 Task: Search one way flight ticket for 4 adults, 1 infant in seat and 1 infant on lap in premium economy from Rochester: Frederick Douglass/greater Rochester International Airport to Gillette: Gillette Campbell County Airport on 5-1-2023. Choice of flights is Sun country airlines. Number of bags: 1 checked bag. Price is upto 40000. Outbound departure time preference is 22:15.
Action: Mouse moved to (251, 383)
Screenshot: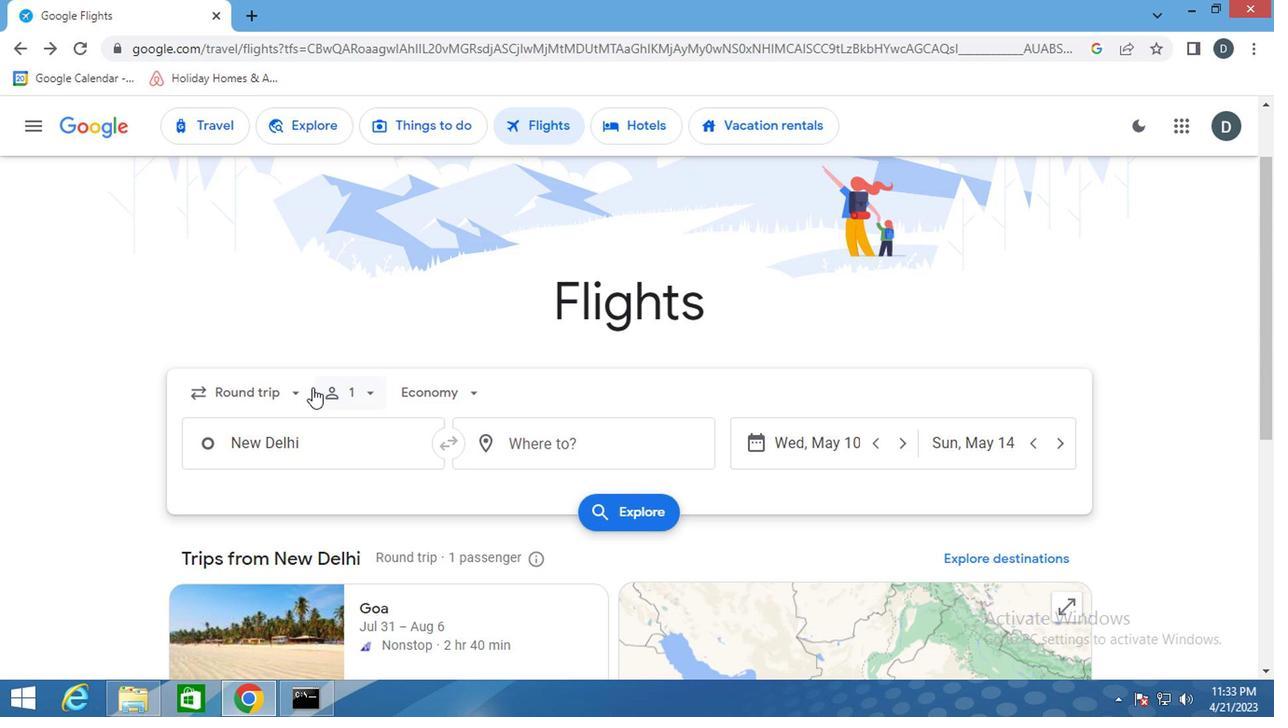
Action: Mouse pressed left at (251, 383)
Screenshot: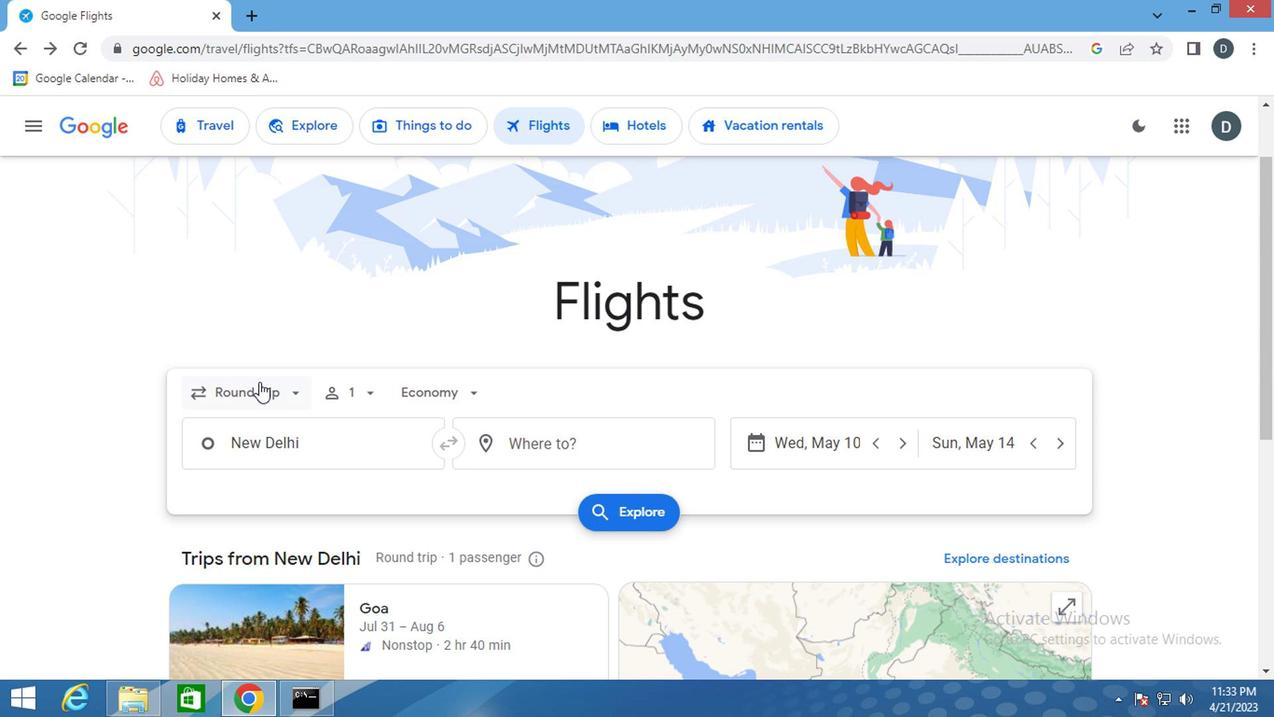 
Action: Mouse moved to (278, 480)
Screenshot: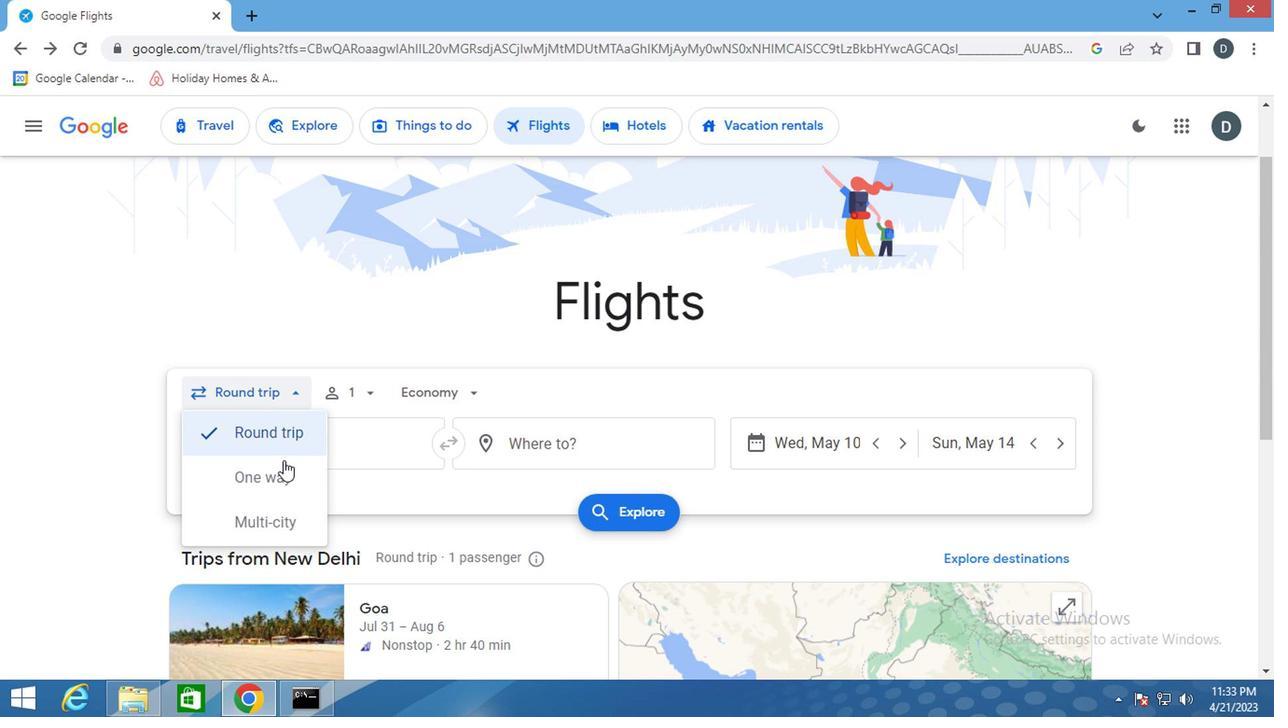 
Action: Mouse pressed left at (278, 480)
Screenshot: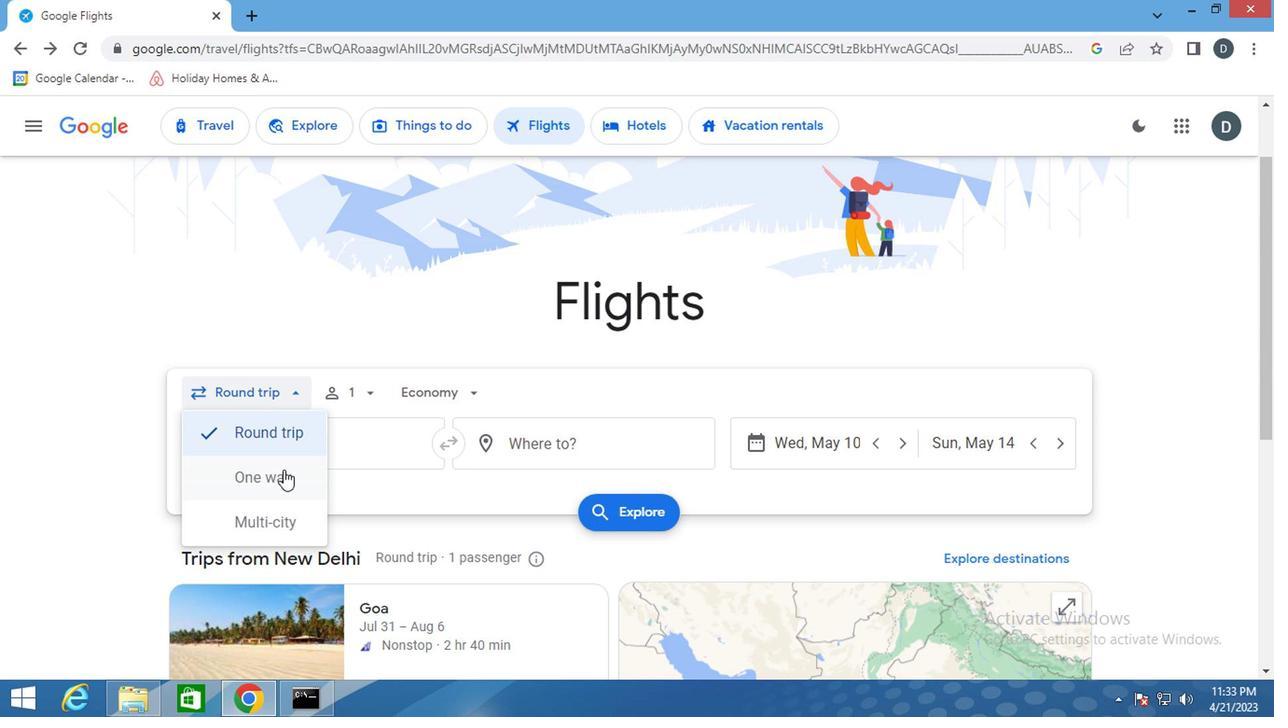 
Action: Mouse moved to (351, 391)
Screenshot: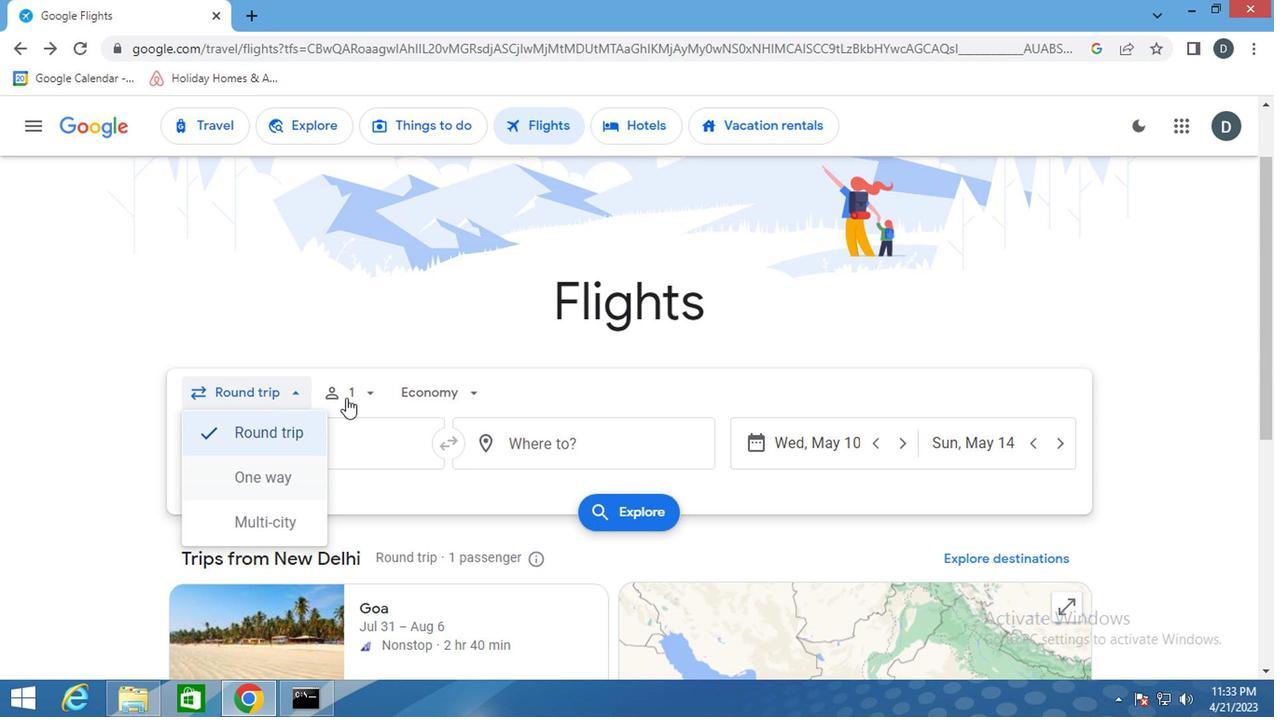 
Action: Mouse pressed left at (351, 391)
Screenshot: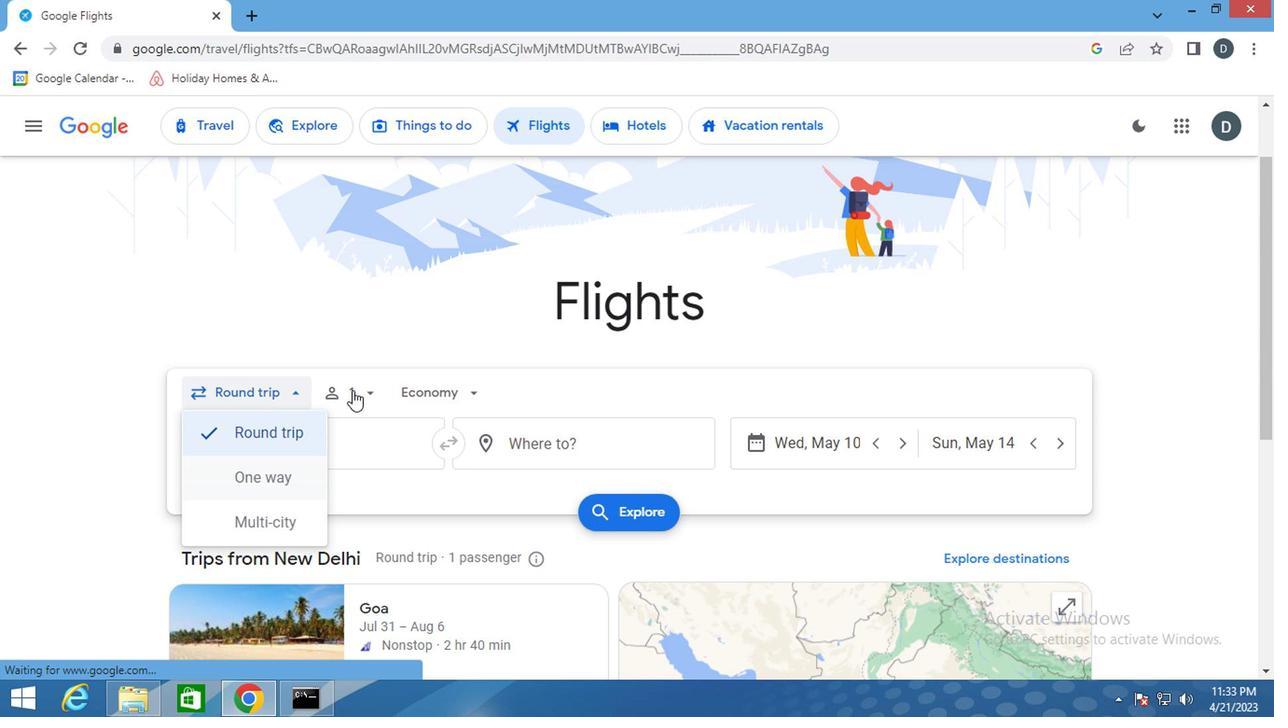 
Action: Mouse moved to (496, 450)
Screenshot: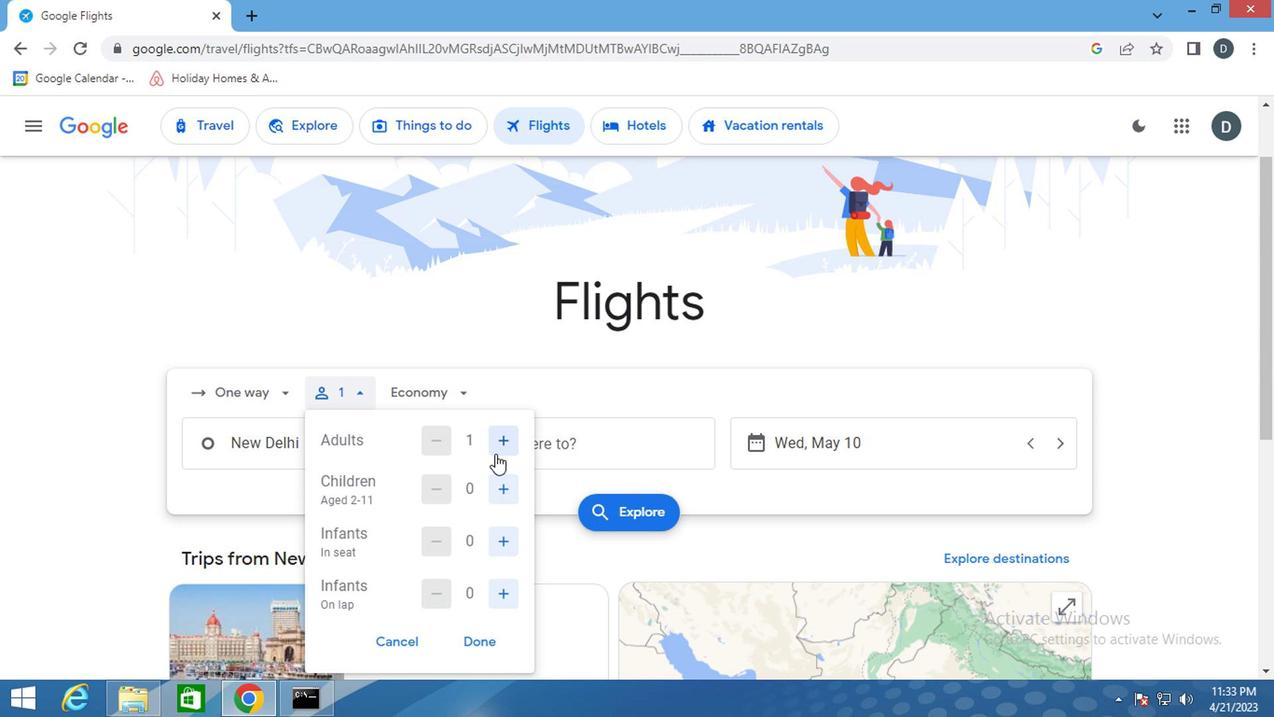 
Action: Mouse pressed left at (496, 450)
Screenshot: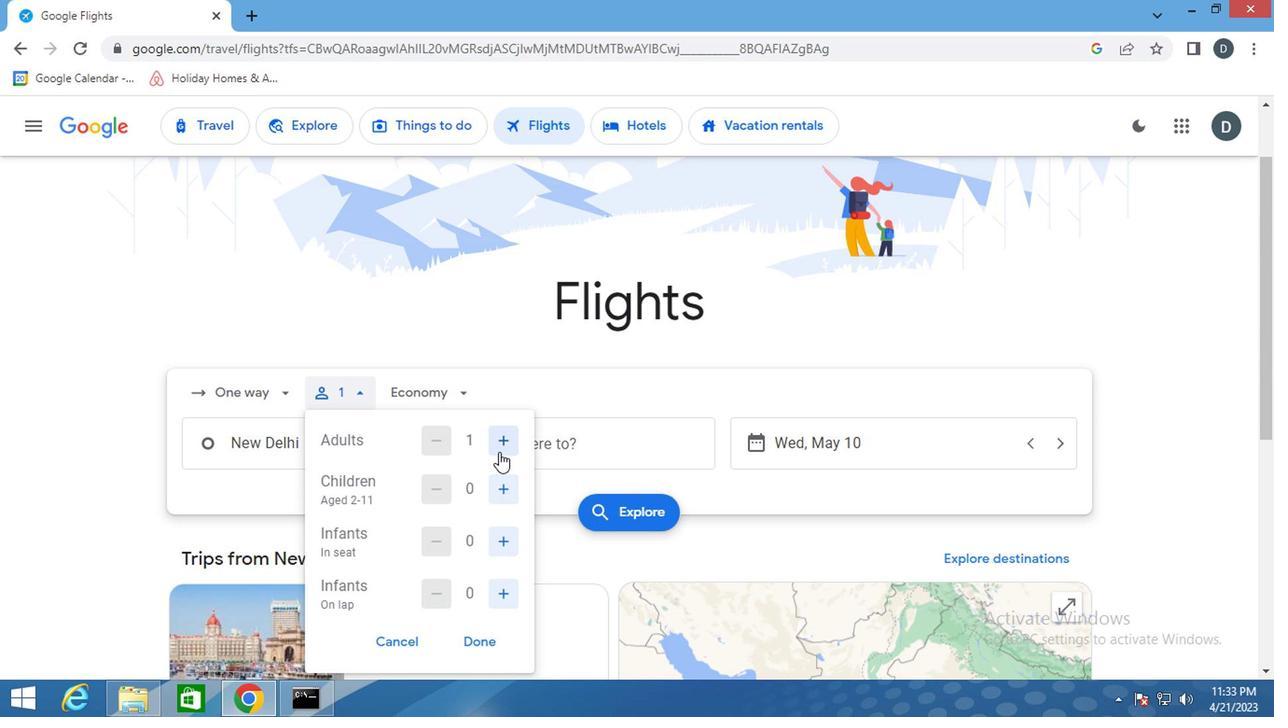 
Action: Mouse pressed left at (496, 450)
Screenshot: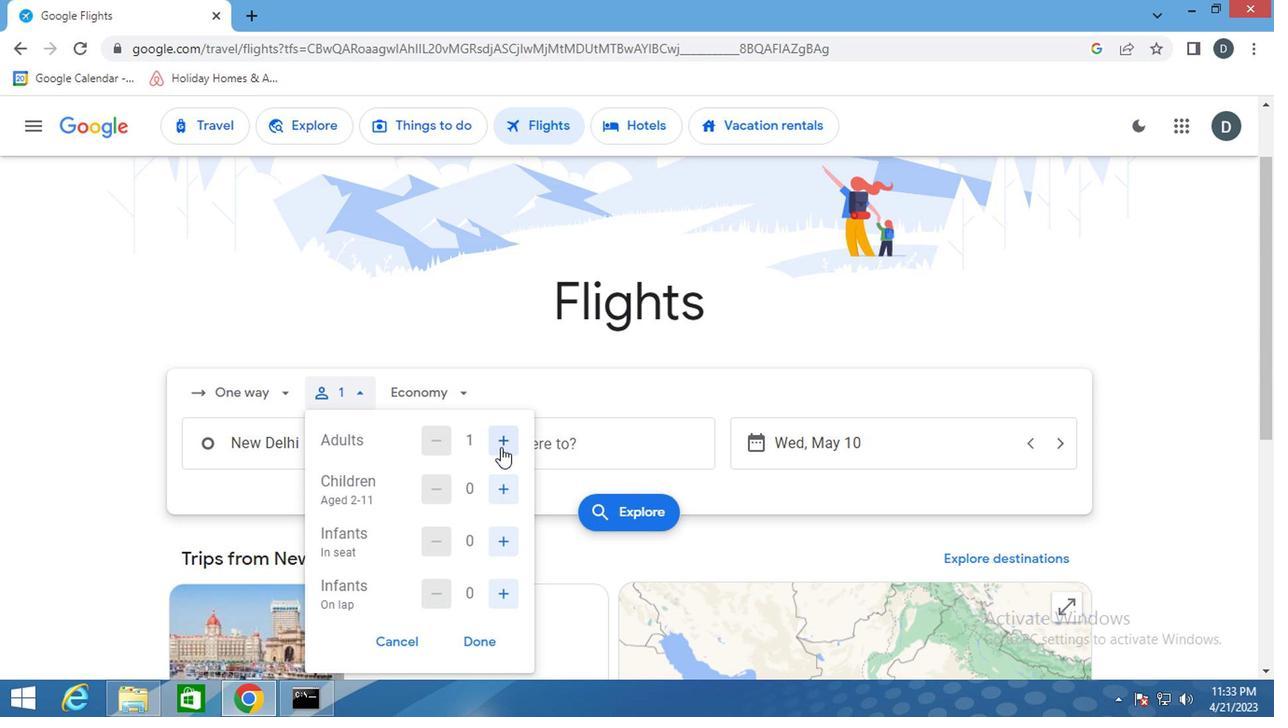 
Action: Mouse pressed left at (496, 450)
Screenshot: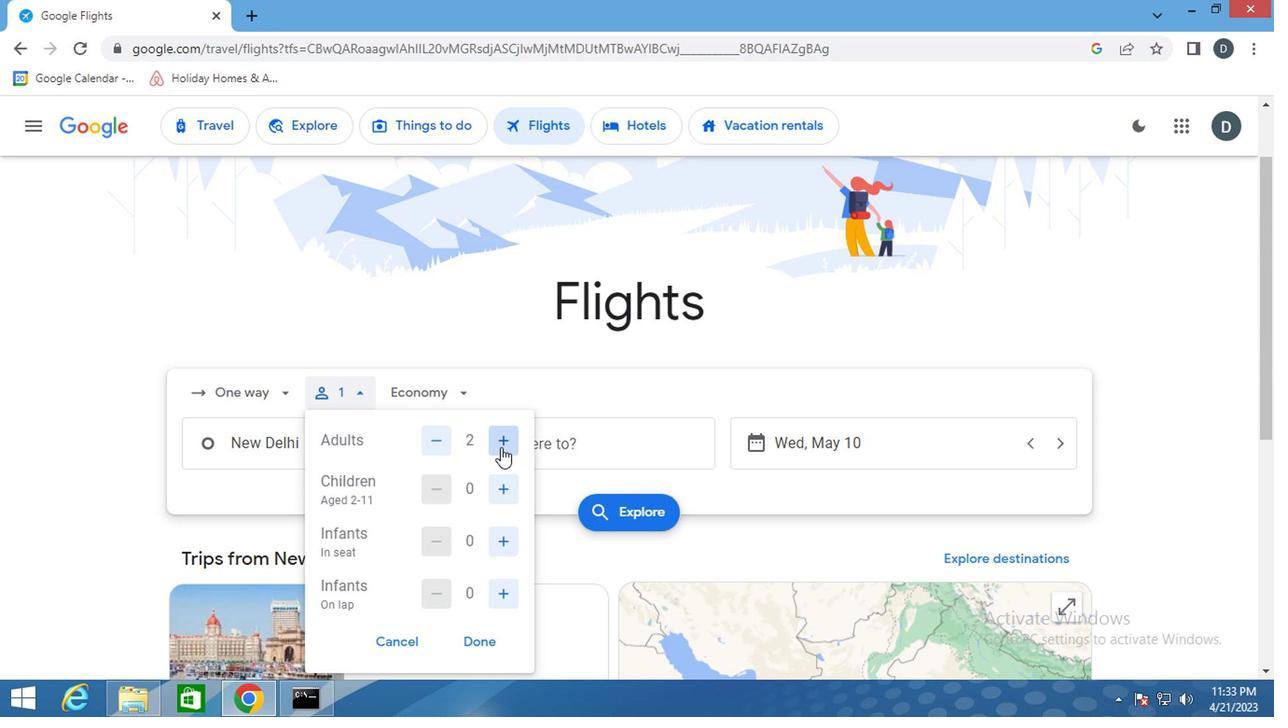 
Action: Mouse moved to (498, 543)
Screenshot: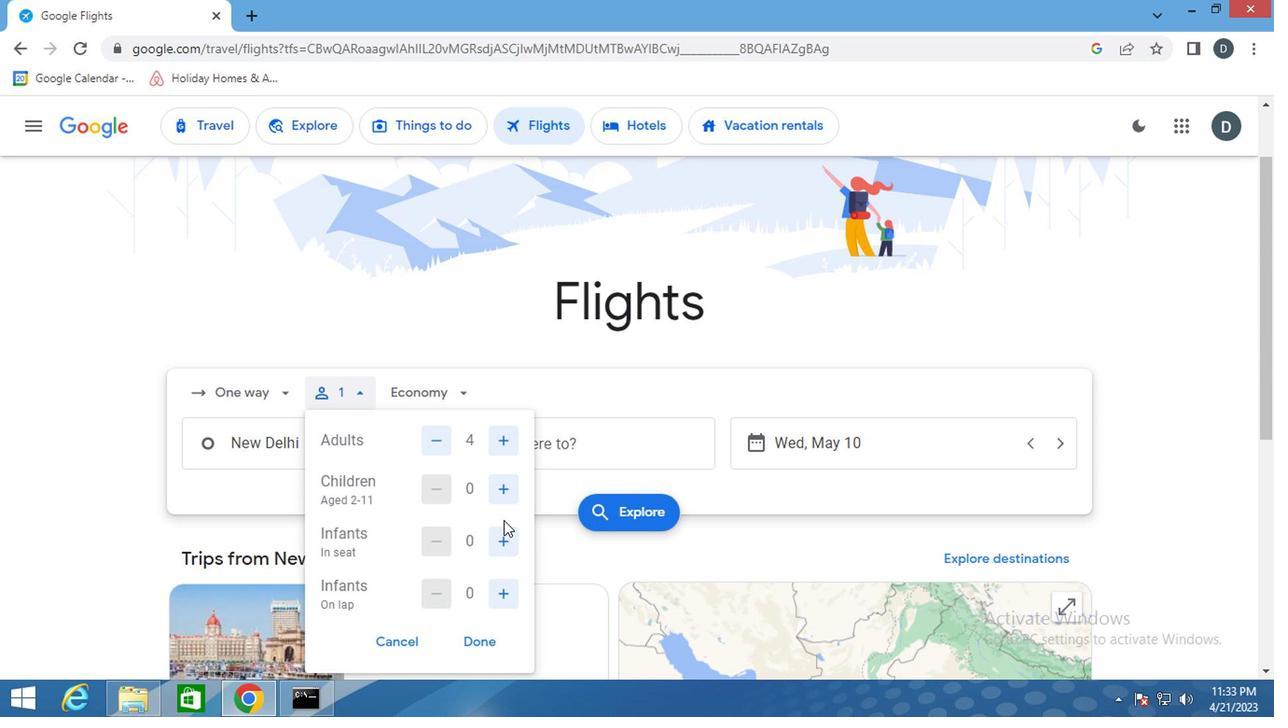 
Action: Mouse pressed left at (498, 543)
Screenshot: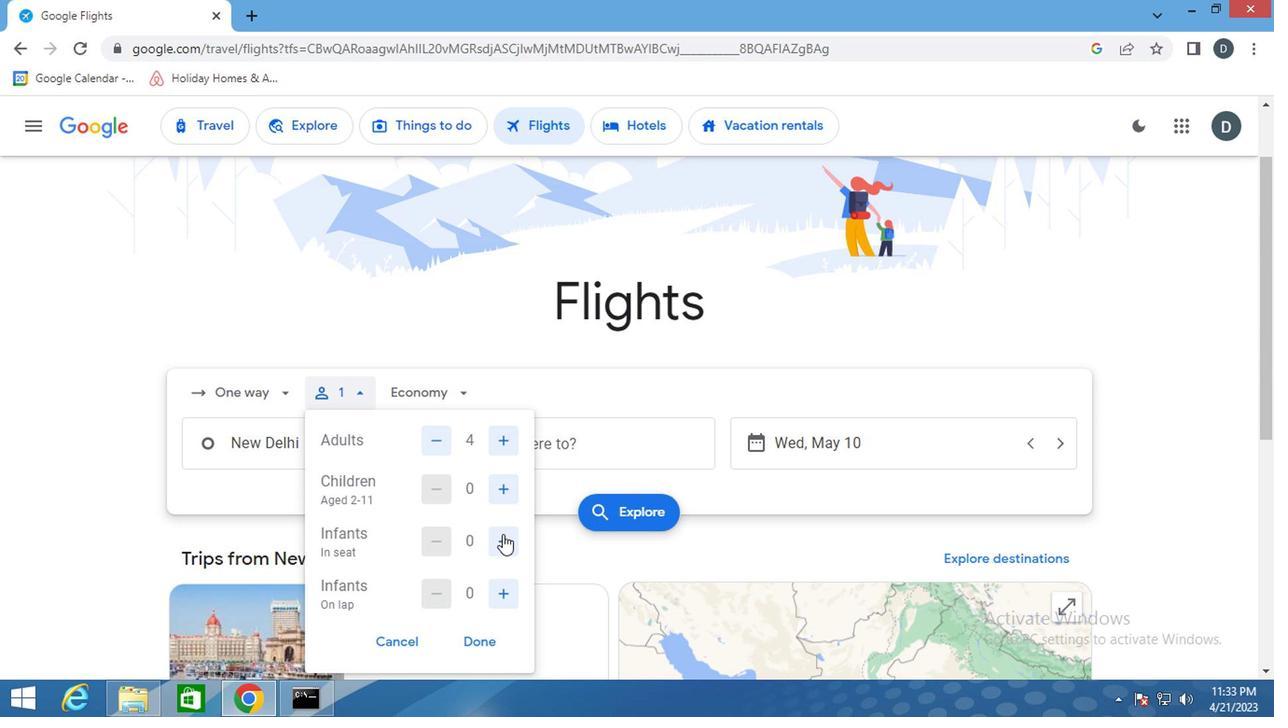 
Action: Mouse moved to (494, 597)
Screenshot: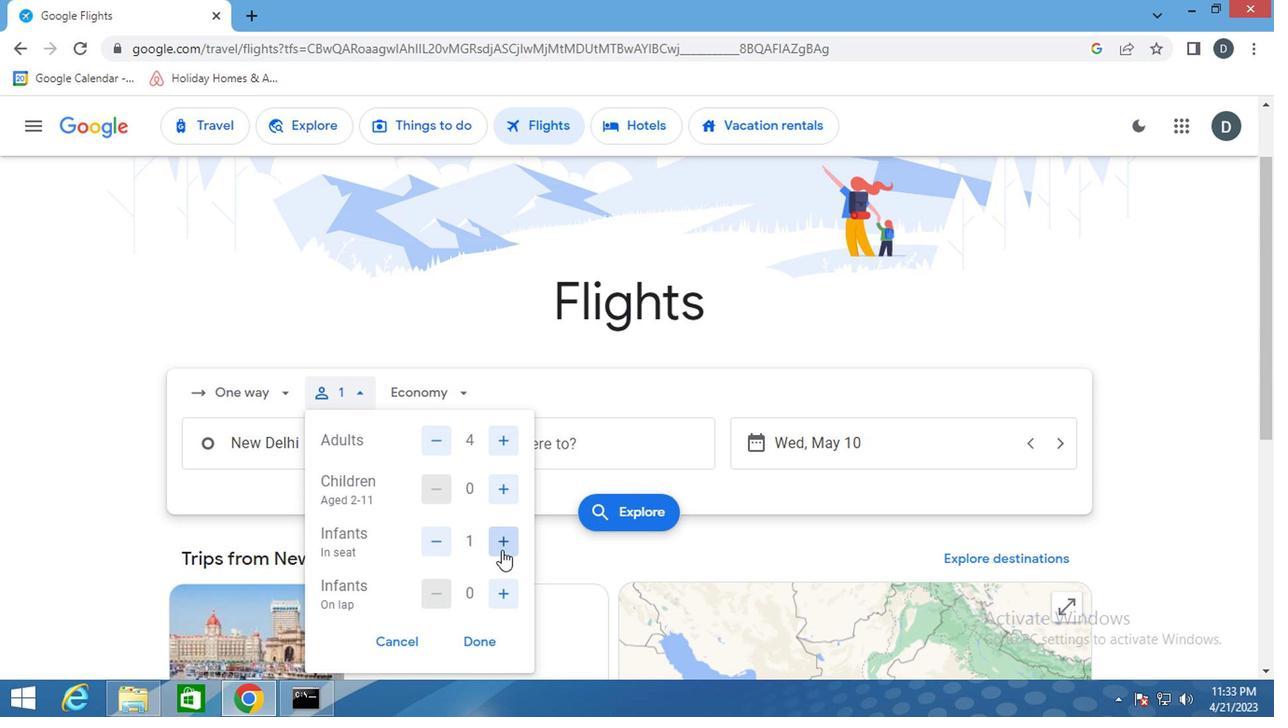 
Action: Mouse pressed left at (494, 597)
Screenshot: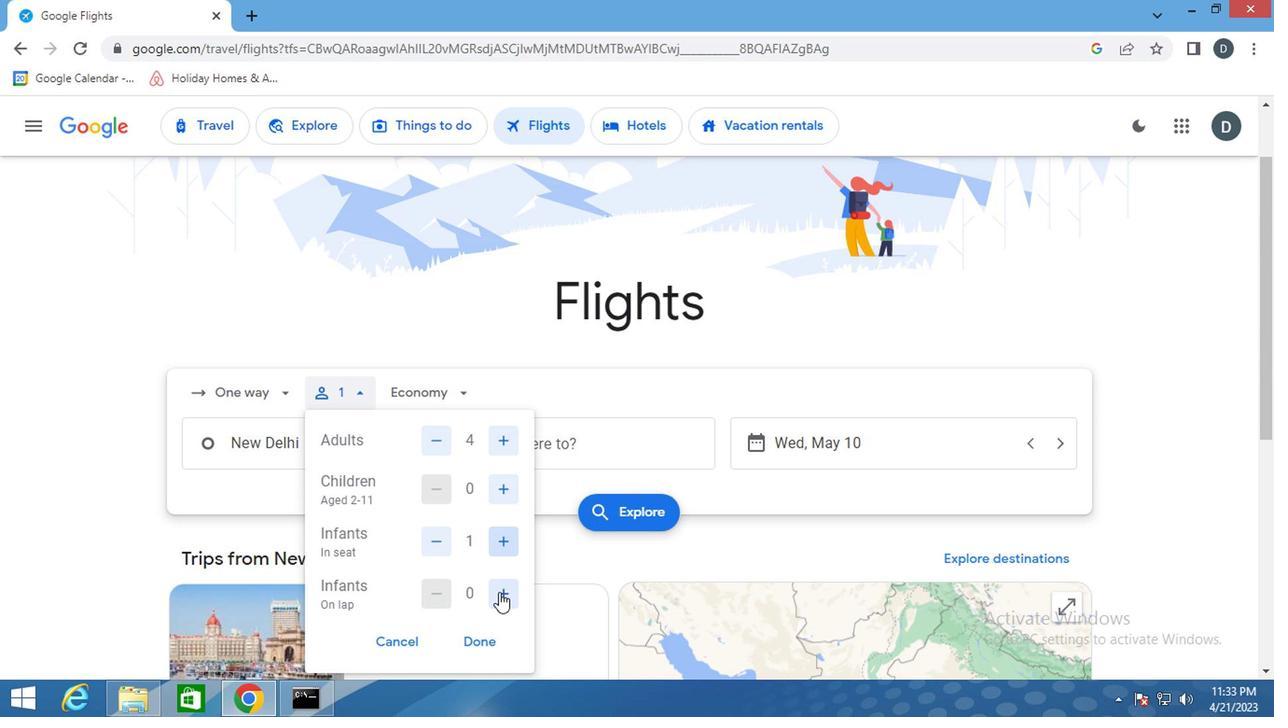 
Action: Mouse moved to (489, 644)
Screenshot: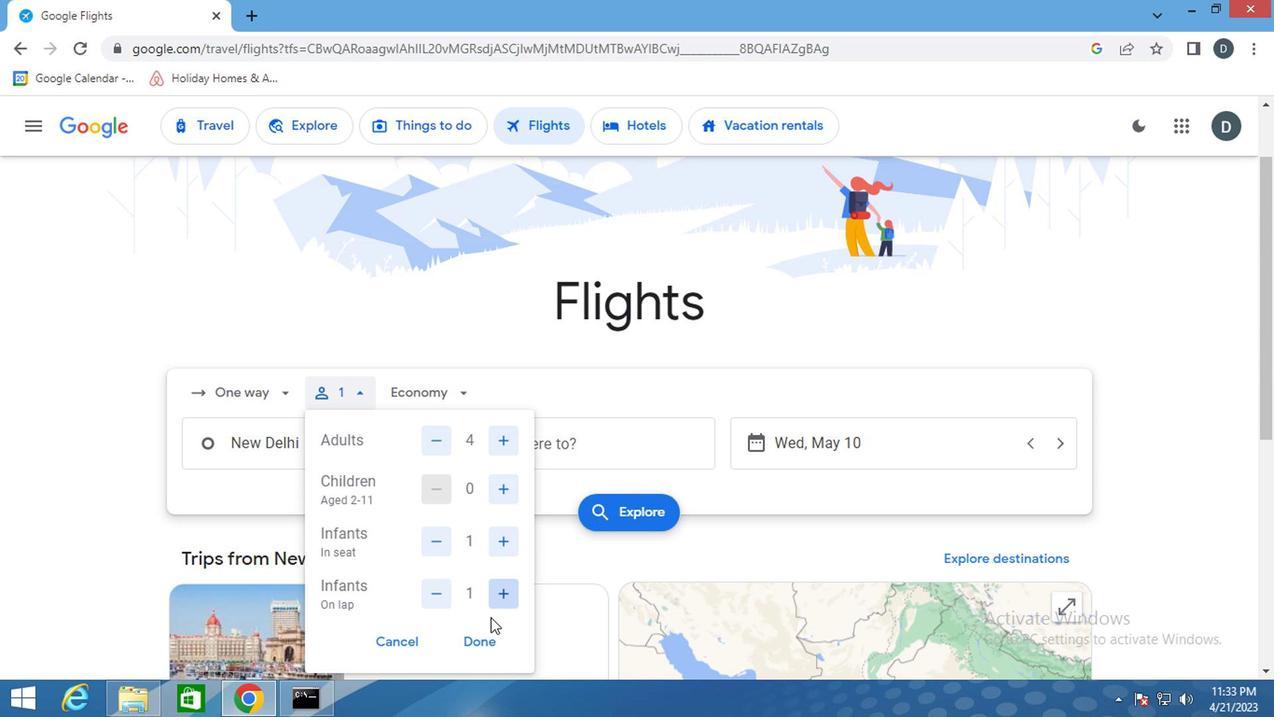 
Action: Mouse pressed left at (489, 644)
Screenshot: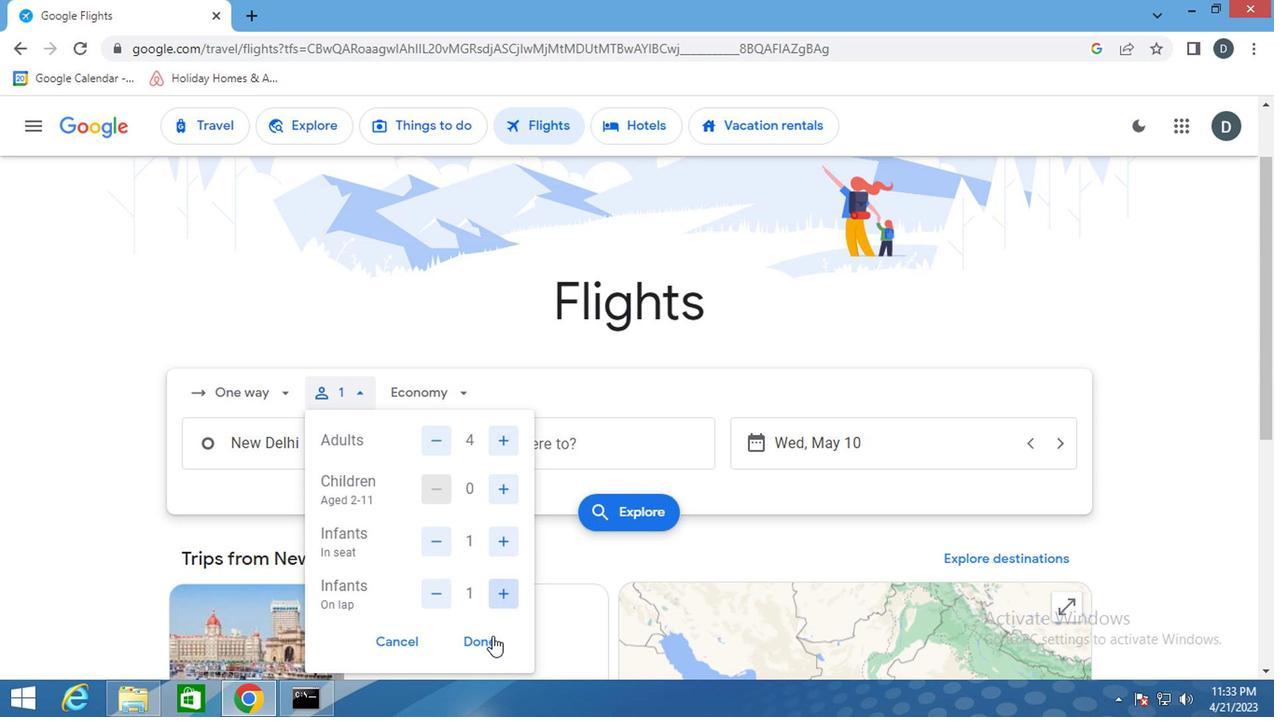 
Action: Mouse moved to (449, 392)
Screenshot: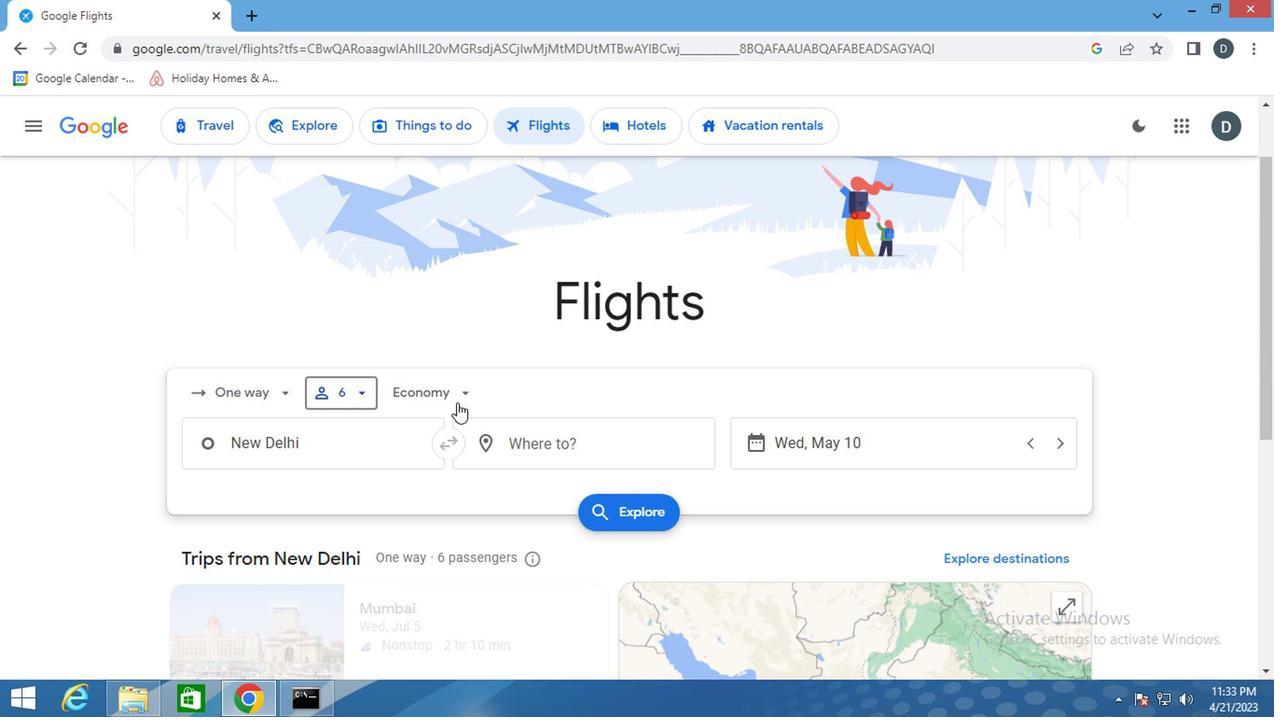 
Action: Mouse pressed left at (449, 392)
Screenshot: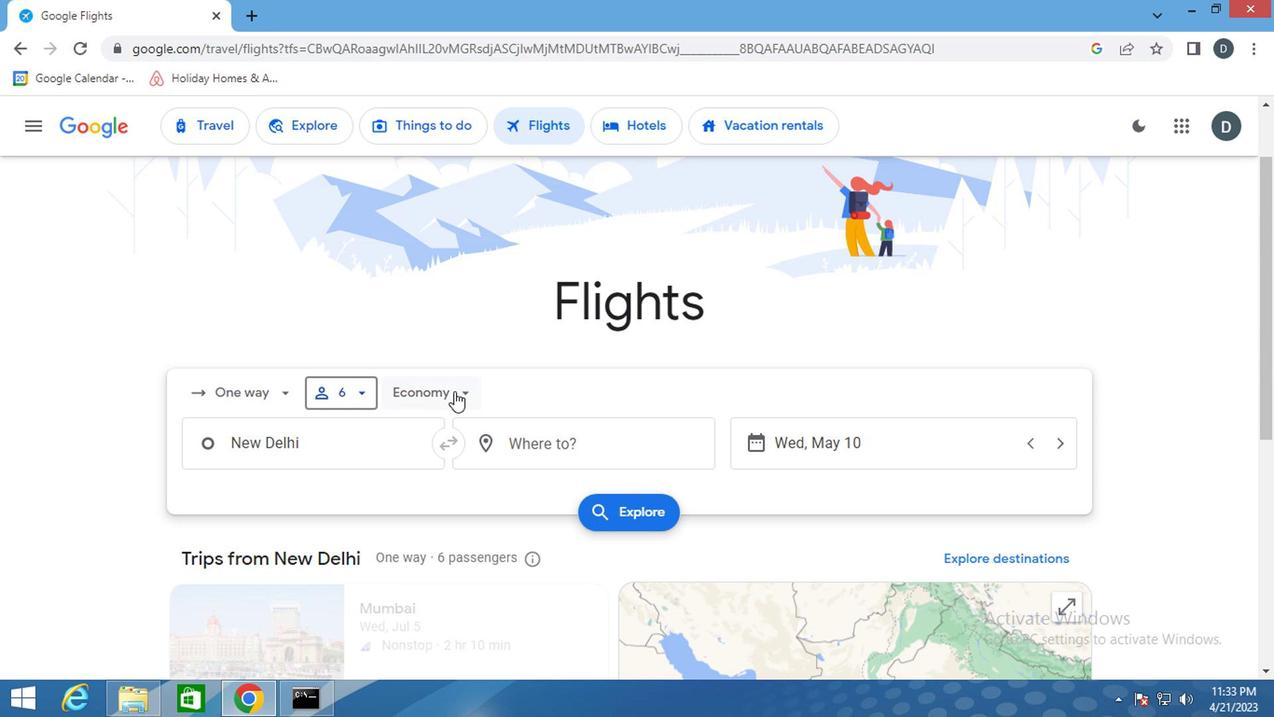 
Action: Mouse moved to (490, 490)
Screenshot: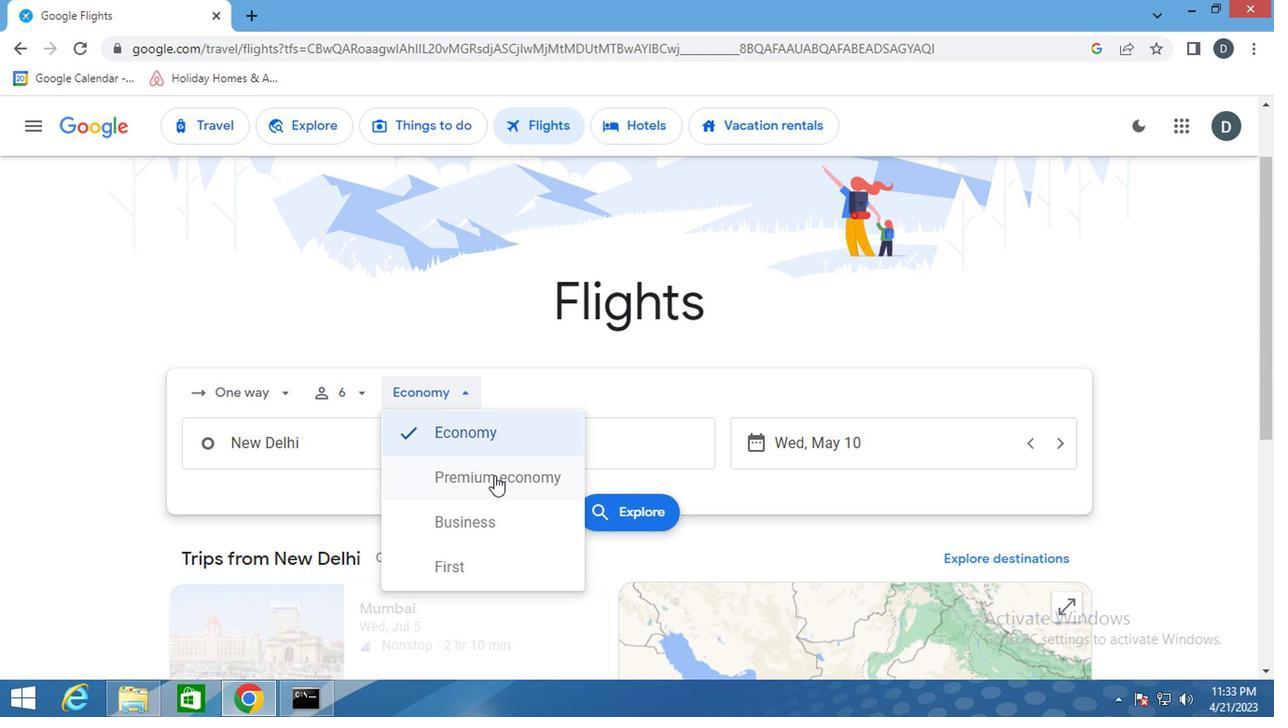 
Action: Mouse pressed left at (490, 490)
Screenshot: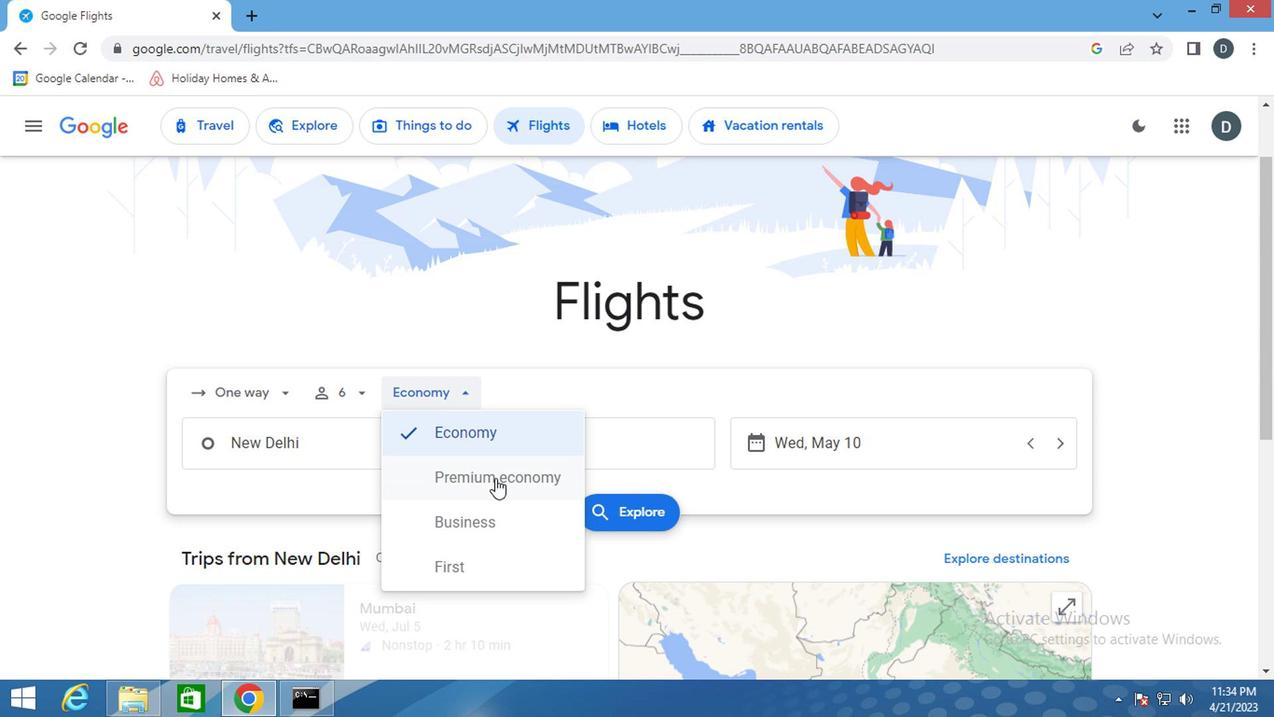 
Action: Mouse moved to (337, 460)
Screenshot: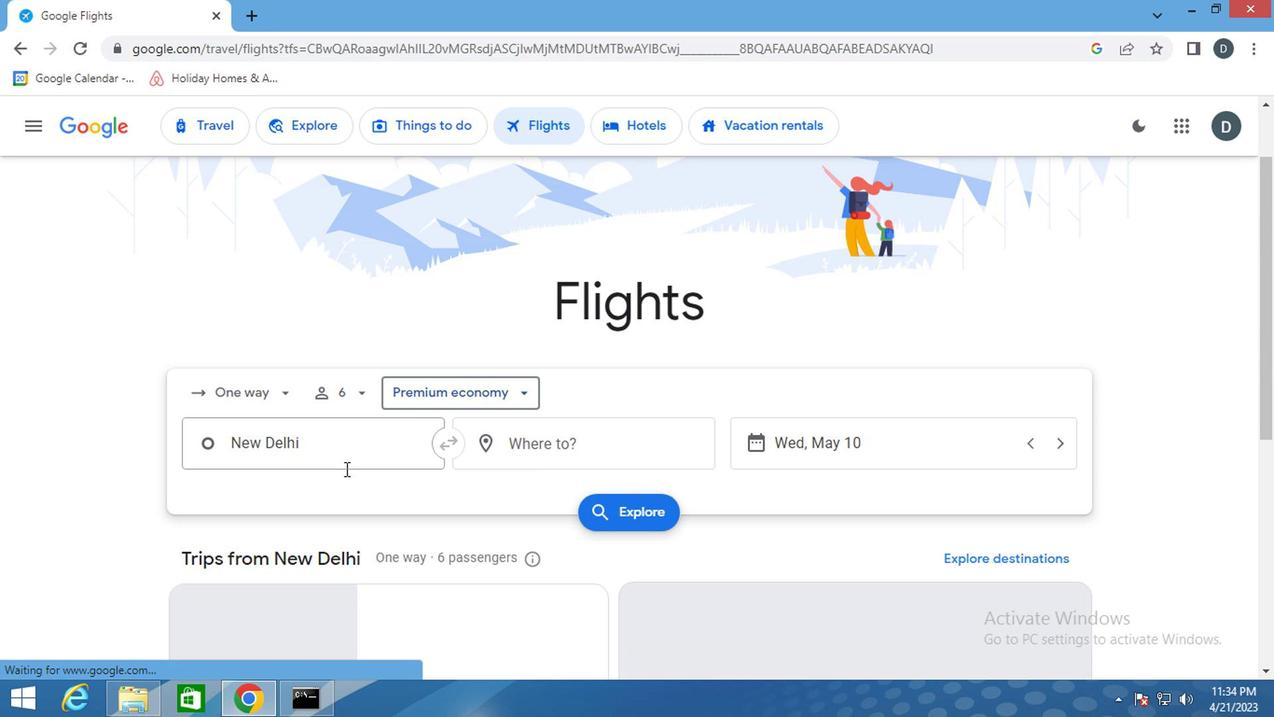 
Action: Mouse pressed left at (337, 460)
Screenshot: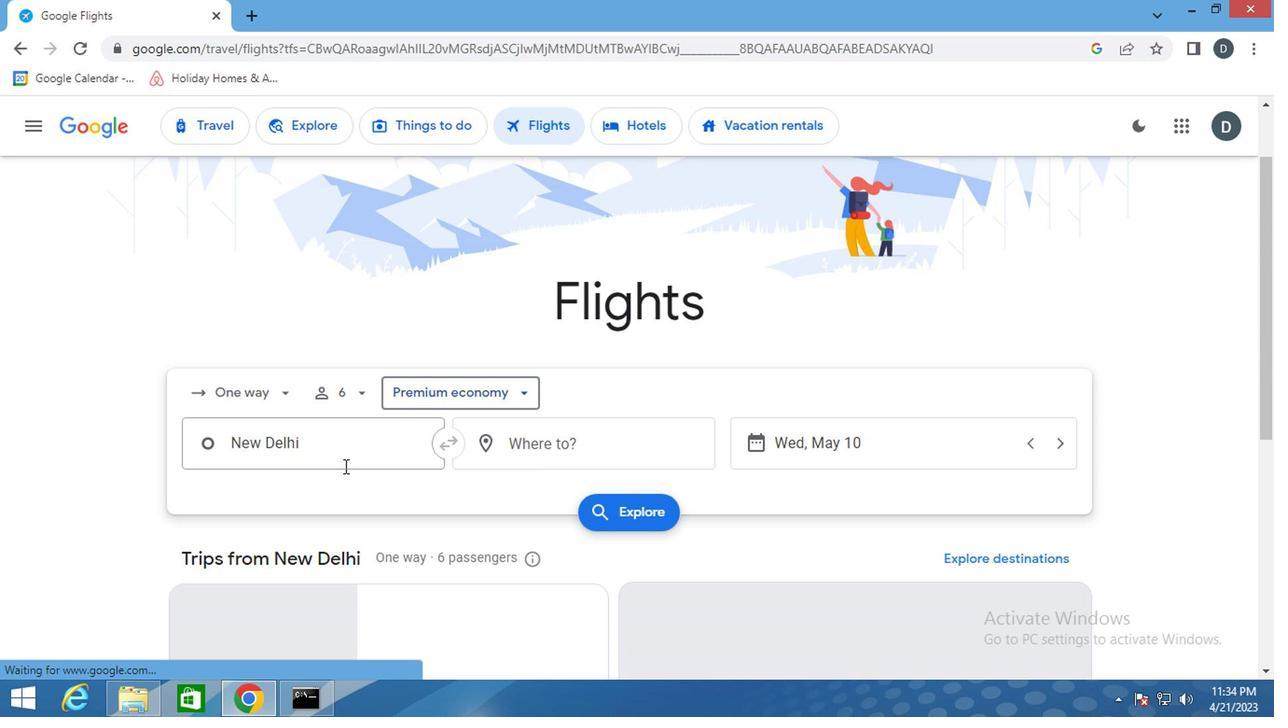 
Action: Key pressed <Key.shift>ROCHESTER
Screenshot: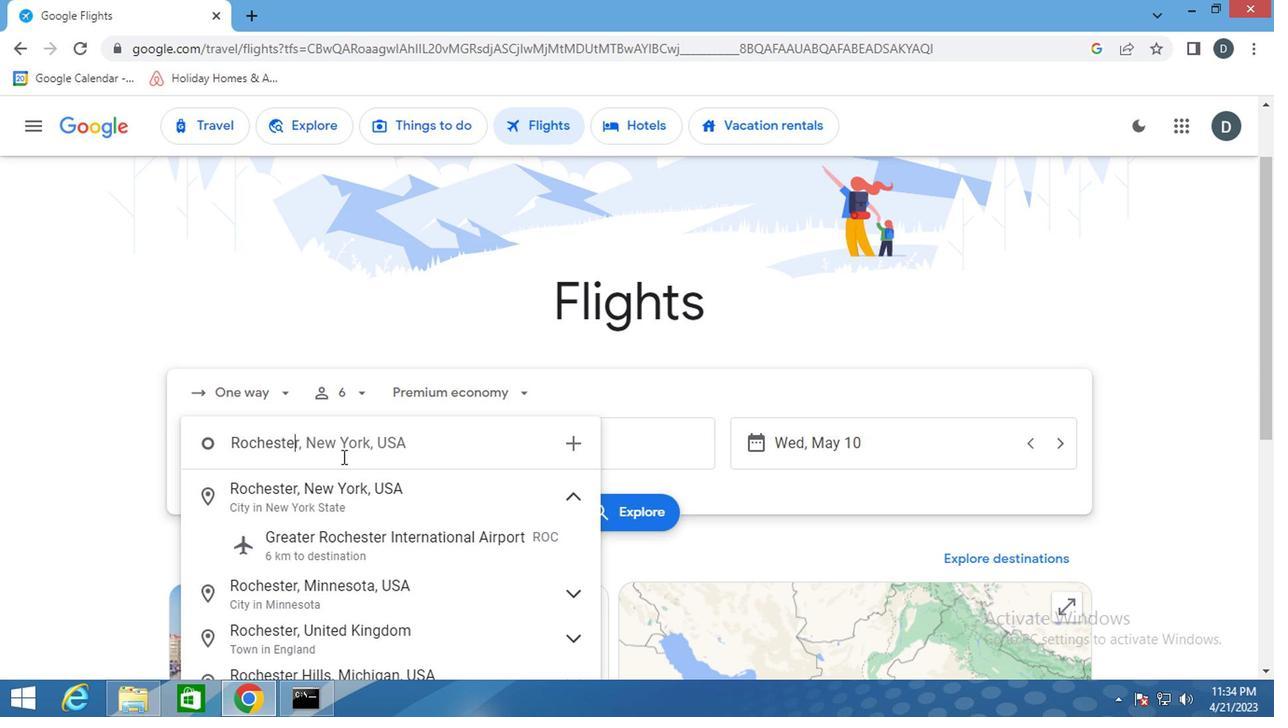 
Action: Mouse moved to (375, 545)
Screenshot: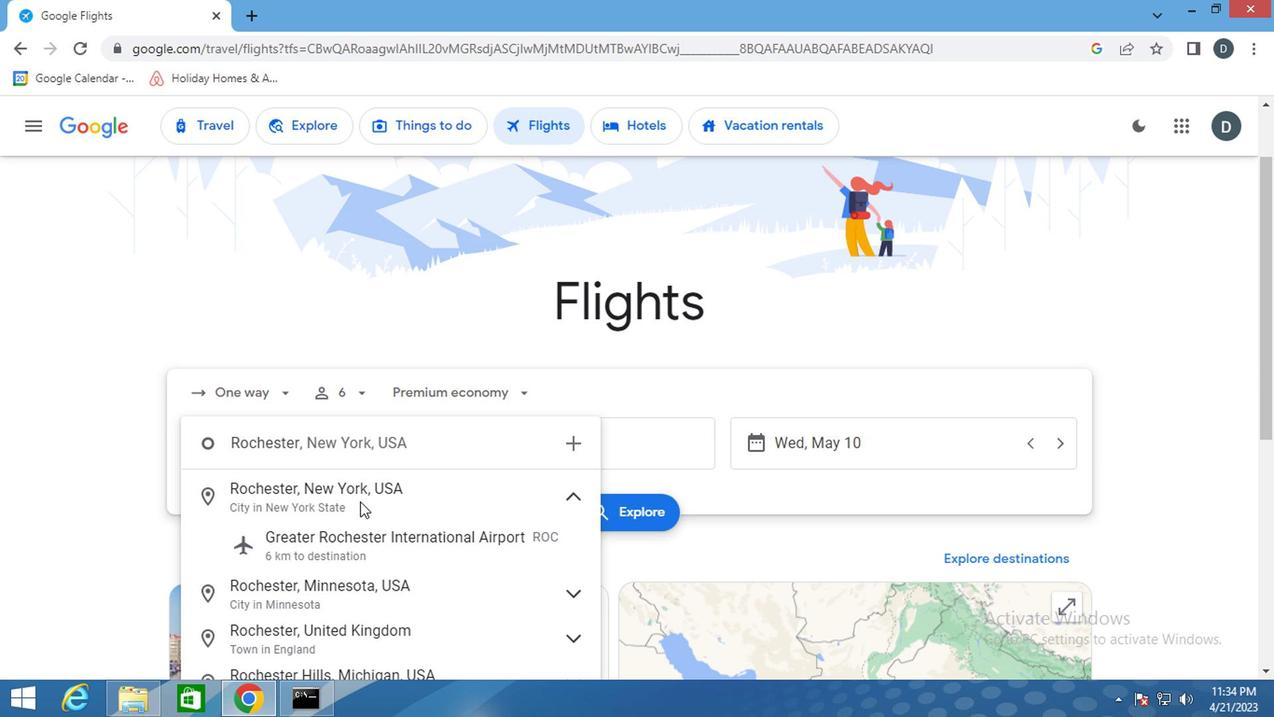 
Action: Mouse pressed left at (375, 545)
Screenshot: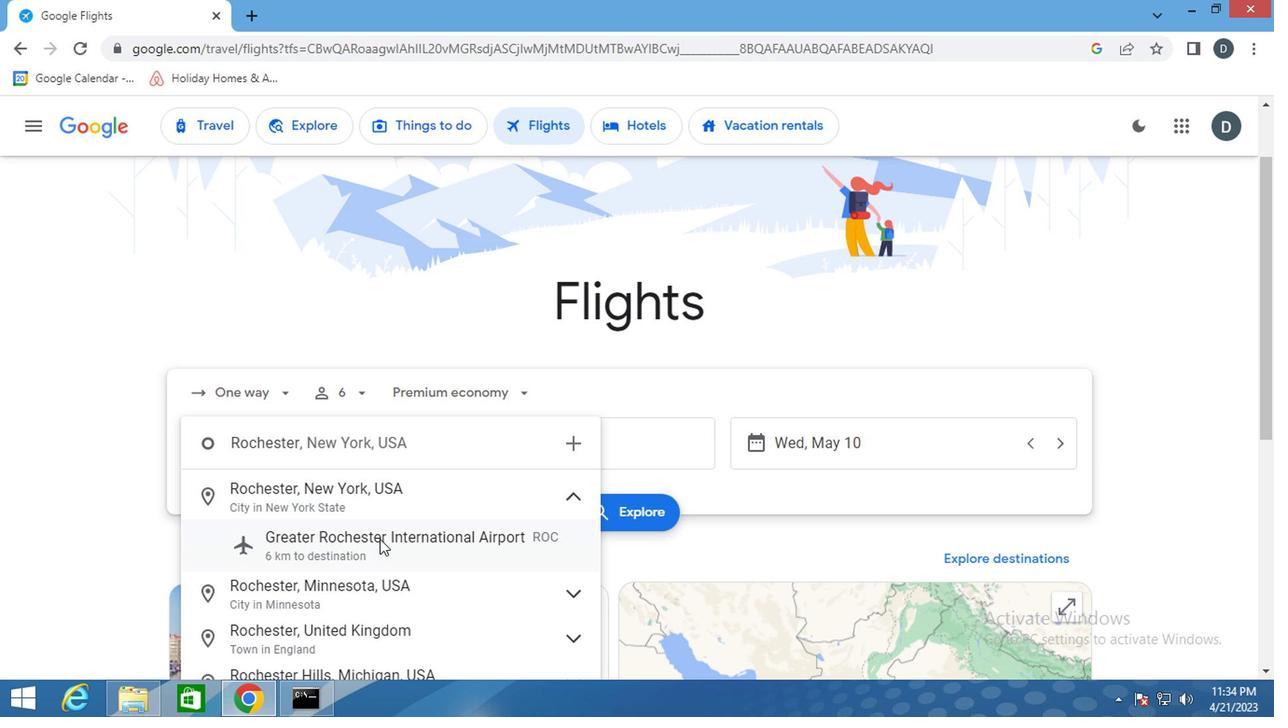 
Action: Mouse moved to (558, 447)
Screenshot: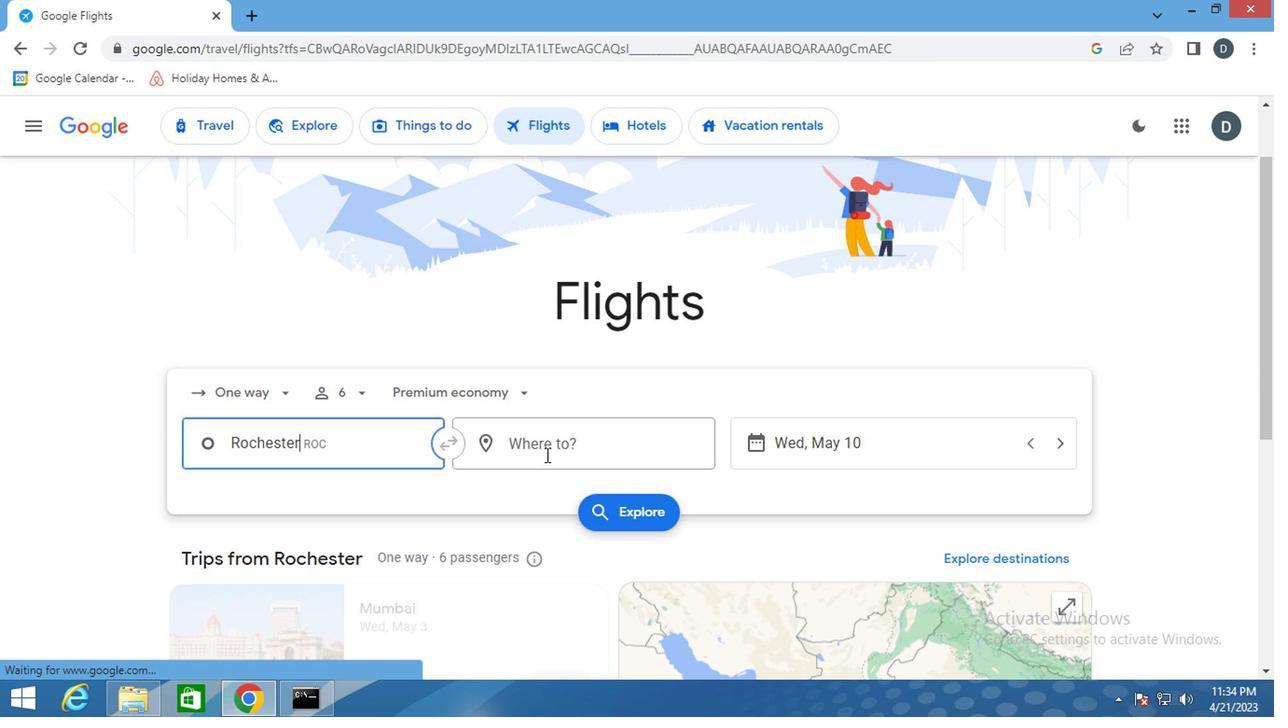 
Action: Mouse pressed left at (558, 447)
Screenshot: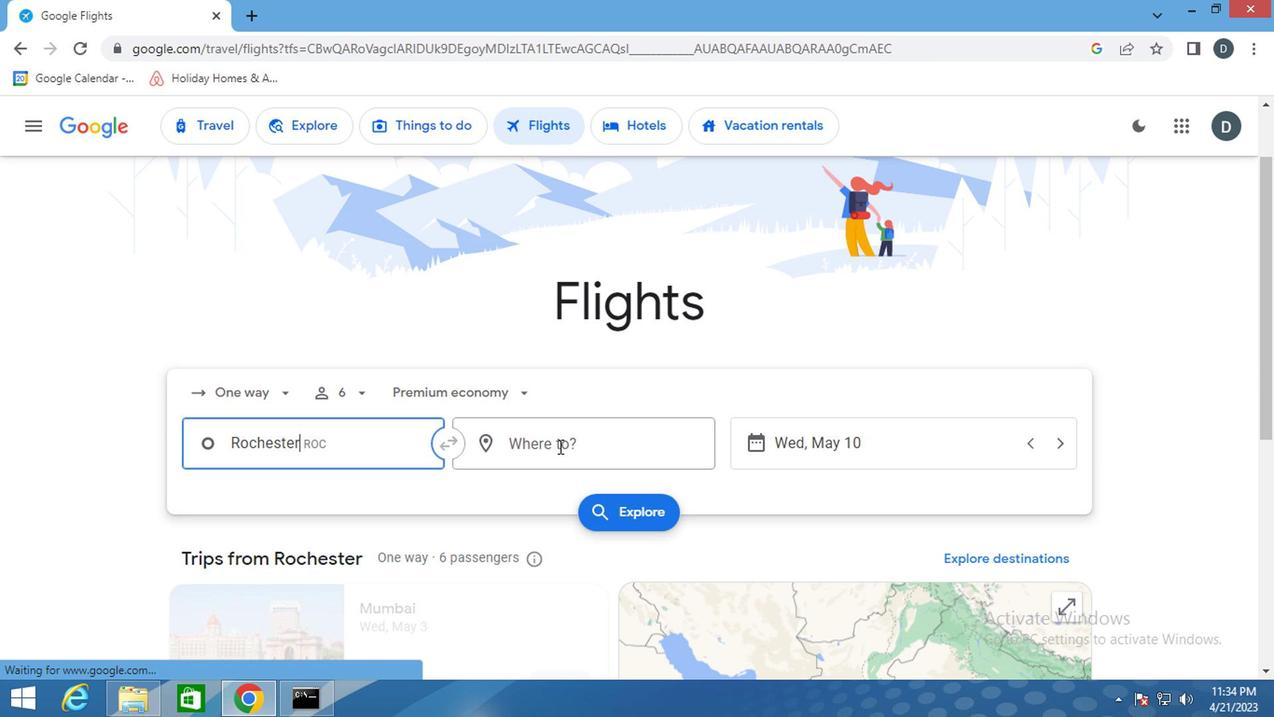 
Action: Mouse moved to (544, 452)
Screenshot: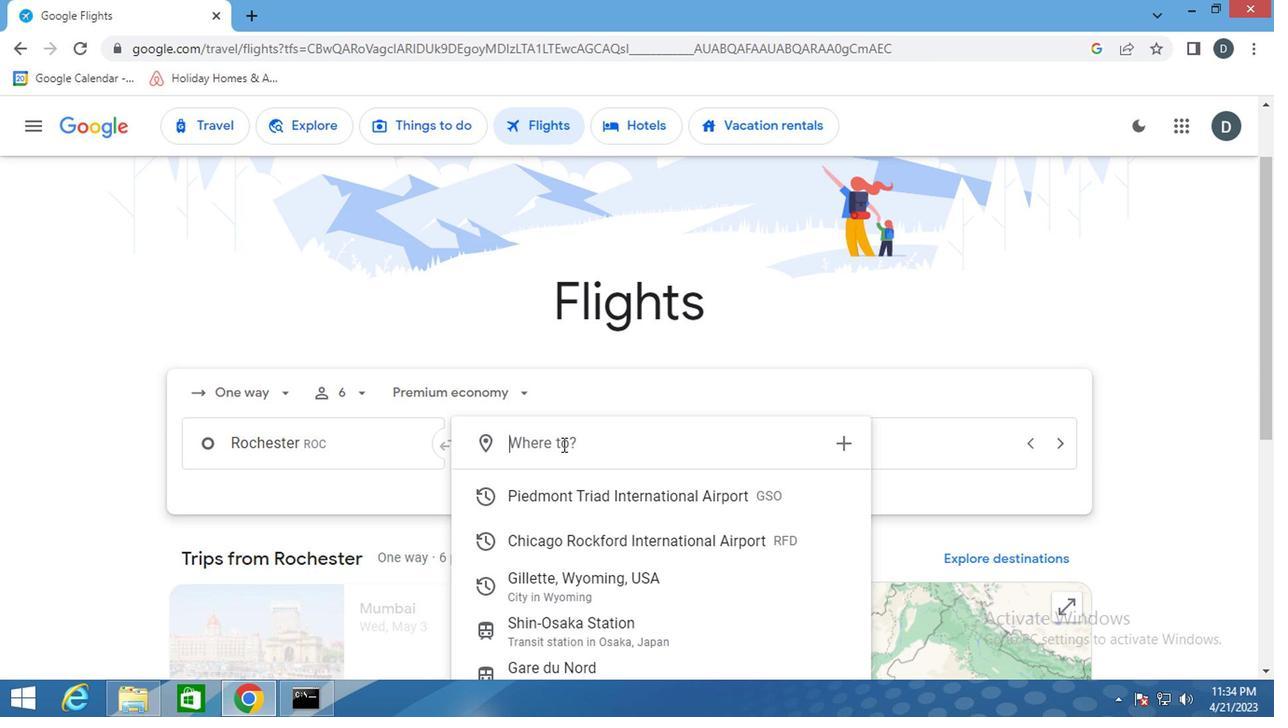 
Action: Key pressed <Key.shift>GILLETTE
Screenshot: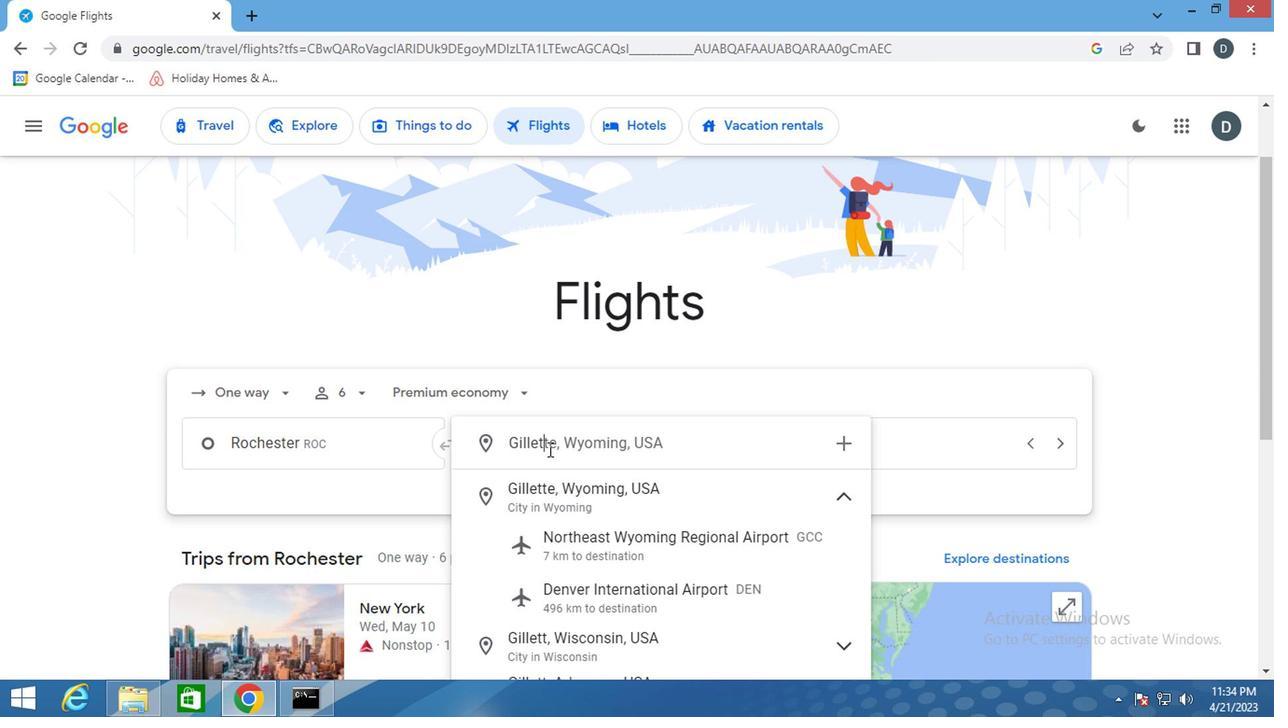 
Action: Mouse moved to (577, 504)
Screenshot: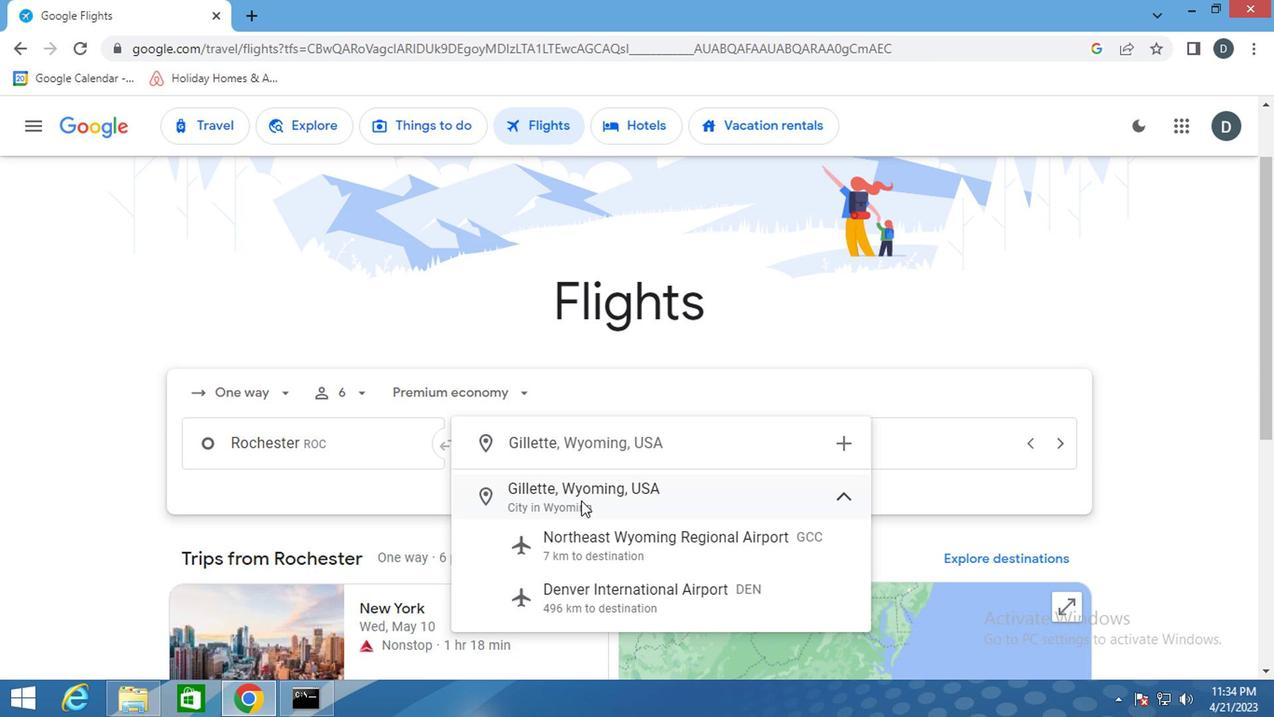 
Action: Mouse pressed left at (577, 504)
Screenshot: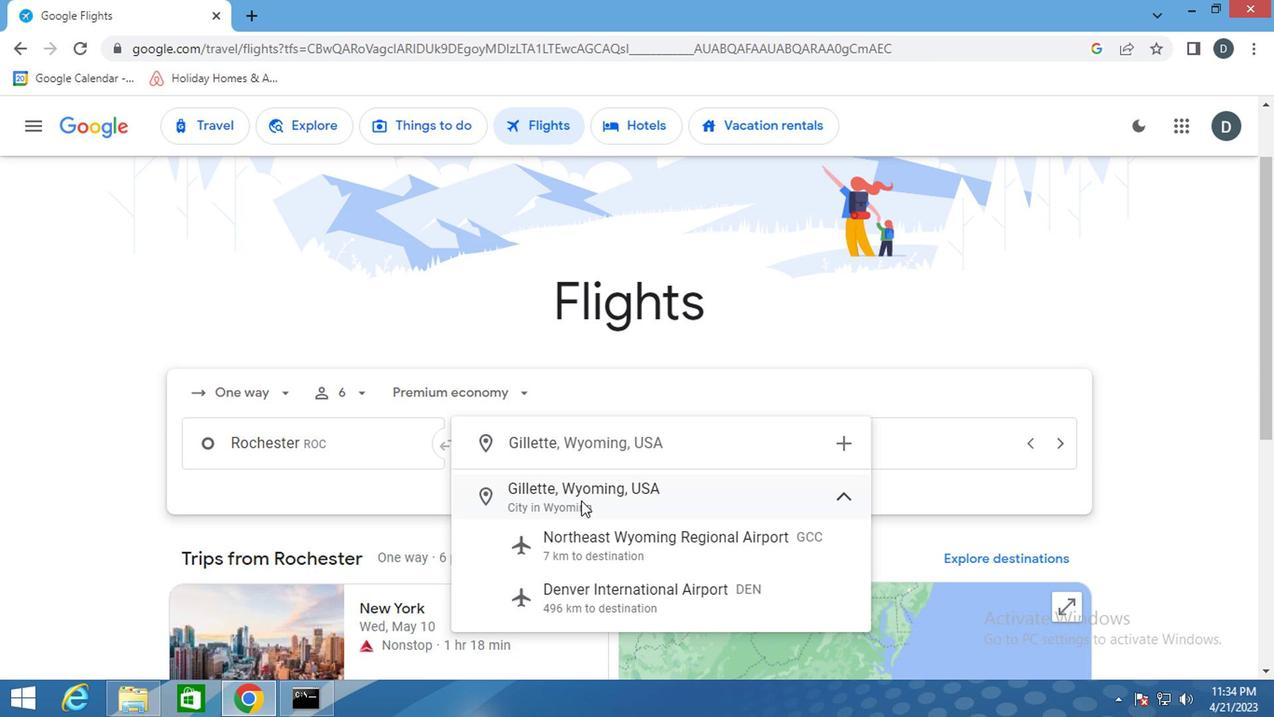 
Action: Mouse moved to (826, 440)
Screenshot: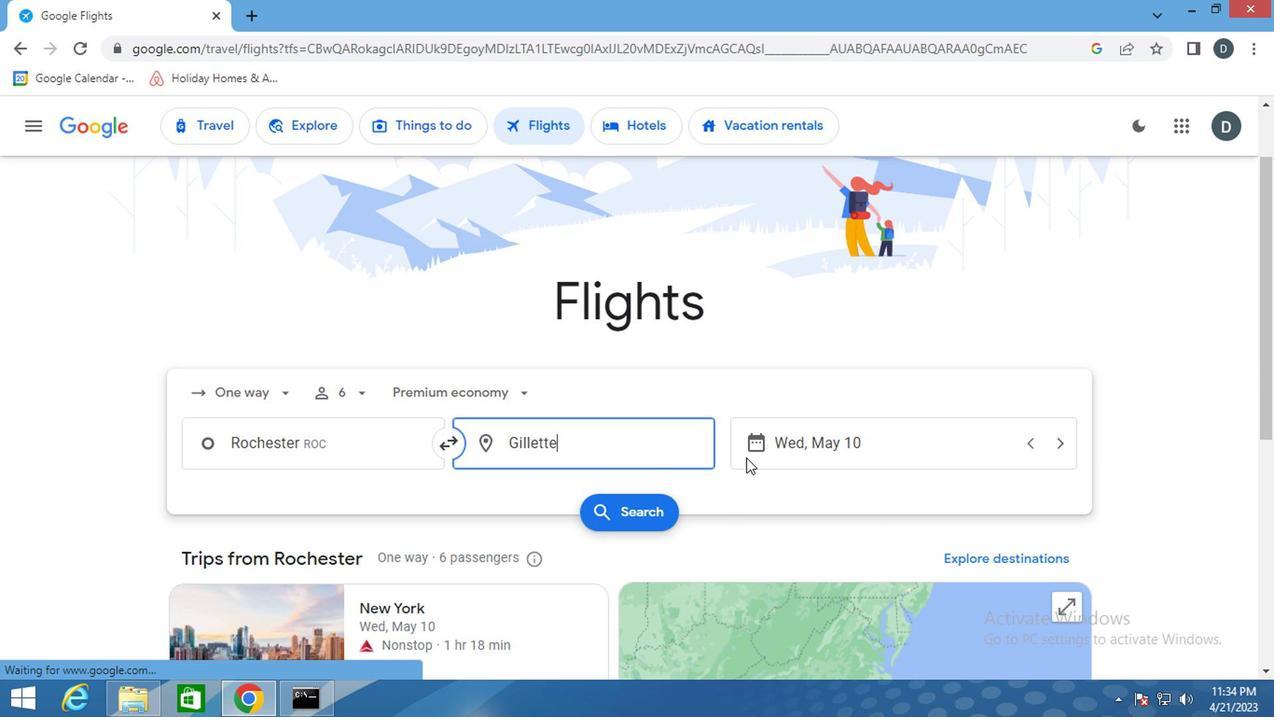 
Action: Mouse pressed left at (826, 440)
Screenshot: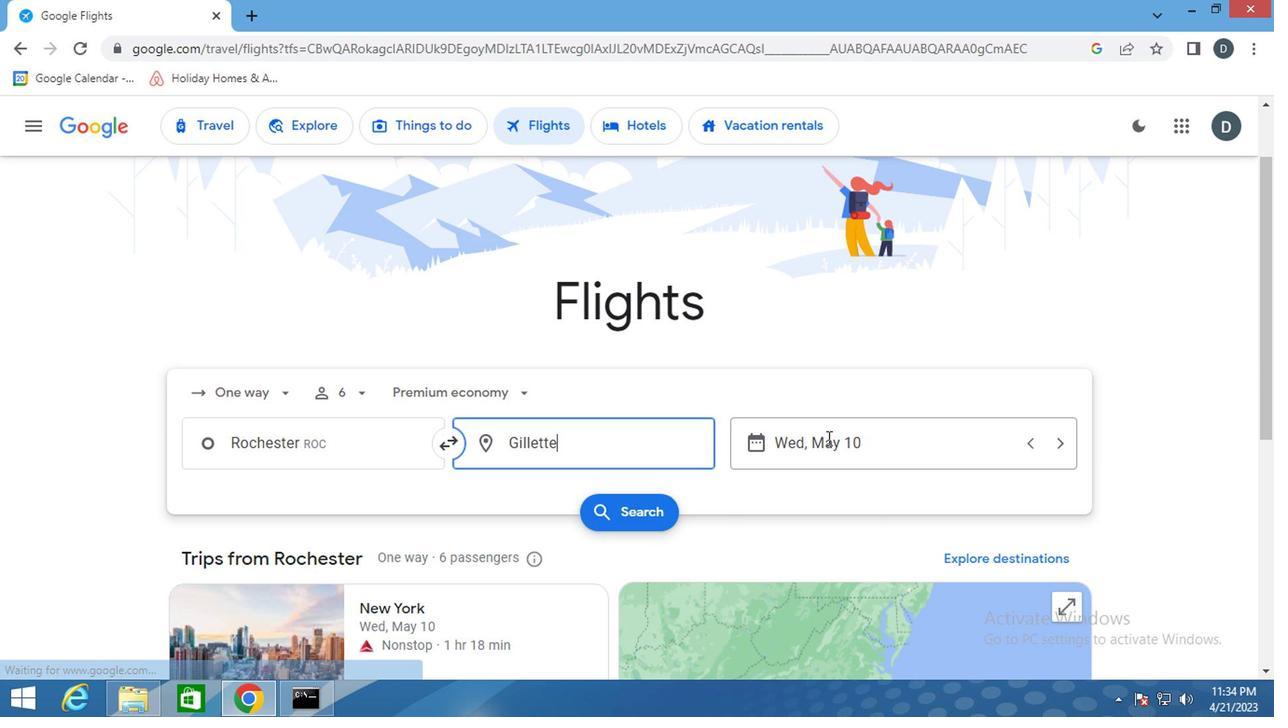 
Action: Mouse moved to (819, 341)
Screenshot: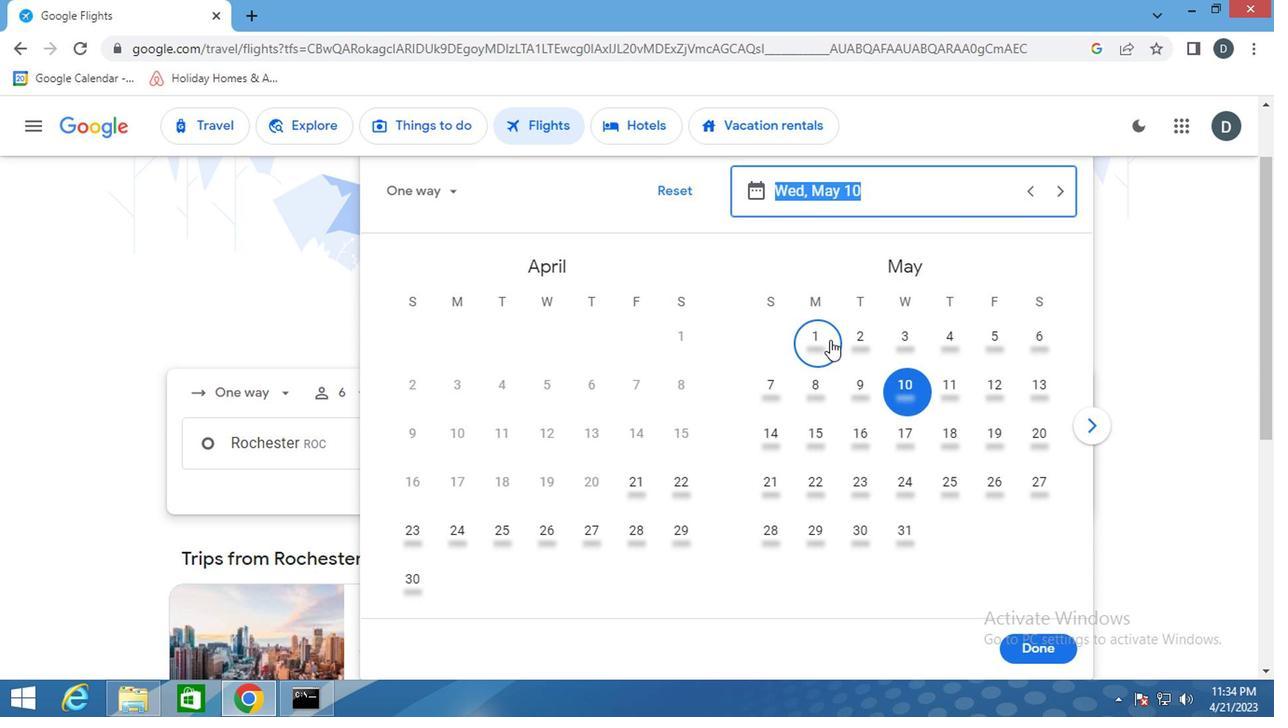 
Action: Mouse pressed left at (819, 341)
Screenshot: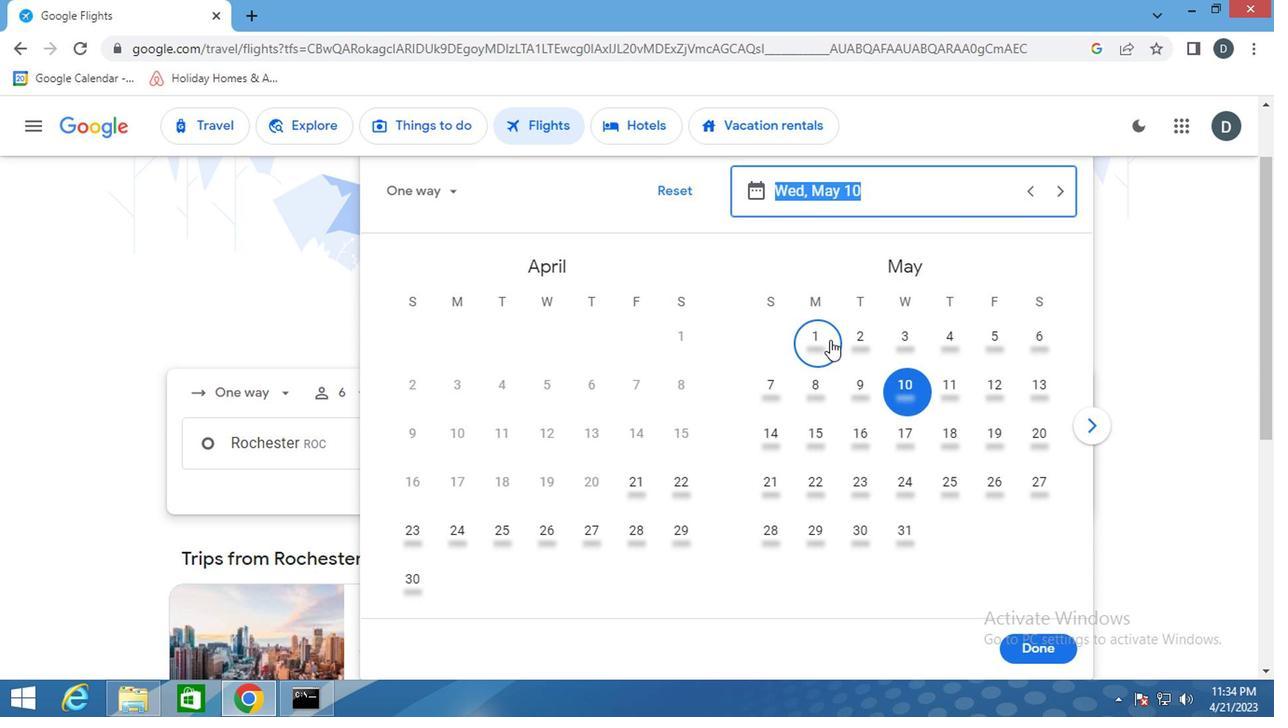 
Action: Mouse moved to (1018, 646)
Screenshot: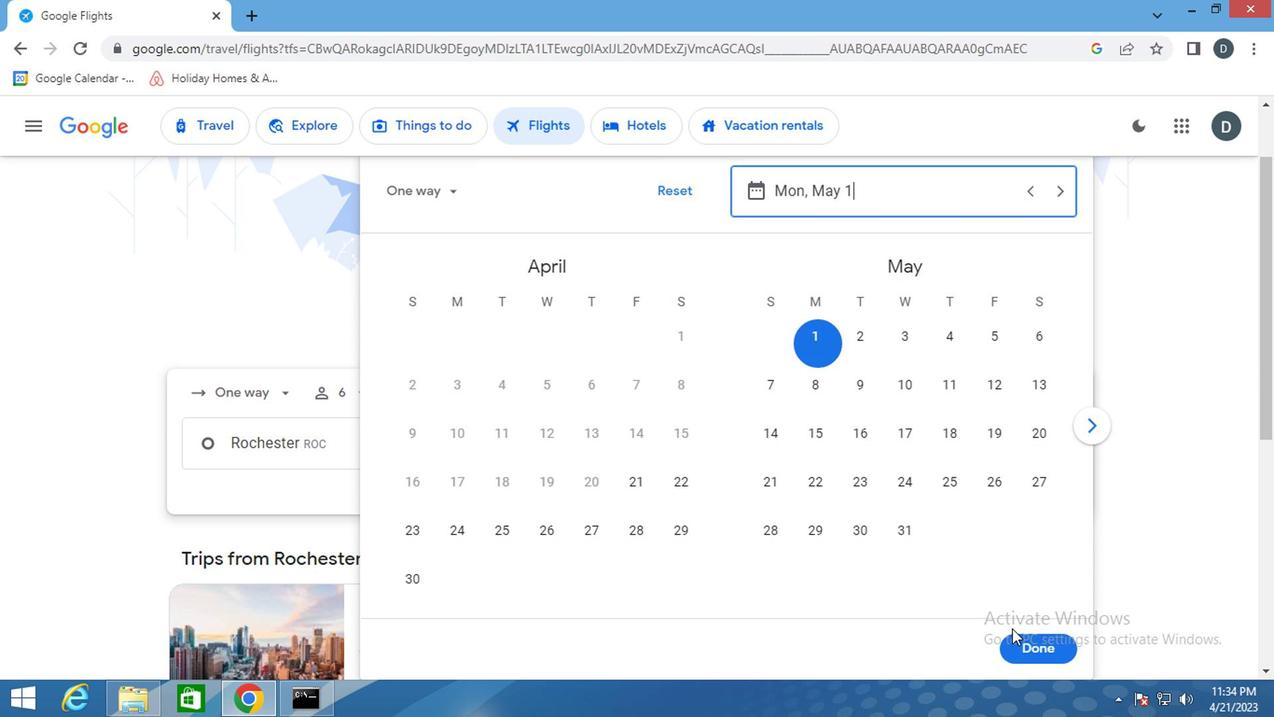 
Action: Mouse pressed left at (1018, 646)
Screenshot: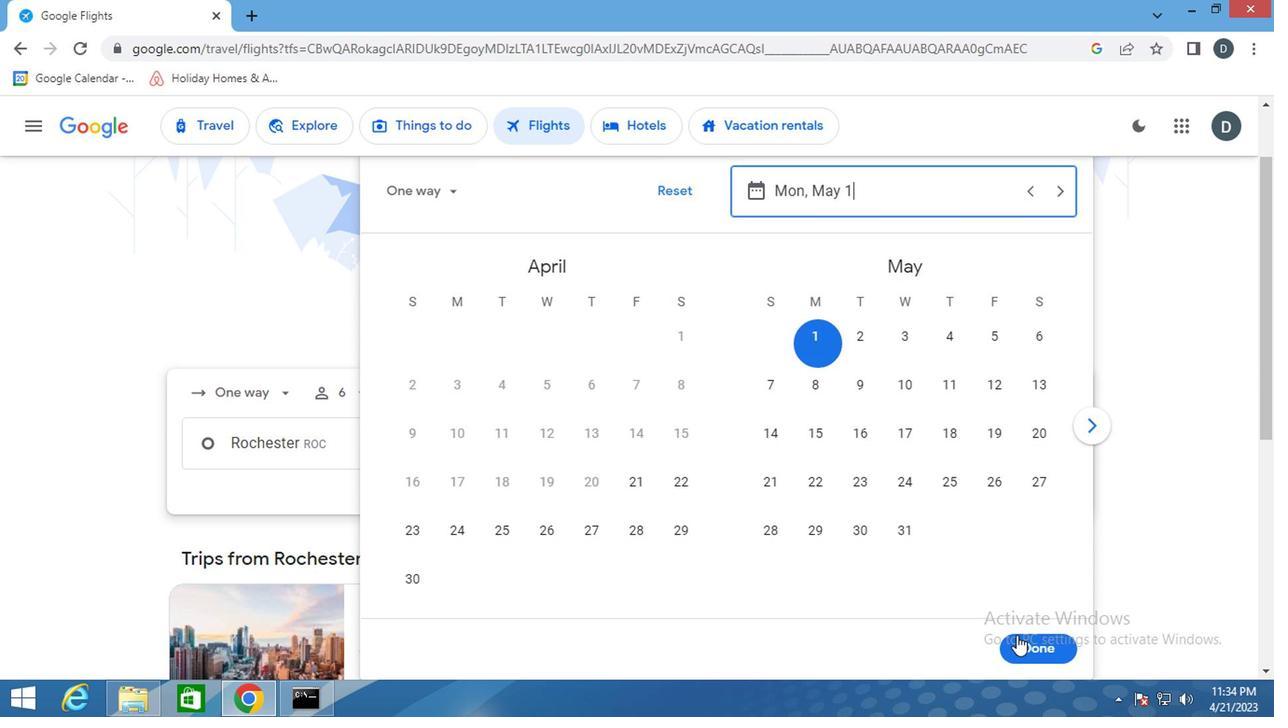 
Action: Mouse moved to (612, 523)
Screenshot: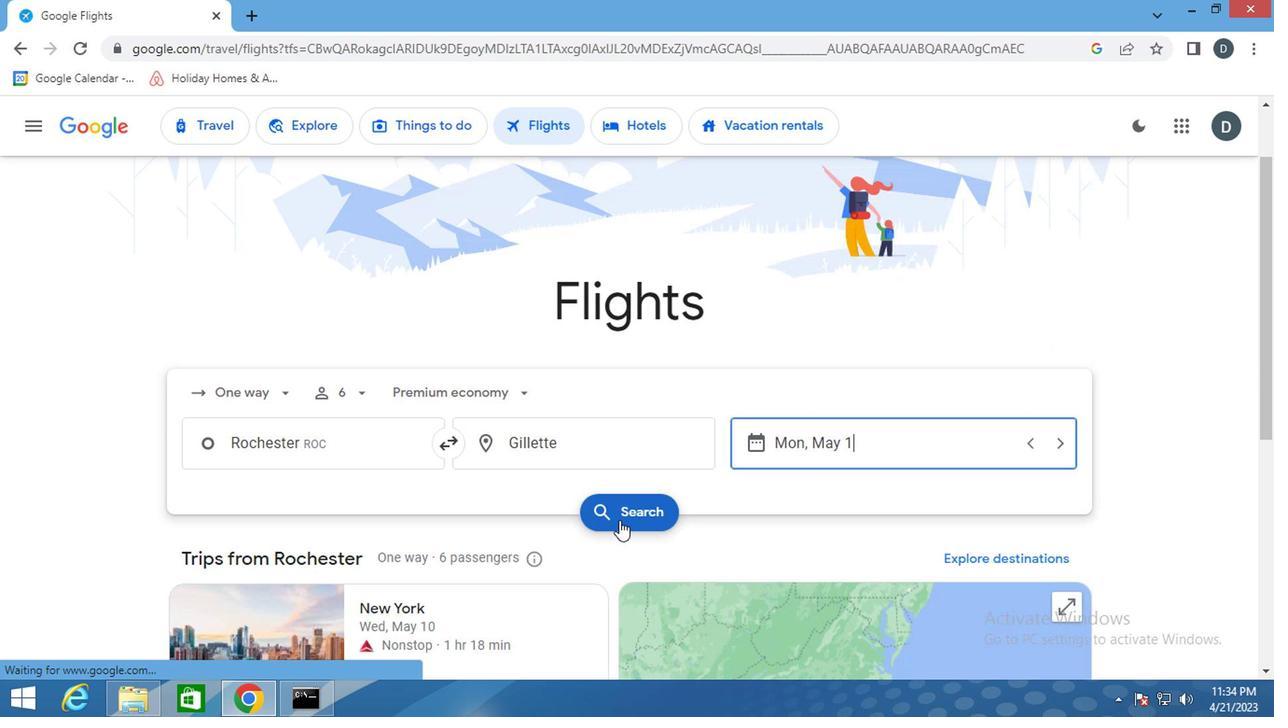 
Action: Mouse pressed left at (612, 523)
Screenshot: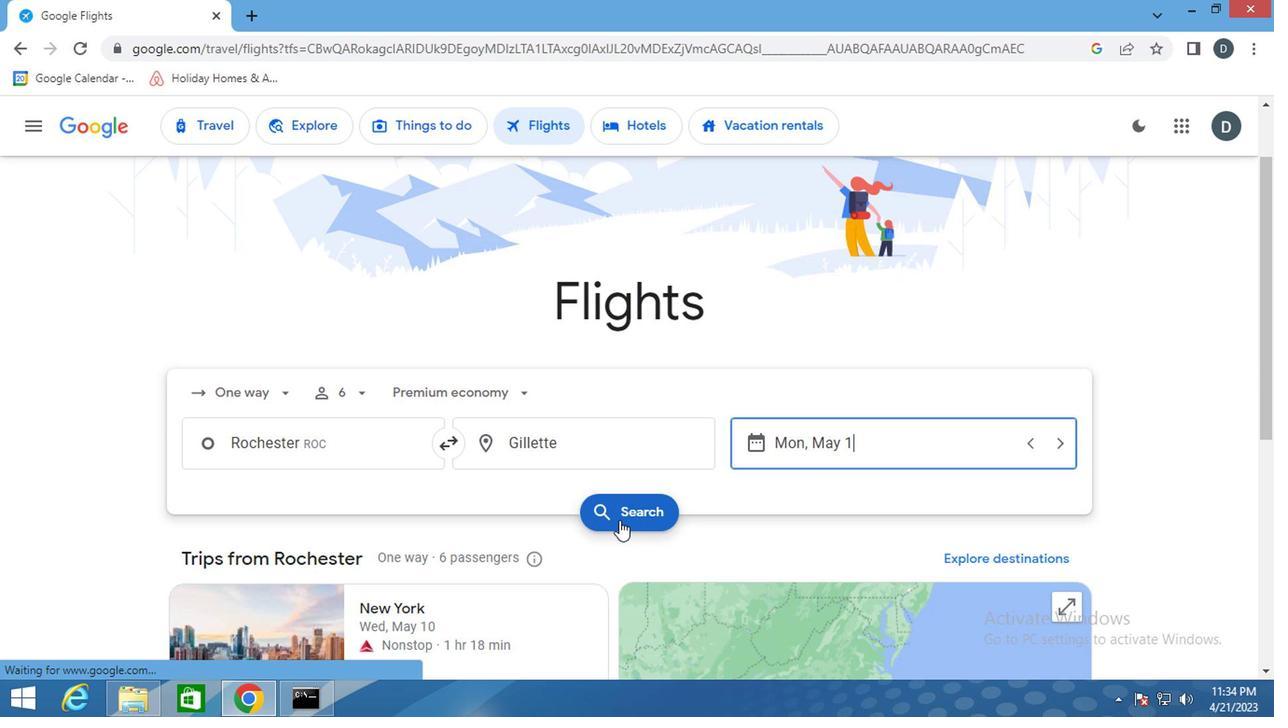 
Action: Mouse moved to (207, 299)
Screenshot: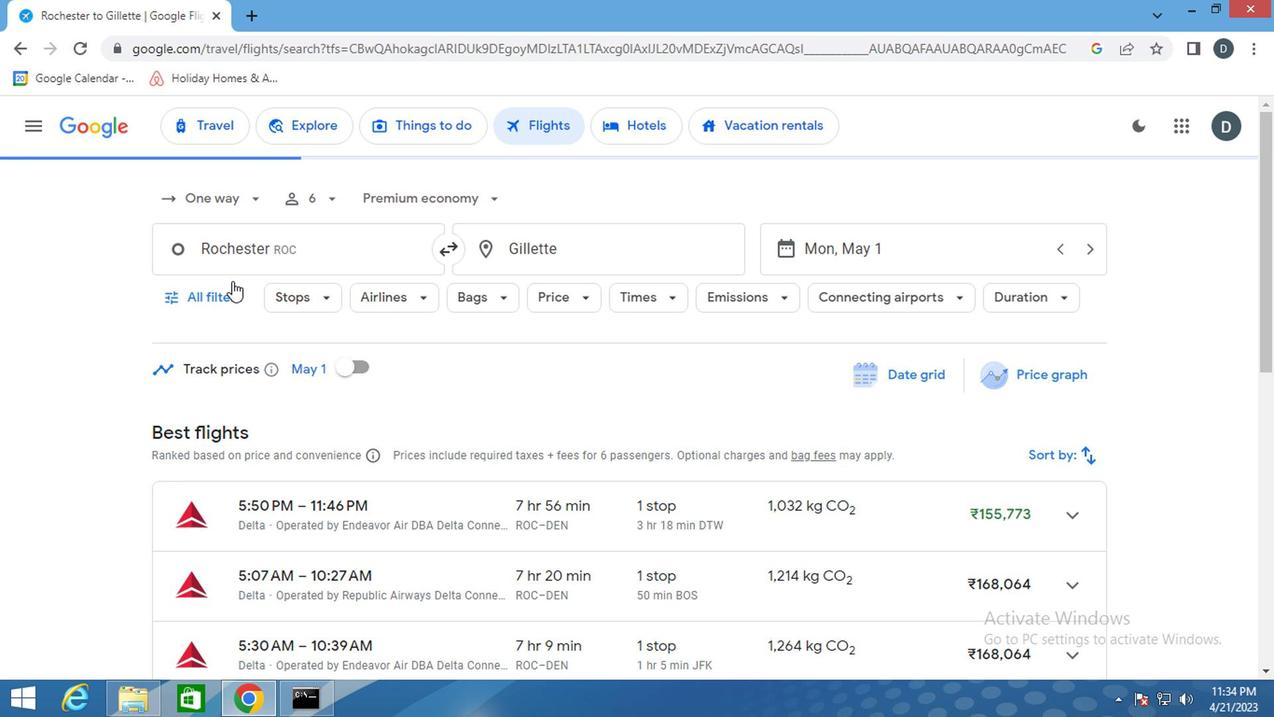 
Action: Mouse pressed left at (207, 299)
Screenshot: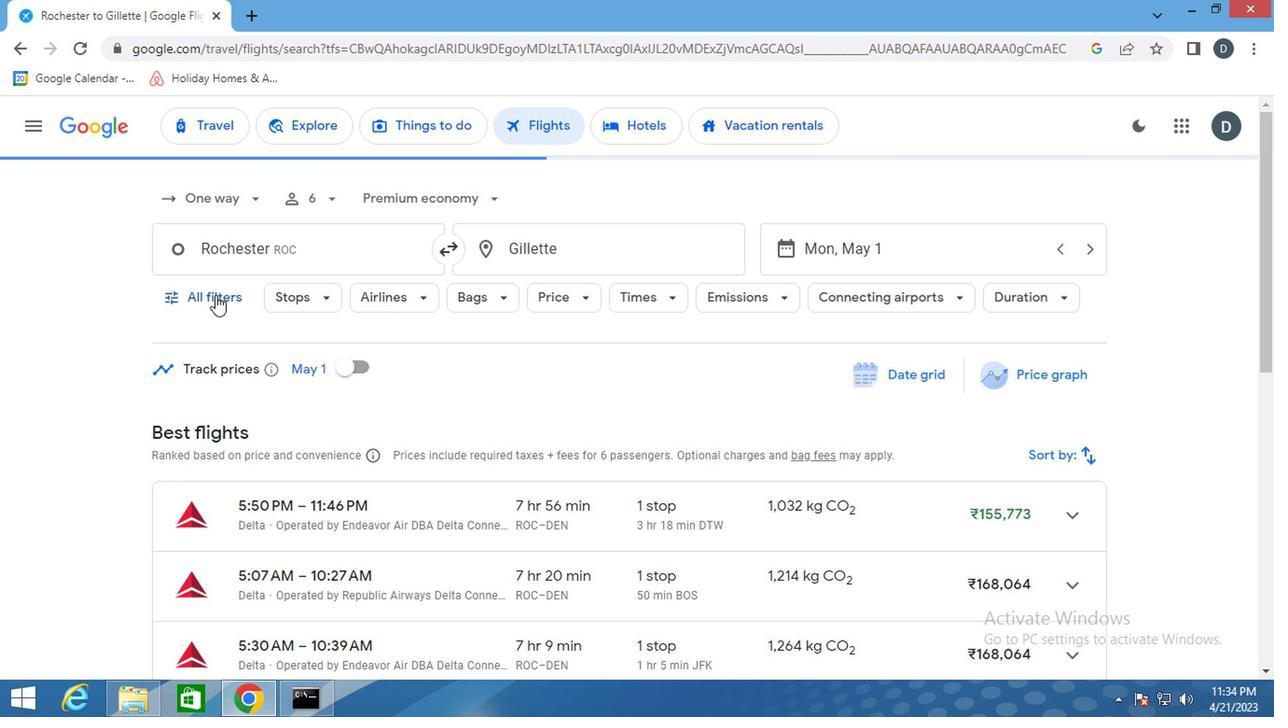 
Action: Mouse moved to (315, 477)
Screenshot: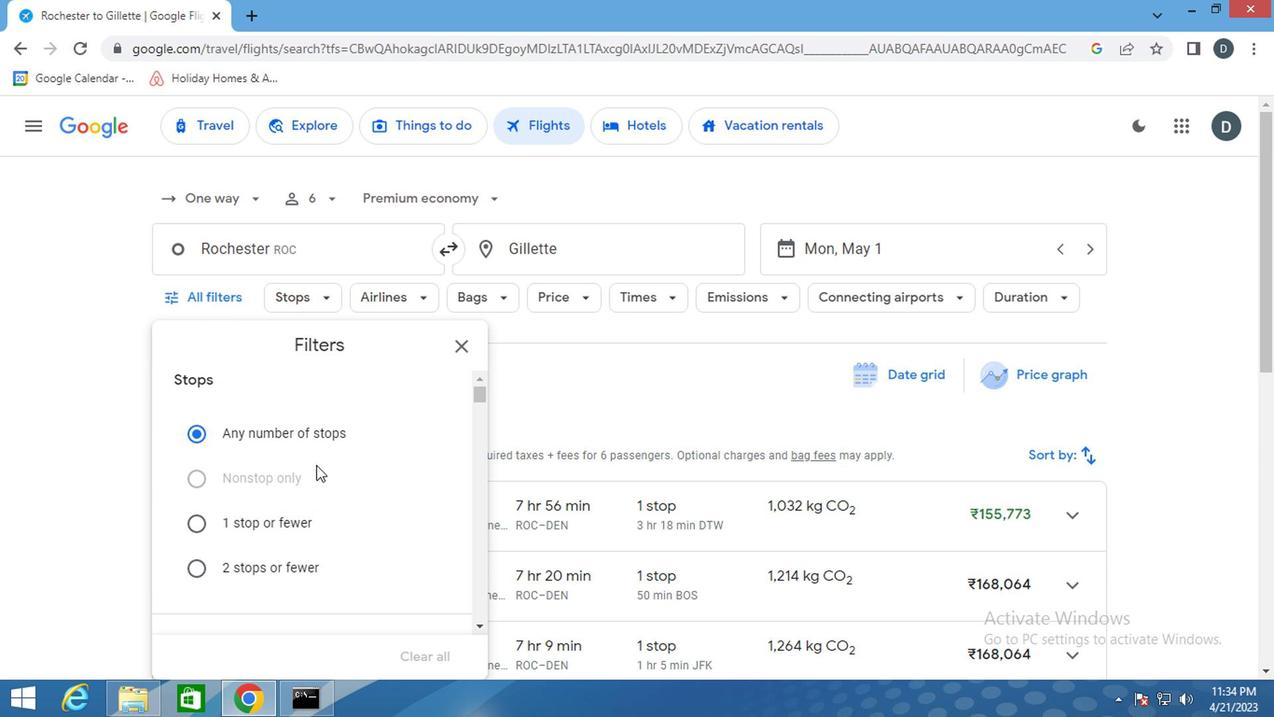 
Action: Mouse scrolled (315, 476) with delta (0, -1)
Screenshot: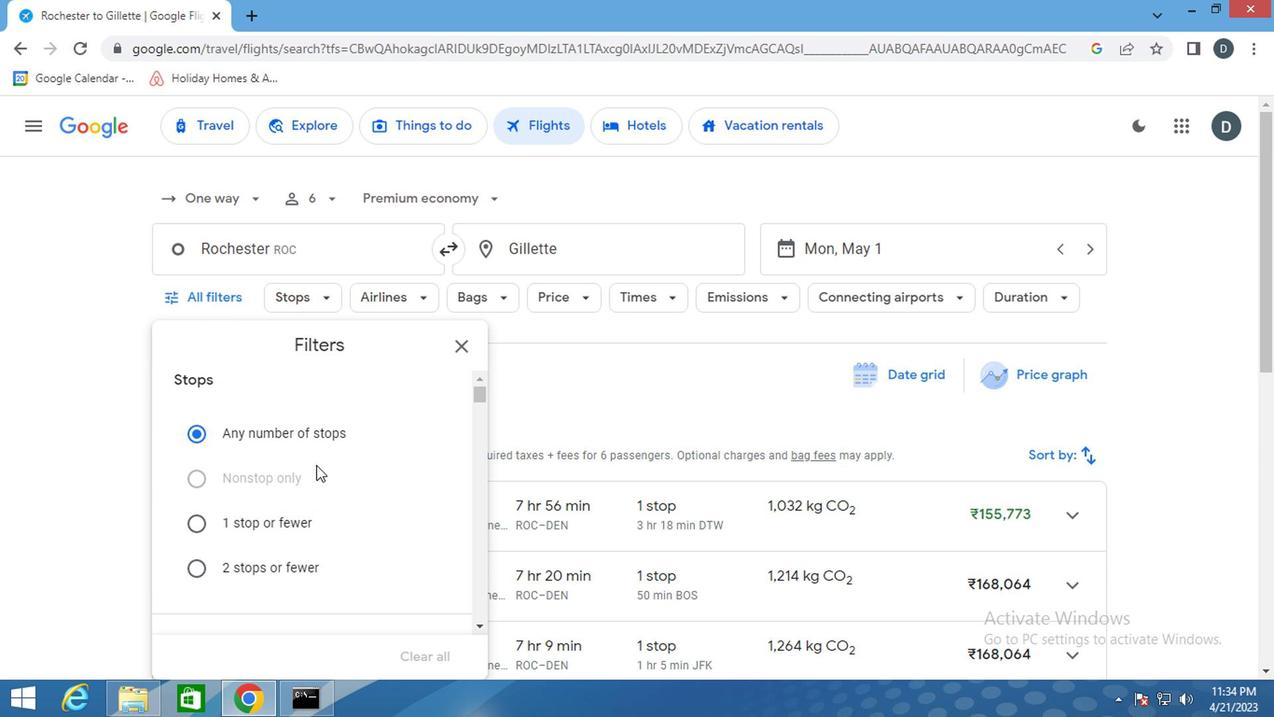 
Action: Mouse scrolled (315, 476) with delta (0, -1)
Screenshot: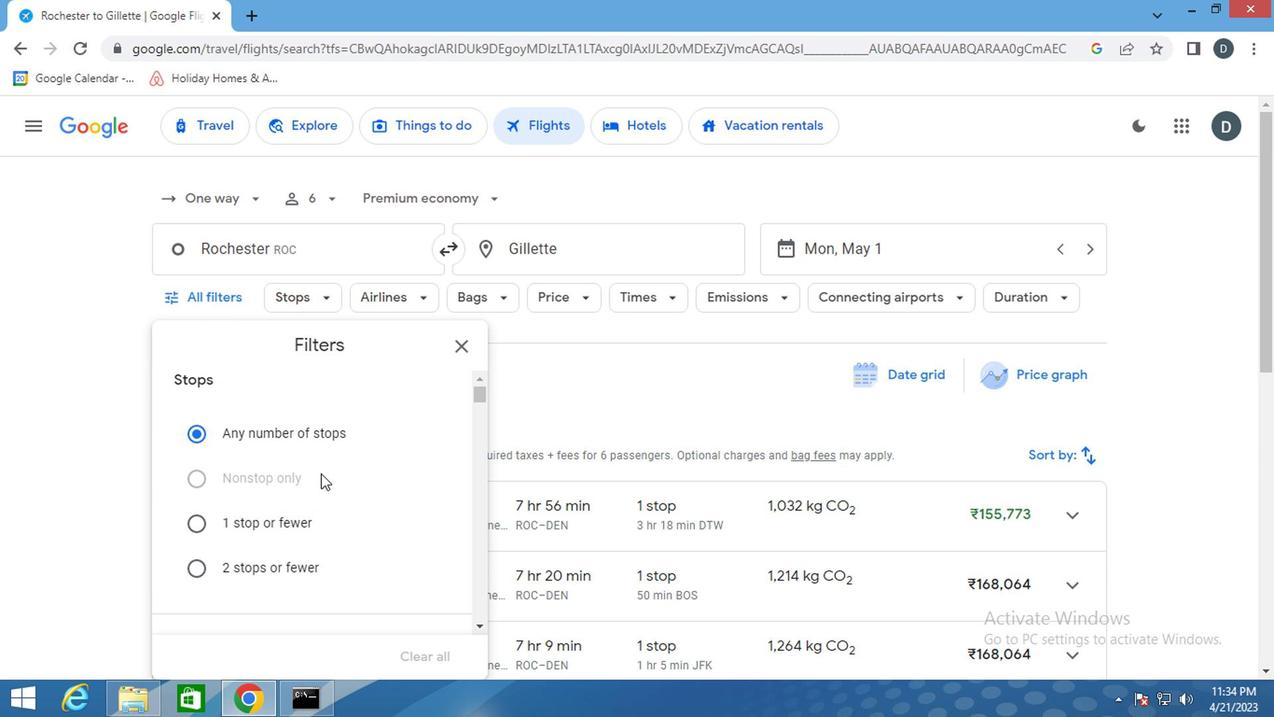 
Action: Mouse scrolled (315, 476) with delta (0, -1)
Screenshot: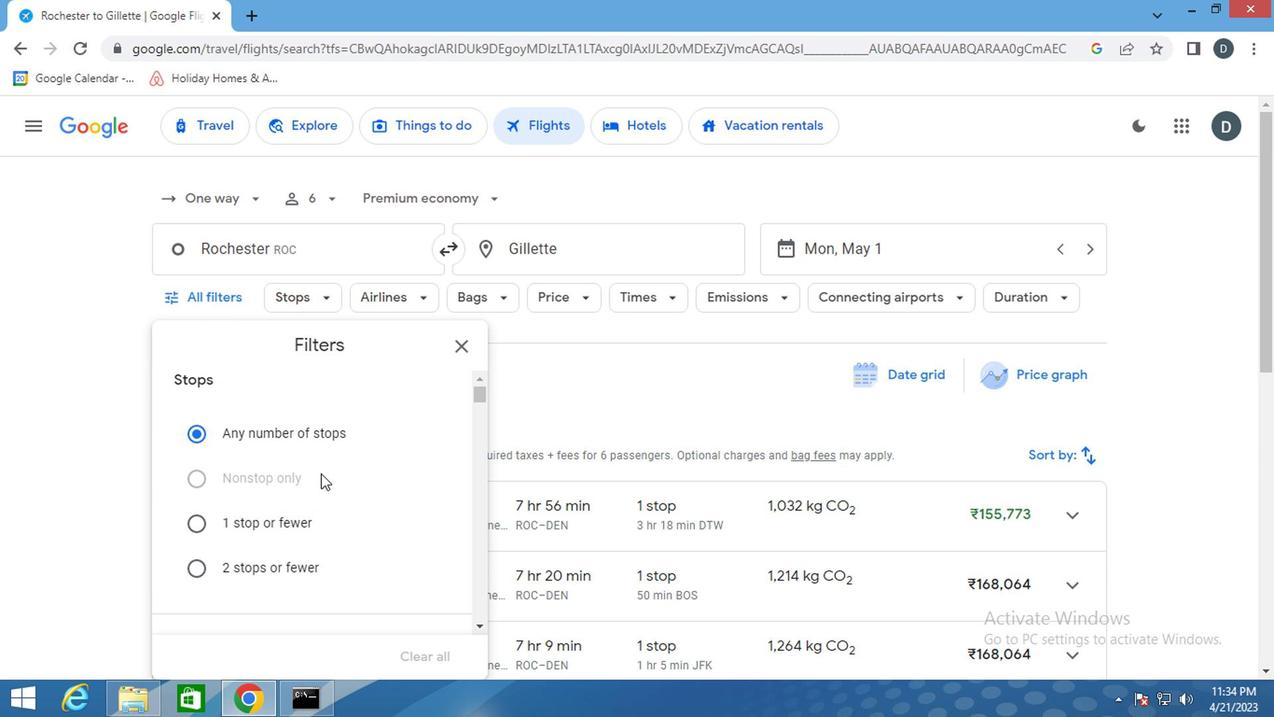 
Action: Mouse moved to (335, 480)
Screenshot: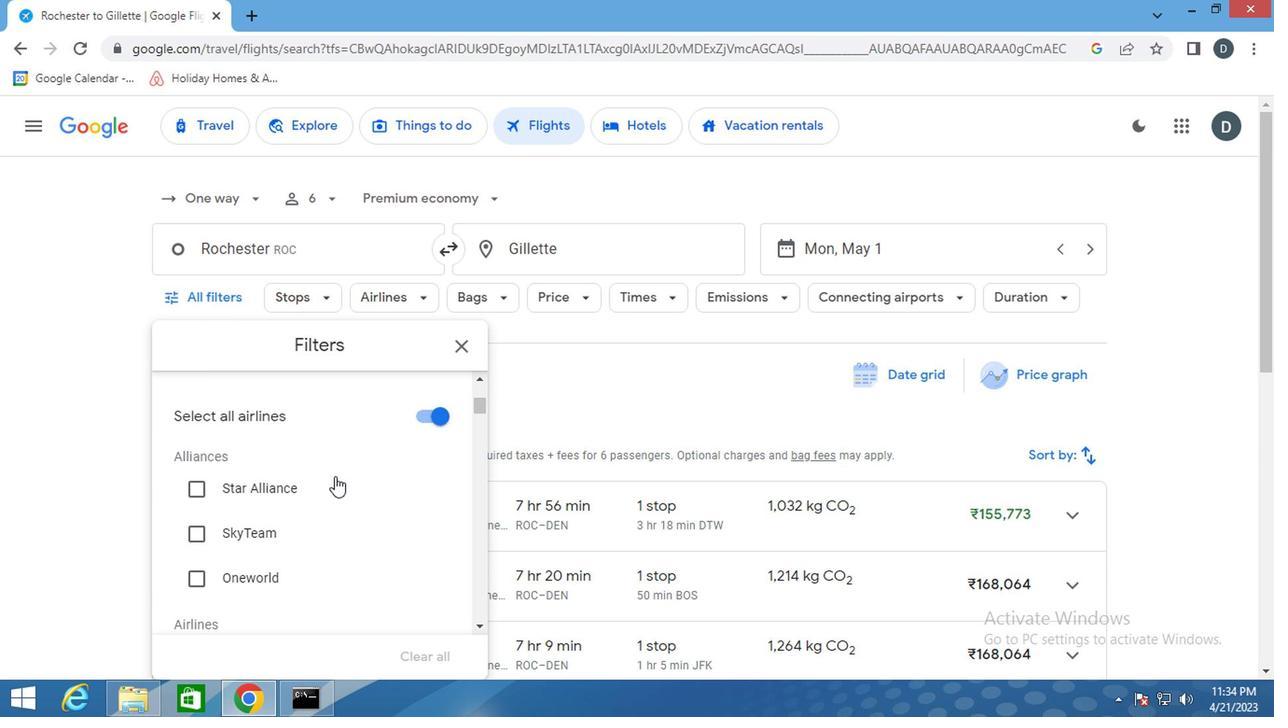 
Action: Mouse scrolled (335, 478) with delta (0, -1)
Screenshot: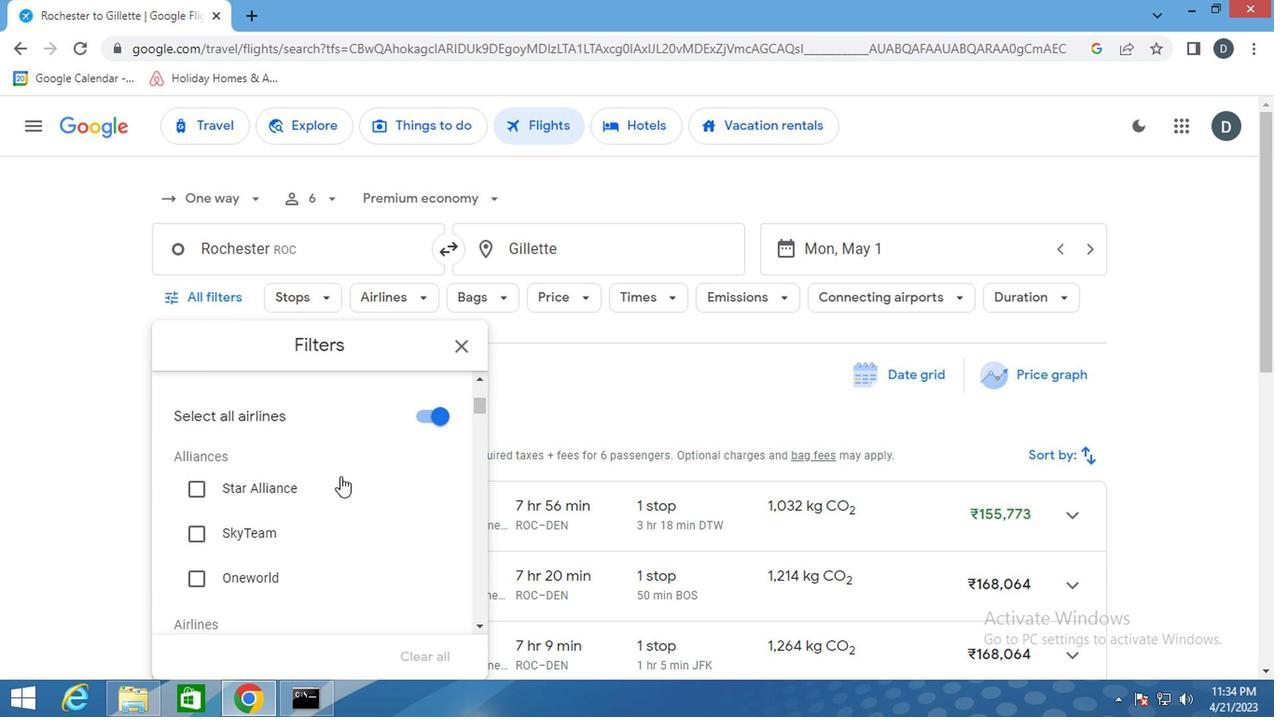 
Action: Mouse scrolled (335, 478) with delta (0, -1)
Screenshot: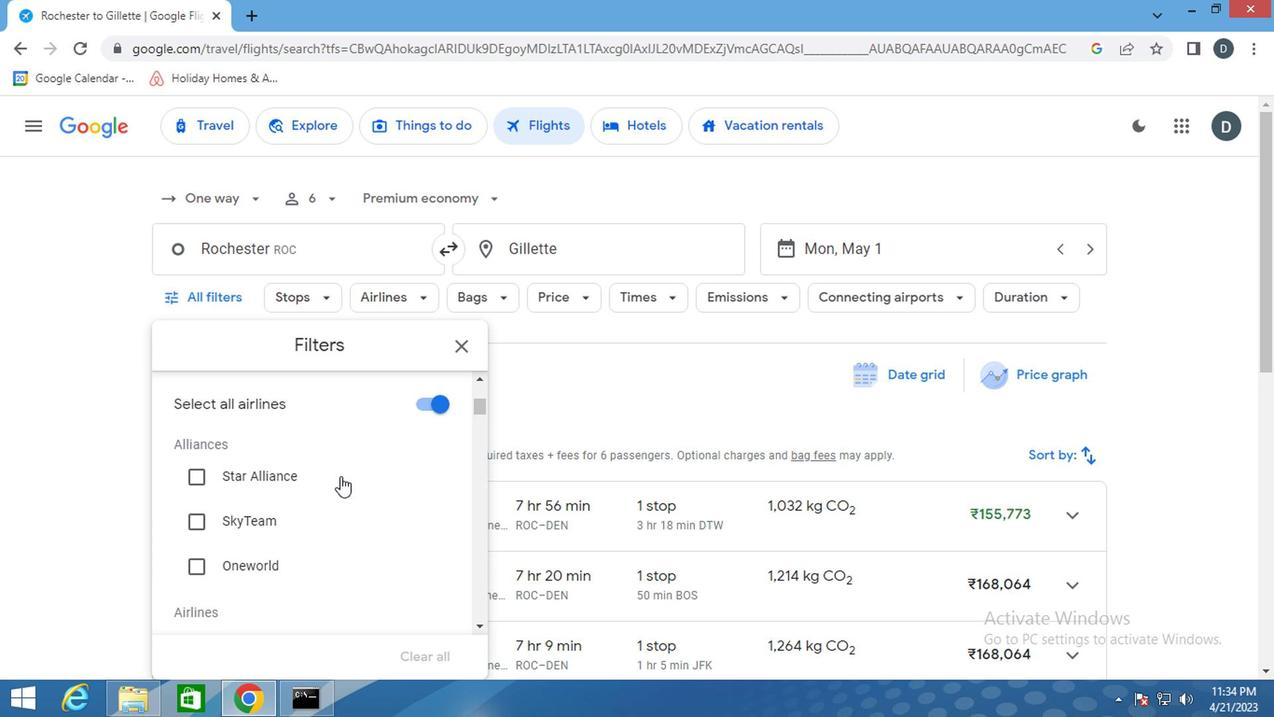 
Action: Mouse scrolled (335, 478) with delta (0, -1)
Screenshot: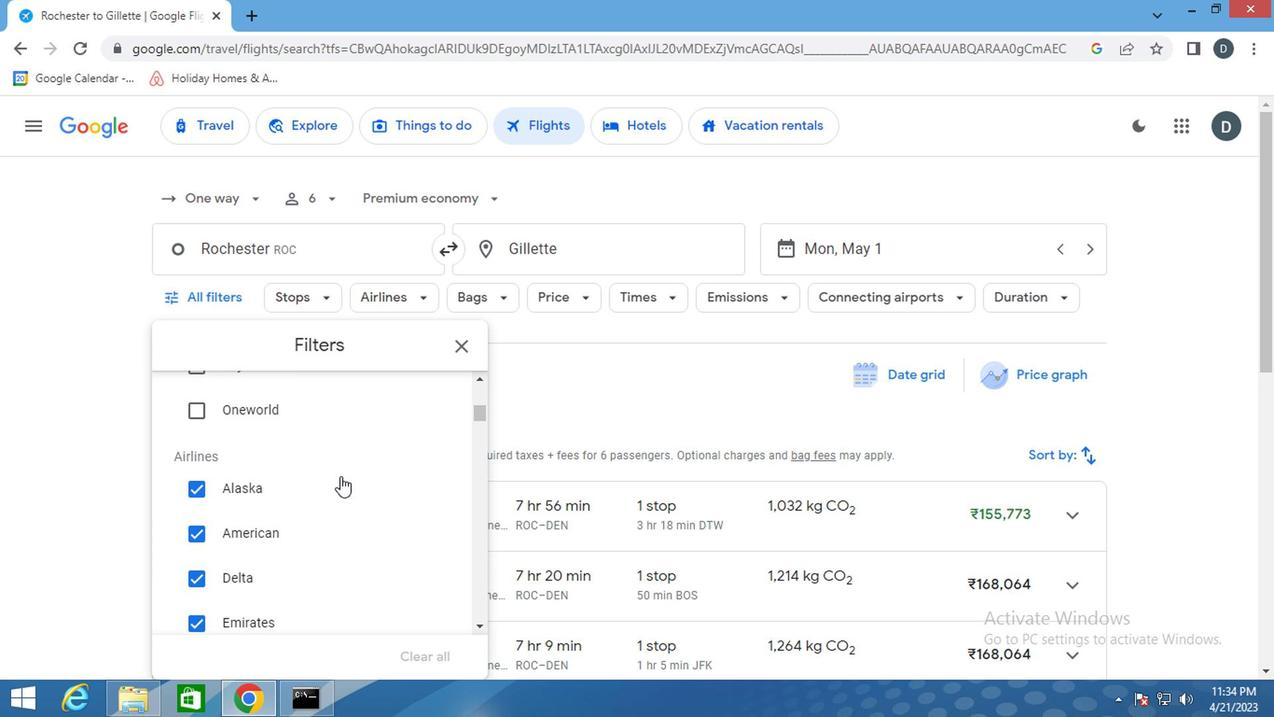 
Action: Mouse scrolled (335, 478) with delta (0, -1)
Screenshot: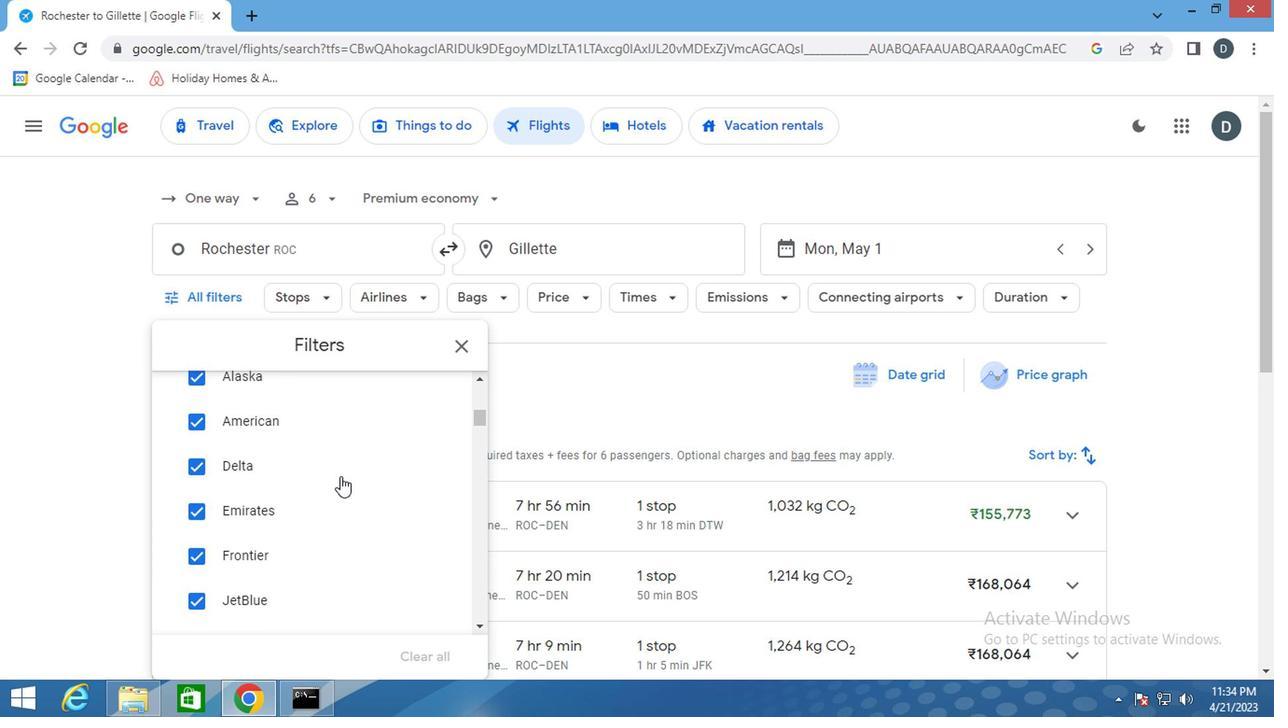 
Action: Mouse scrolled (335, 478) with delta (0, -1)
Screenshot: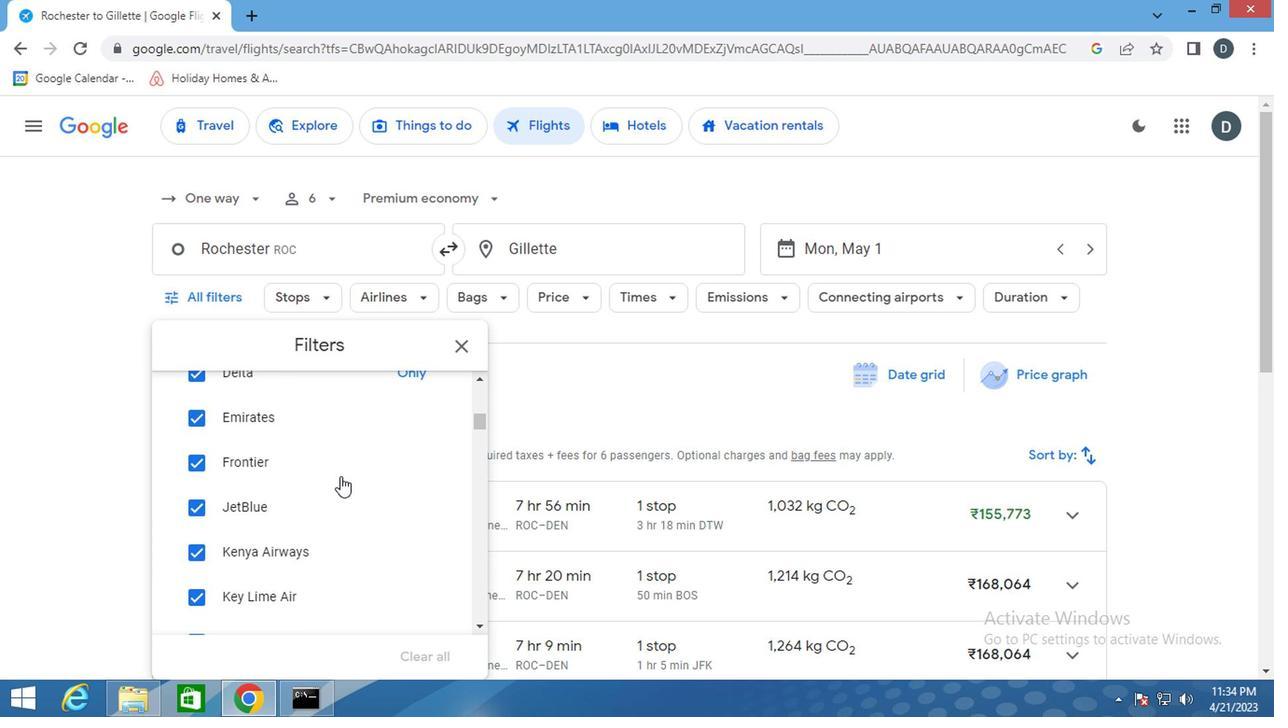 
Action: Mouse scrolled (335, 478) with delta (0, -1)
Screenshot: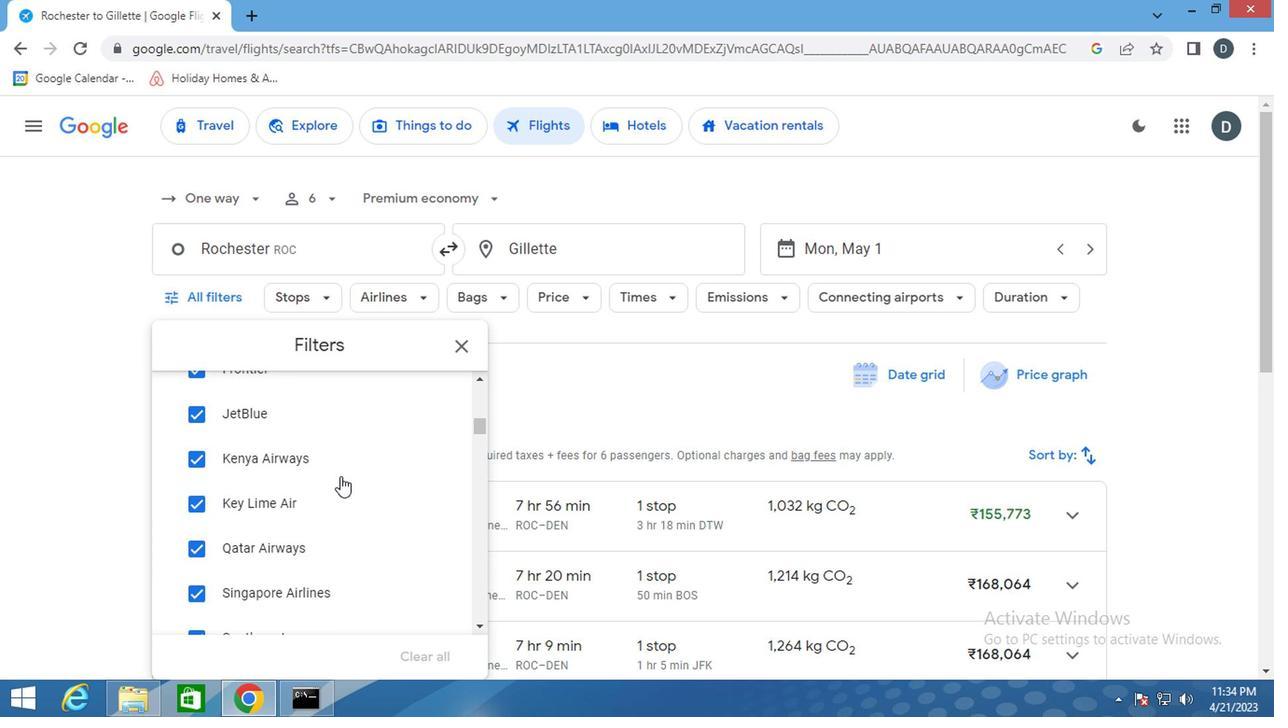 
Action: Mouse scrolled (335, 478) with delta (0, -1)
Screenshot: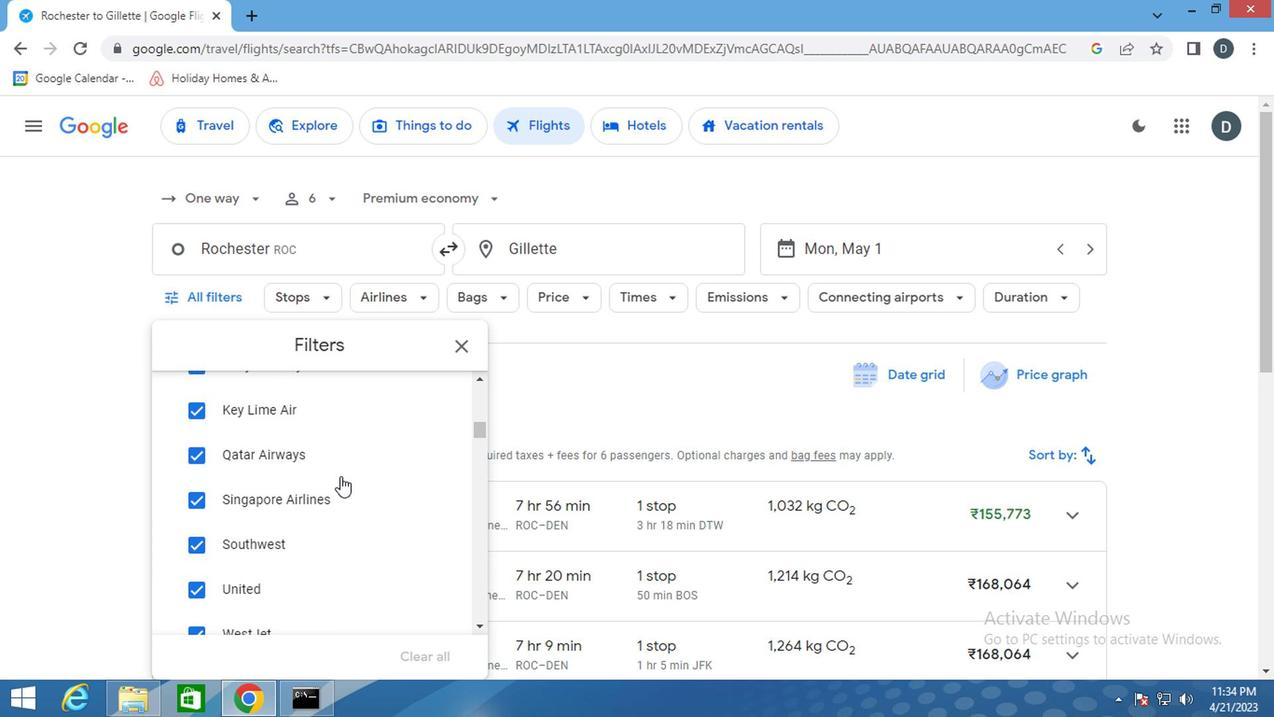 
Action: Mouse moved to (332, 480)
Screenshot: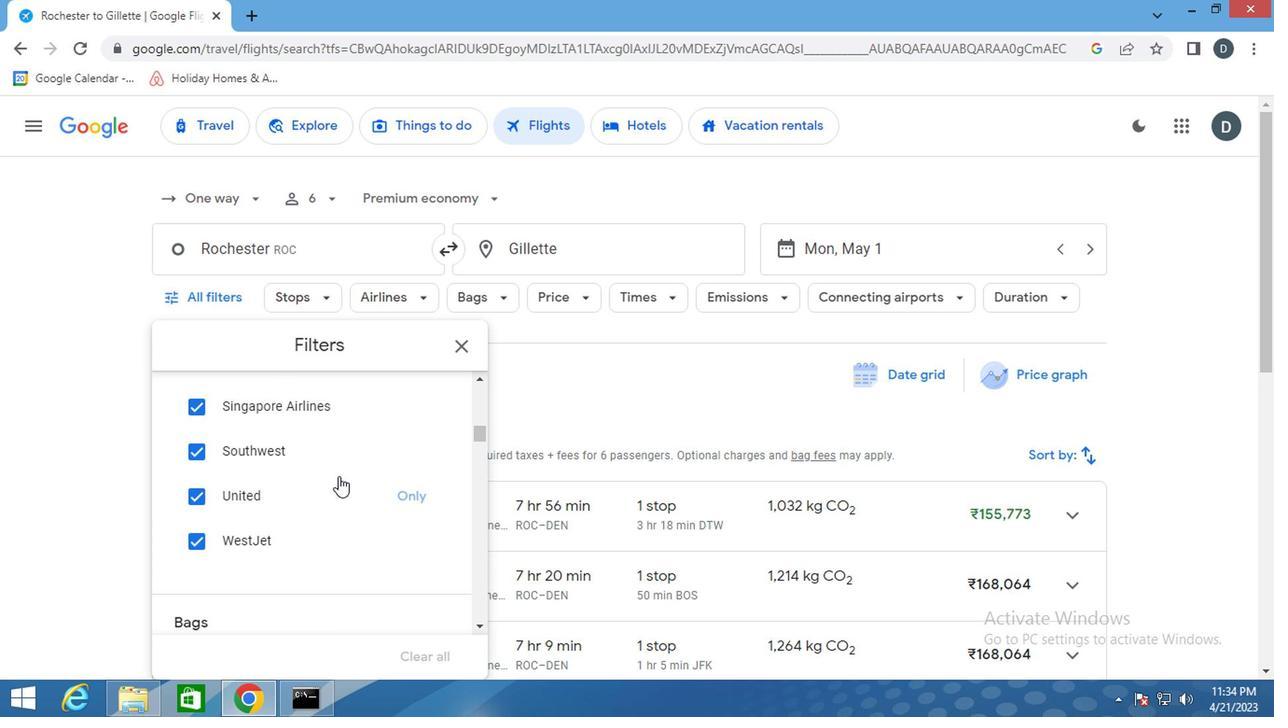 
Action: Mouse scrolled (332, 480) with delta (0, 0)
Screenshot: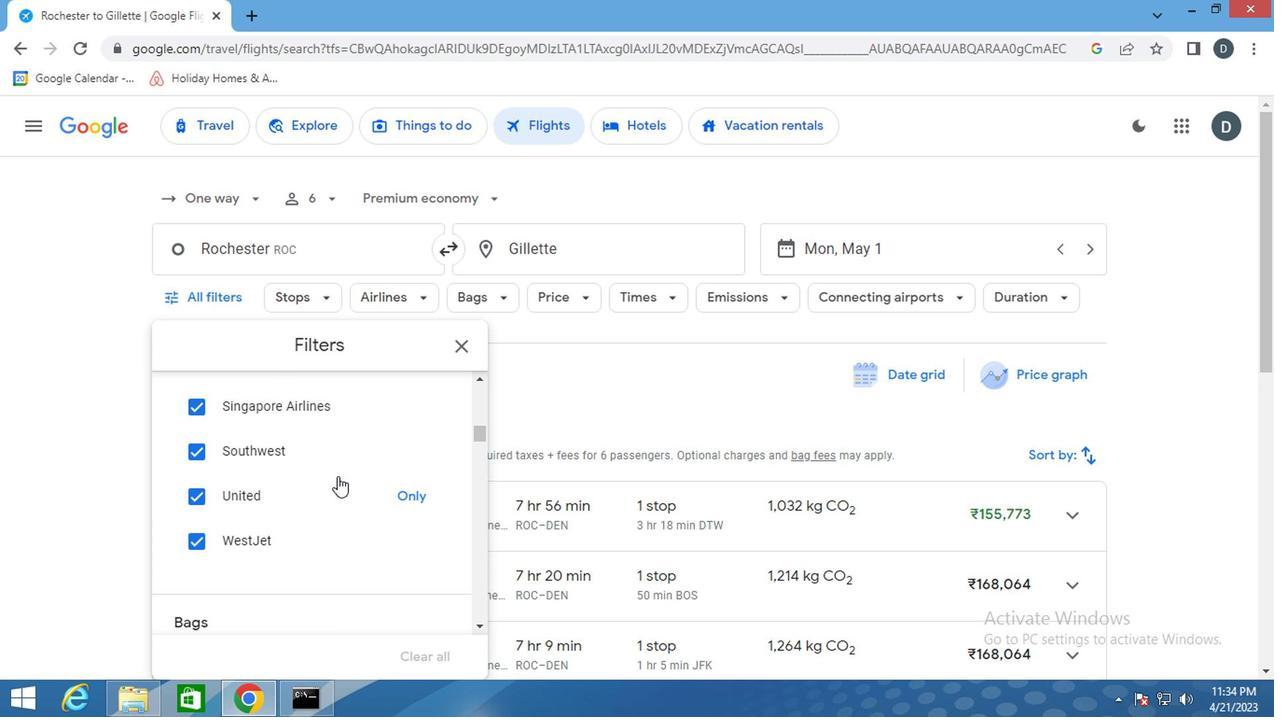 
Action: Mouse scrolled (332, 480) with delta (0, 0)
Screenshot: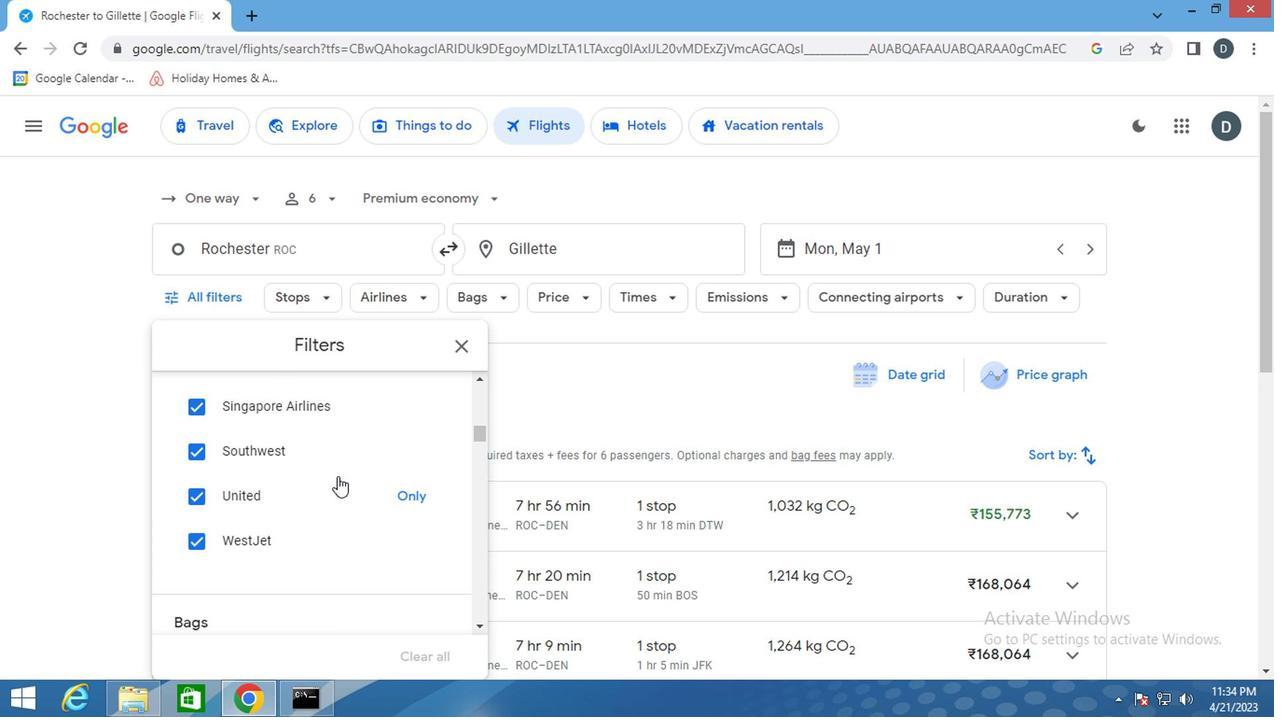 
Action: Mouse scrolled (332, 478) with delta (0, -1)
Screenshot: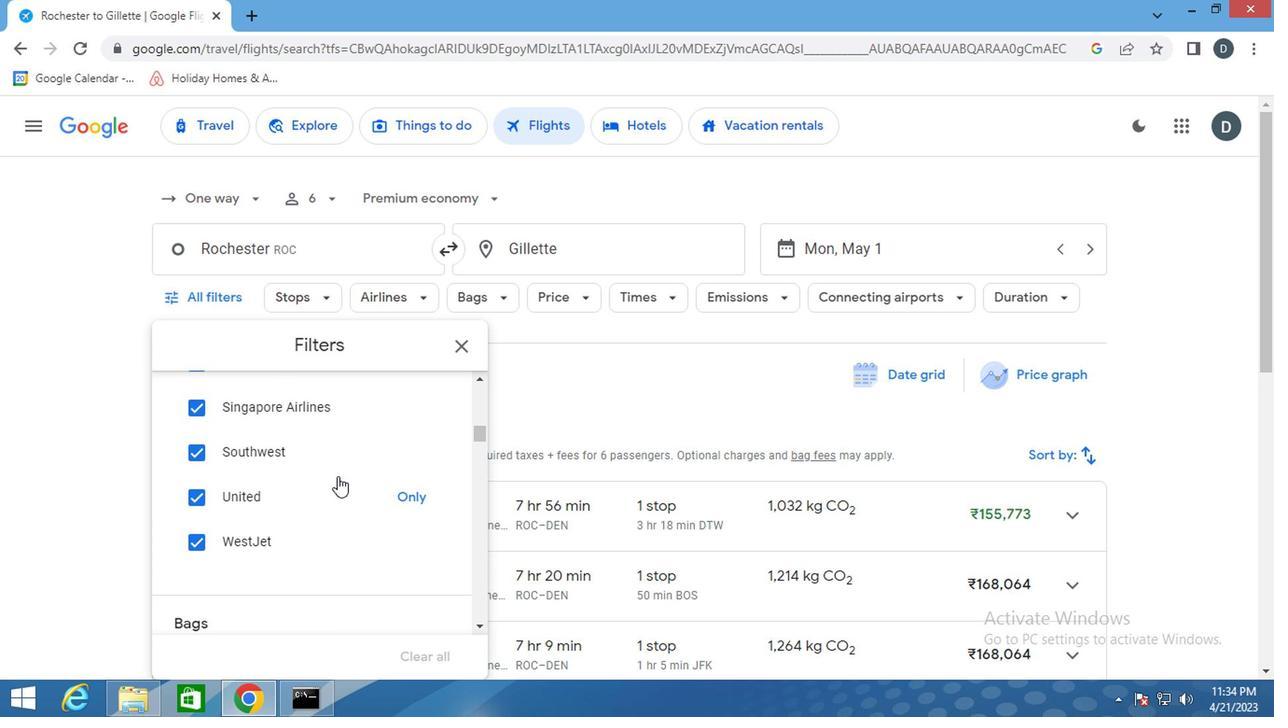 
Action: Mouse moved to (332, 480)
Screenshot: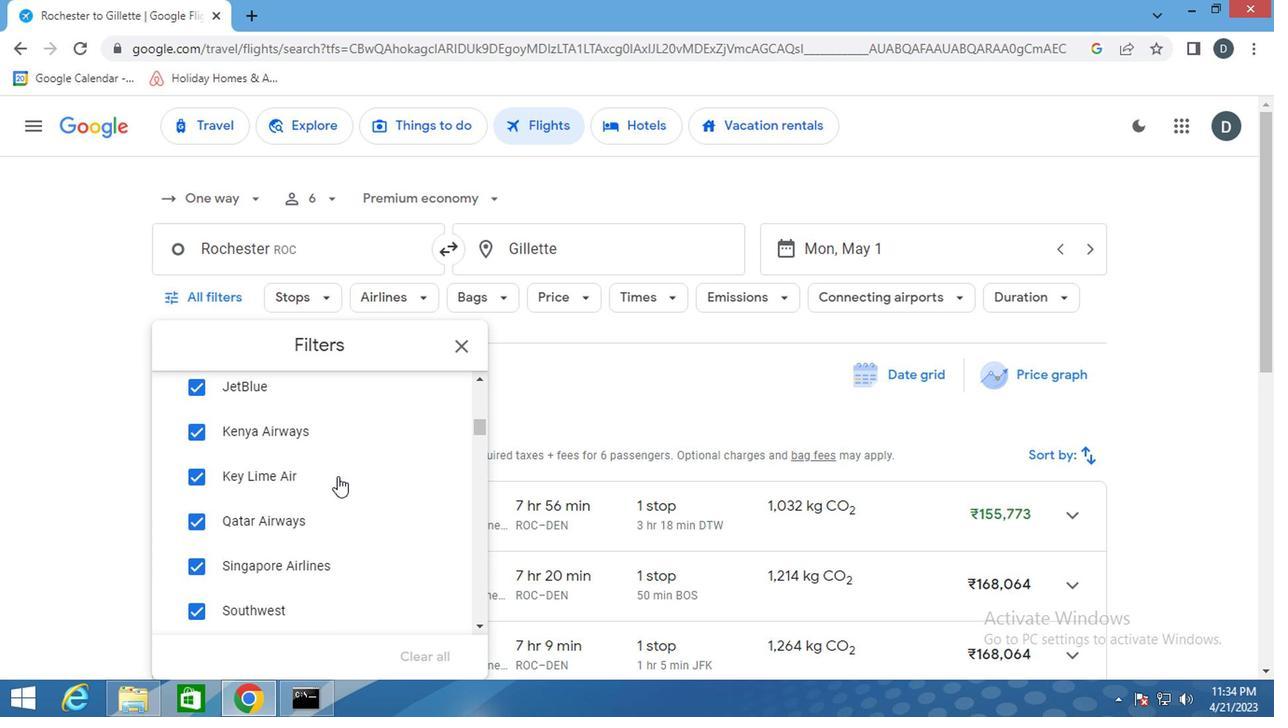 
Action: Mouse scrolled (332, 480) with delta (0, 0)
Screenshot: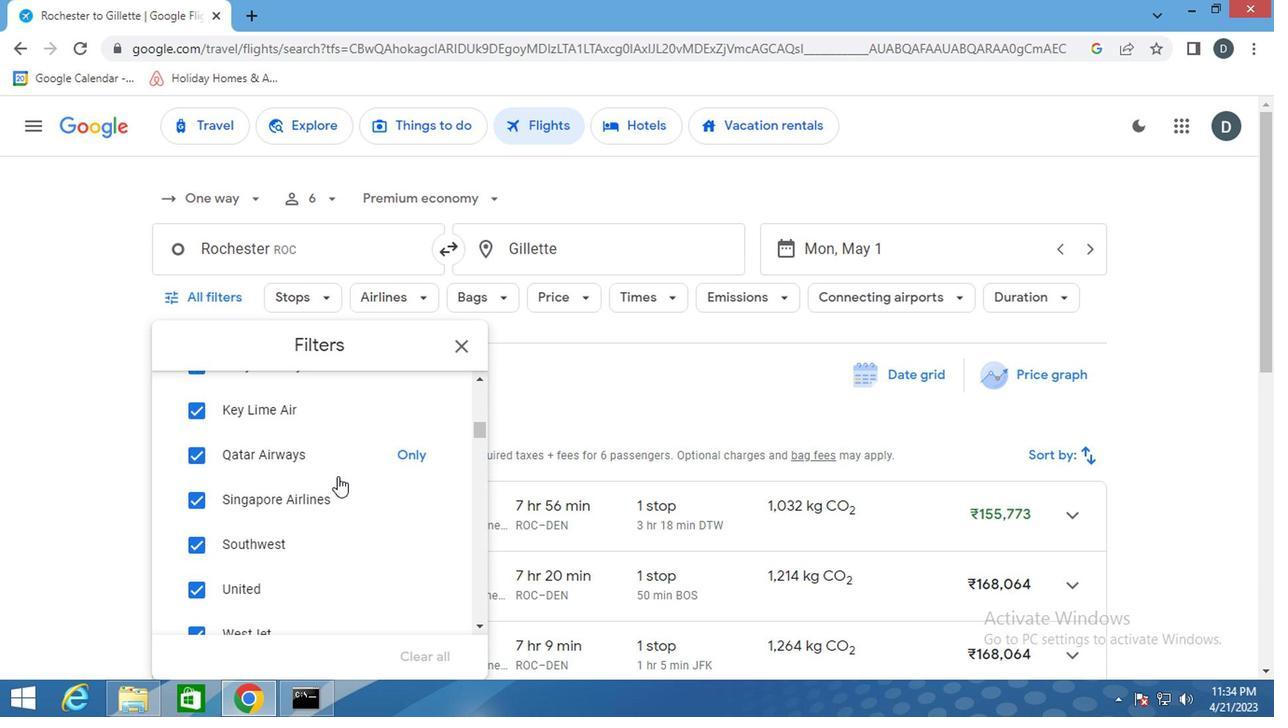 
Action: Mouse scrolled (332, 480) with delta (0, 0)
Screenshot: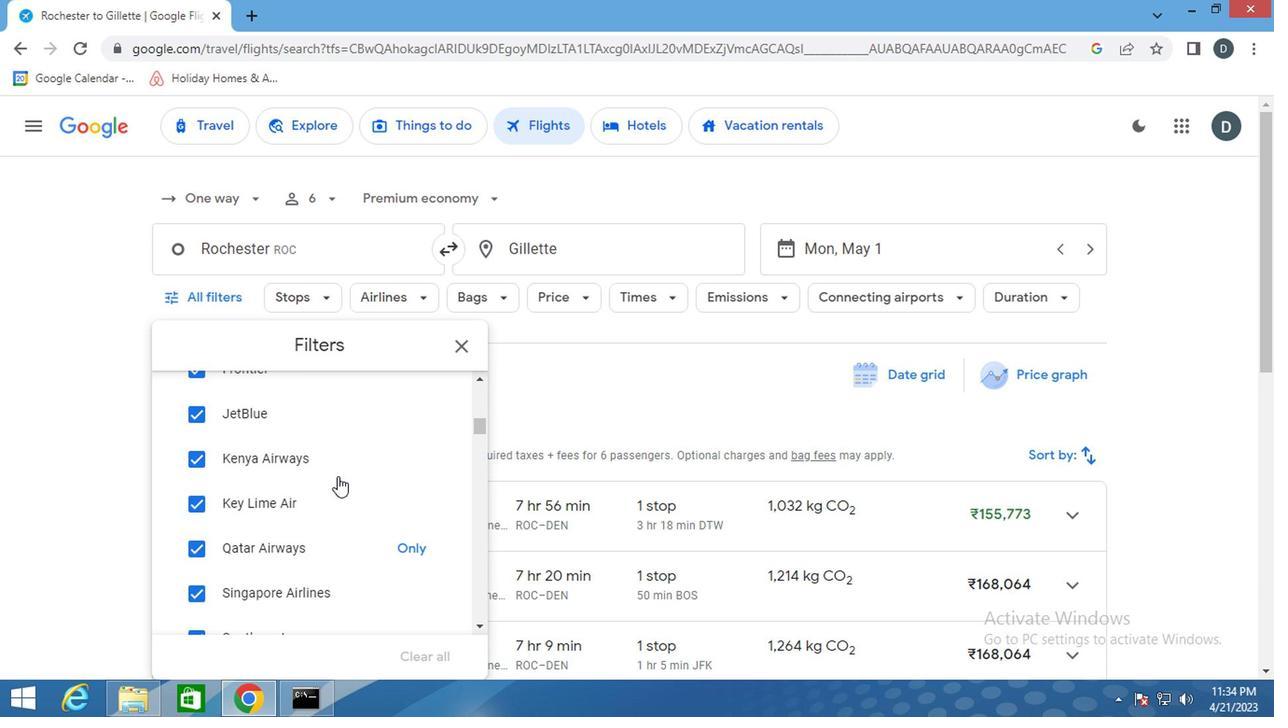 
Action: Mouse scrolled (332, 480) with delta (0, 0)
Screenshot: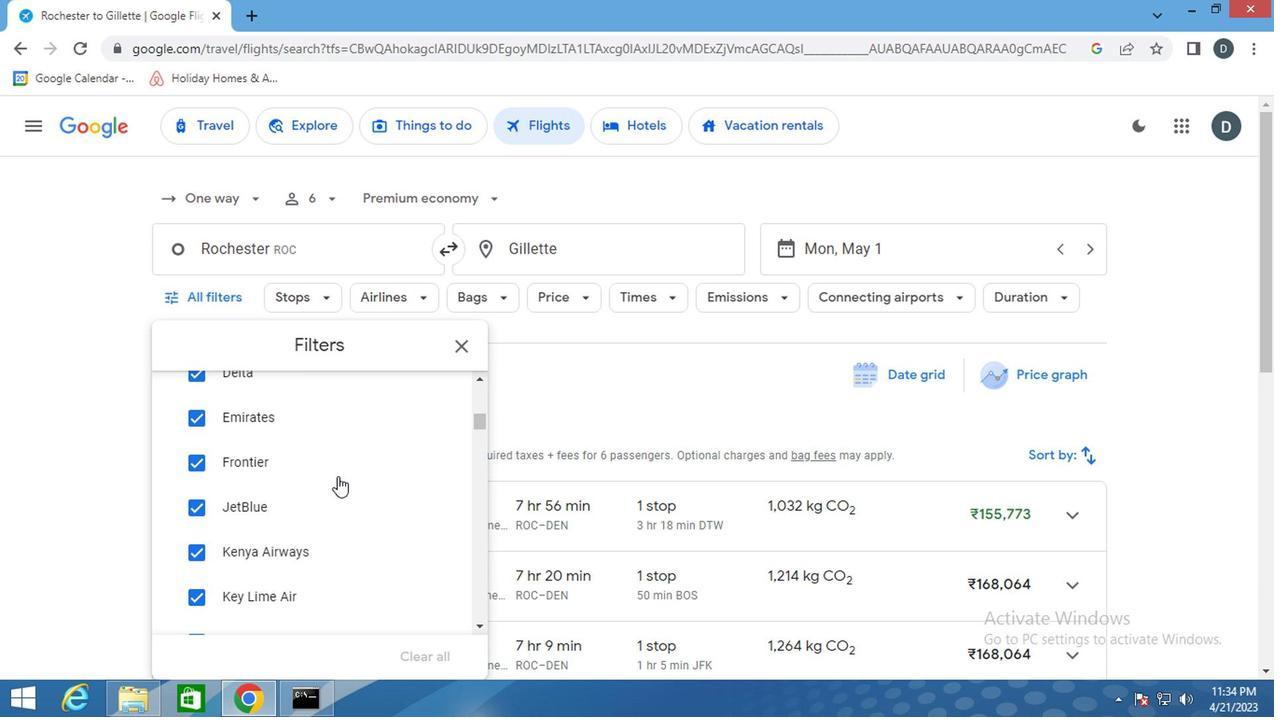 
Action: Mouse scrolled (332, 480) with delta (0, 0)
Screenshot: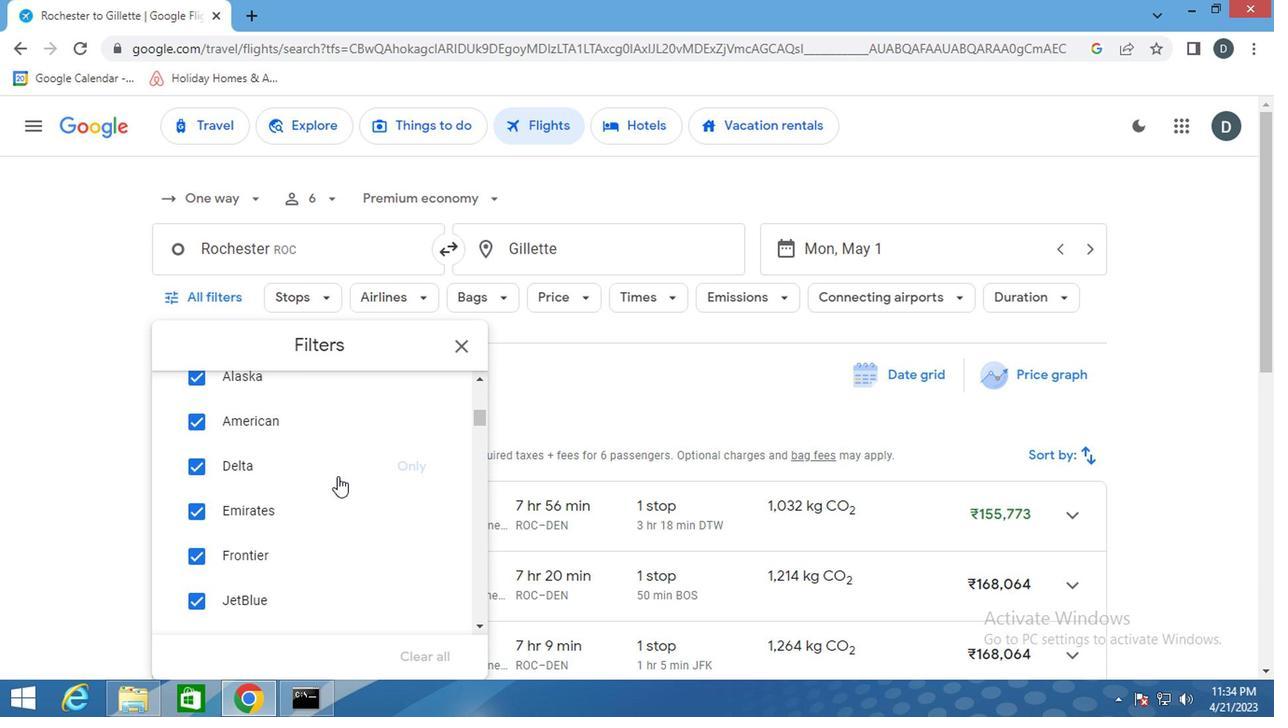 
Action: Mouse scrolled (332, 478) with delta (0, -1)
Screenshot: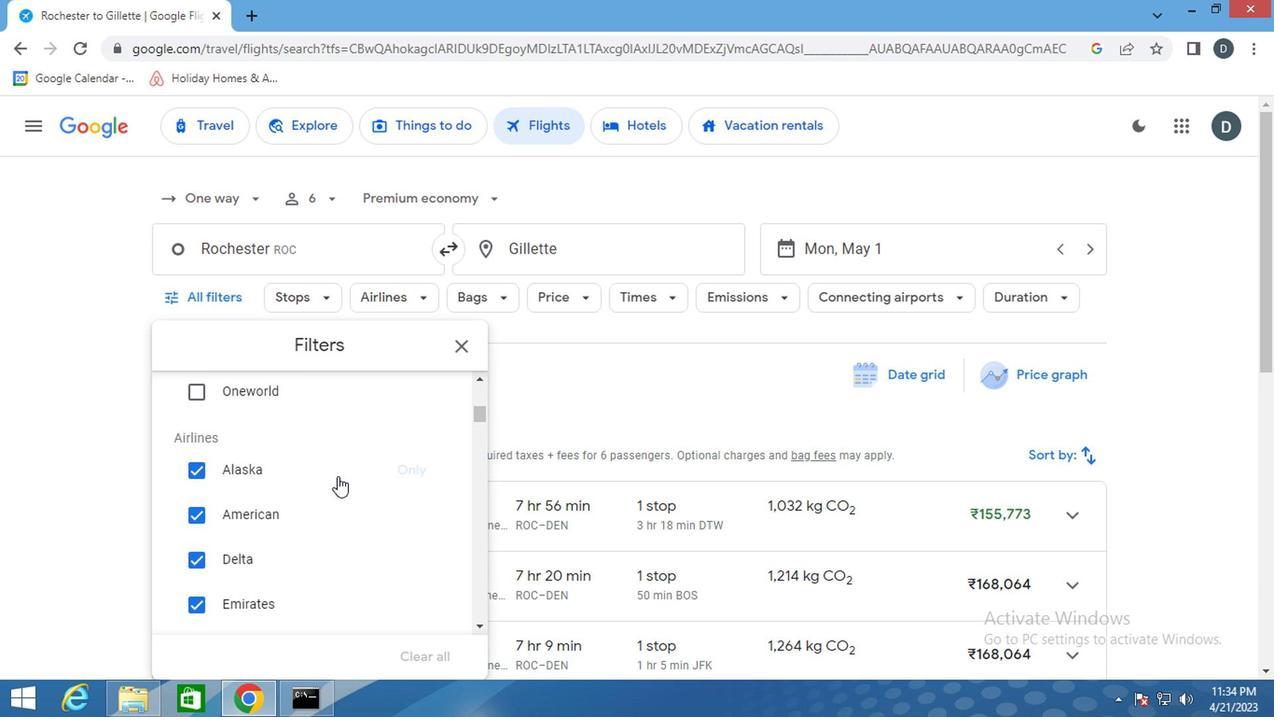 
Action: Mouse scrolled (332, 478) with delta (0, -1)
Screenshot: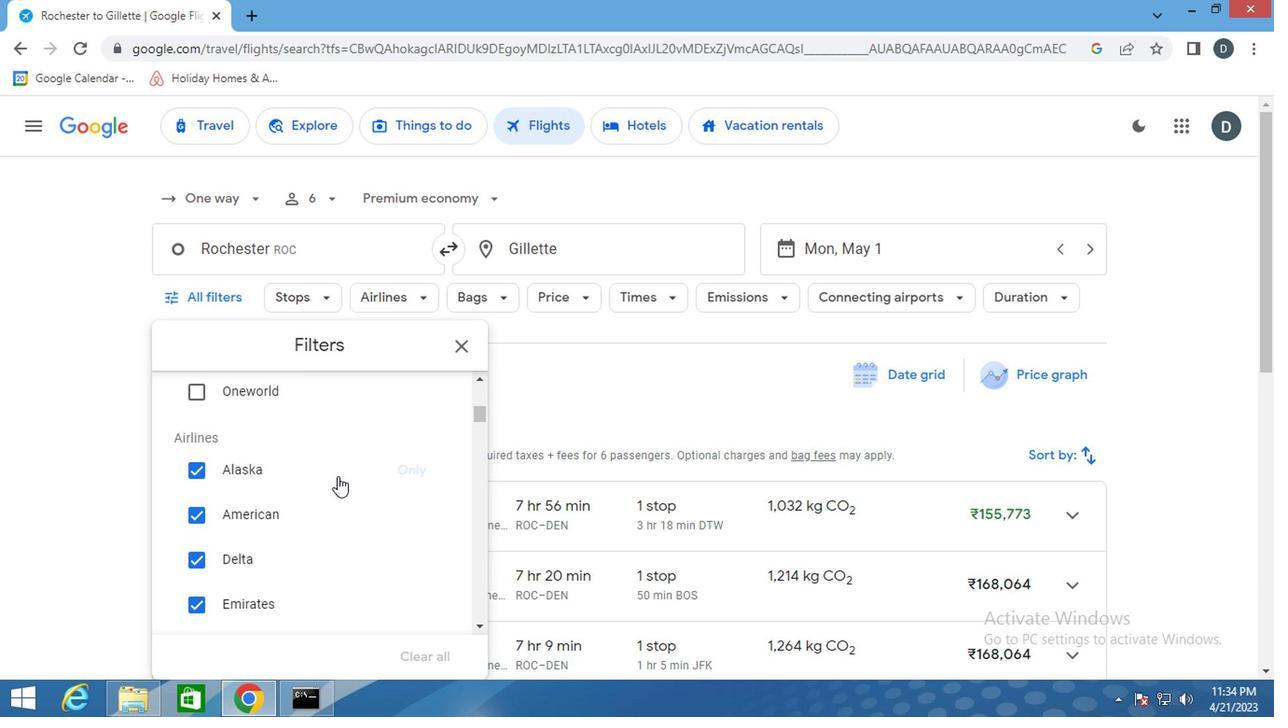 
Action: Mouse scrolled (332, 478) with delta (0, -1)
Screenshot: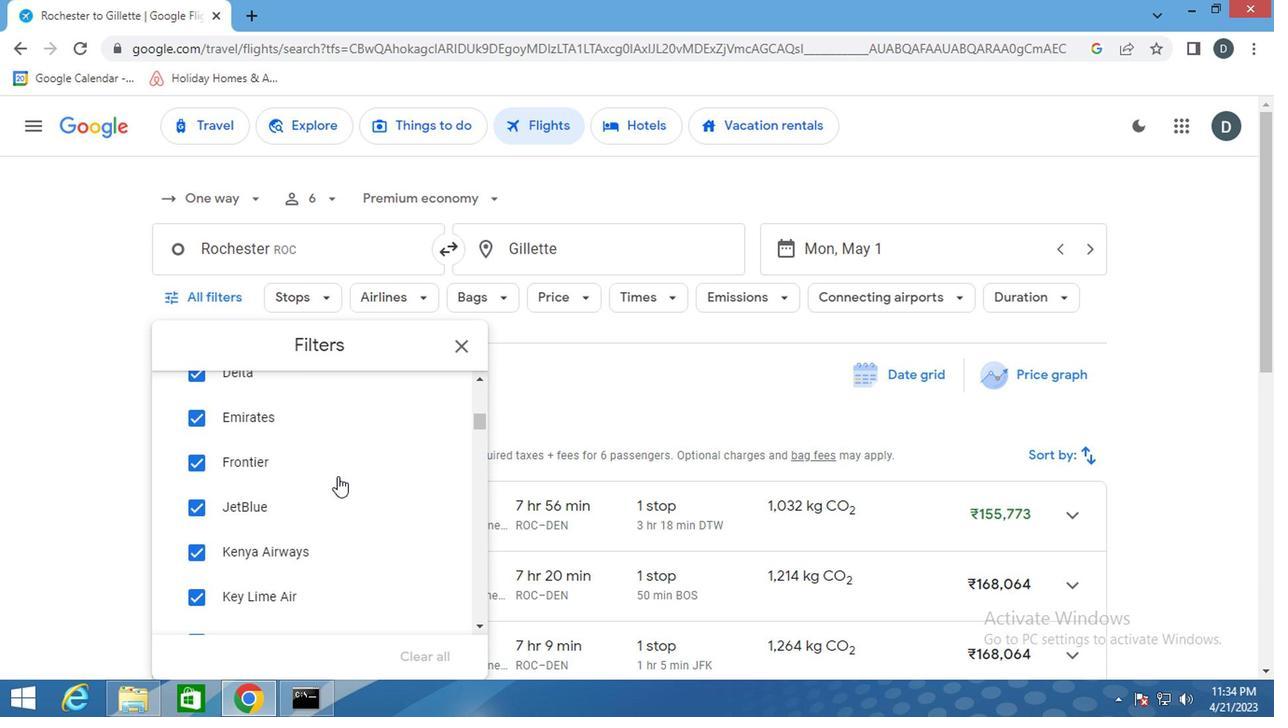 
Action: Mouse scrolled (332, 478) with delta (0, -1)
Screenshot: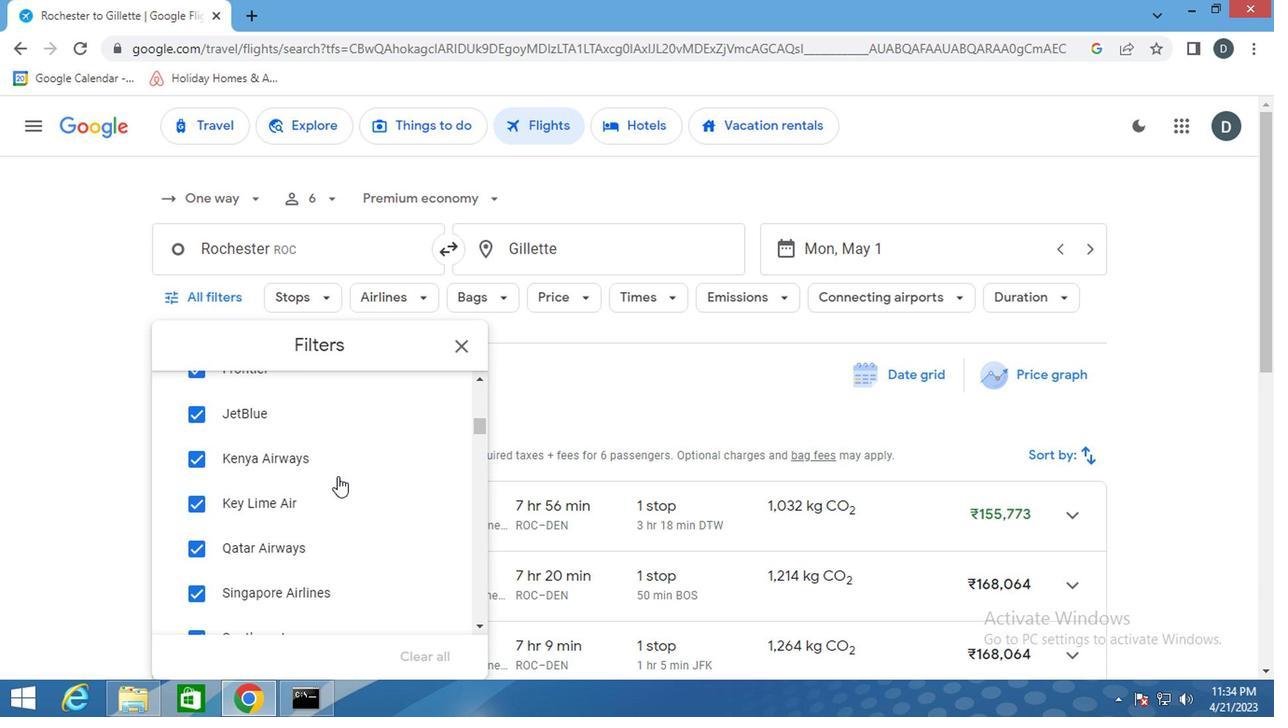 
Action: Mouse scrolled (332, 478) with delta (0, -1)
Screenshot: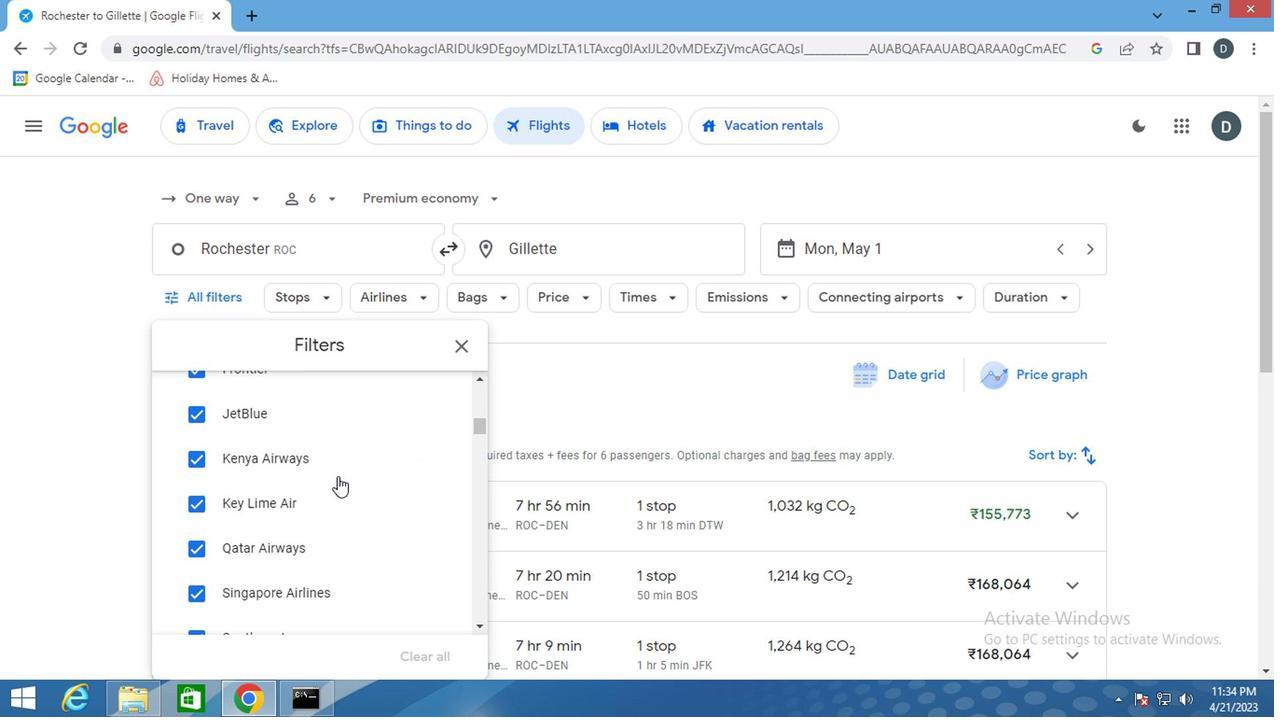
Action: Mouse scrolled (332, 478) with delta (0, -1)
Screenshot: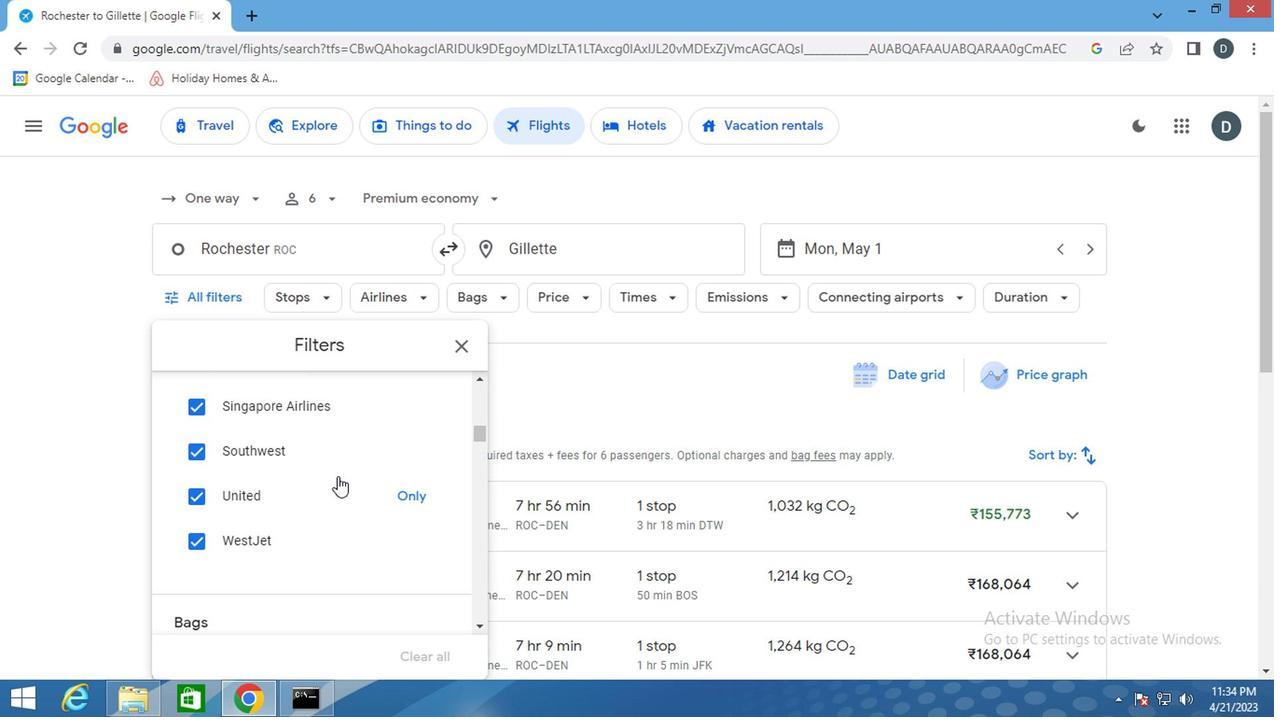 
Action: Mouse scrolled (332, 478) with delta (0, -1)
Screenshot: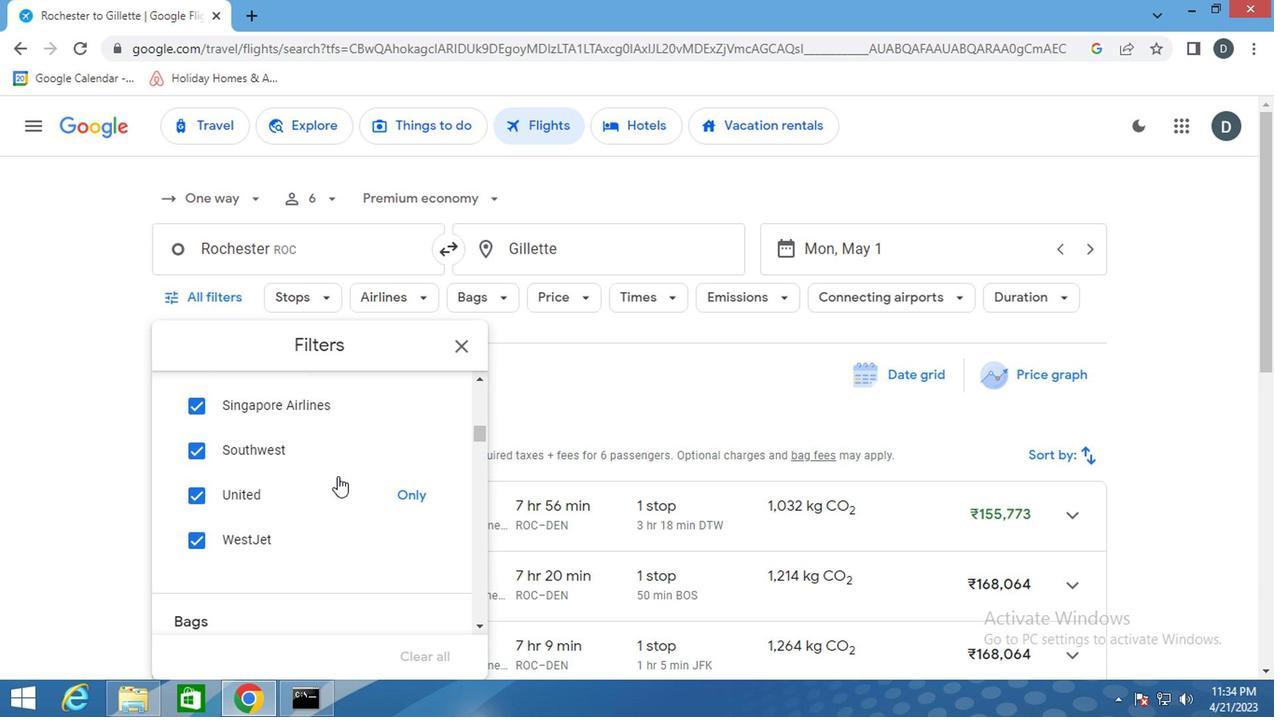 
Action: Mouse moved to (416, 485)
Screenshot: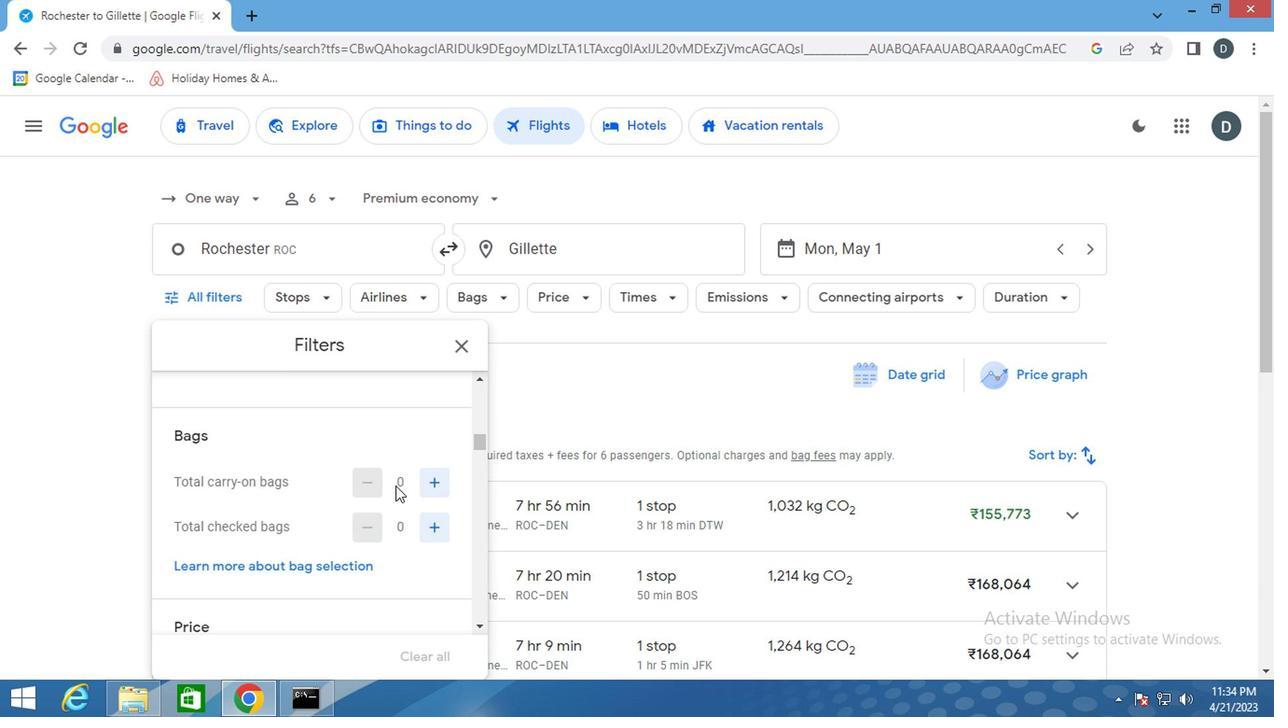 
Action: Mouse pressed left at (416, 485)
Screenshot: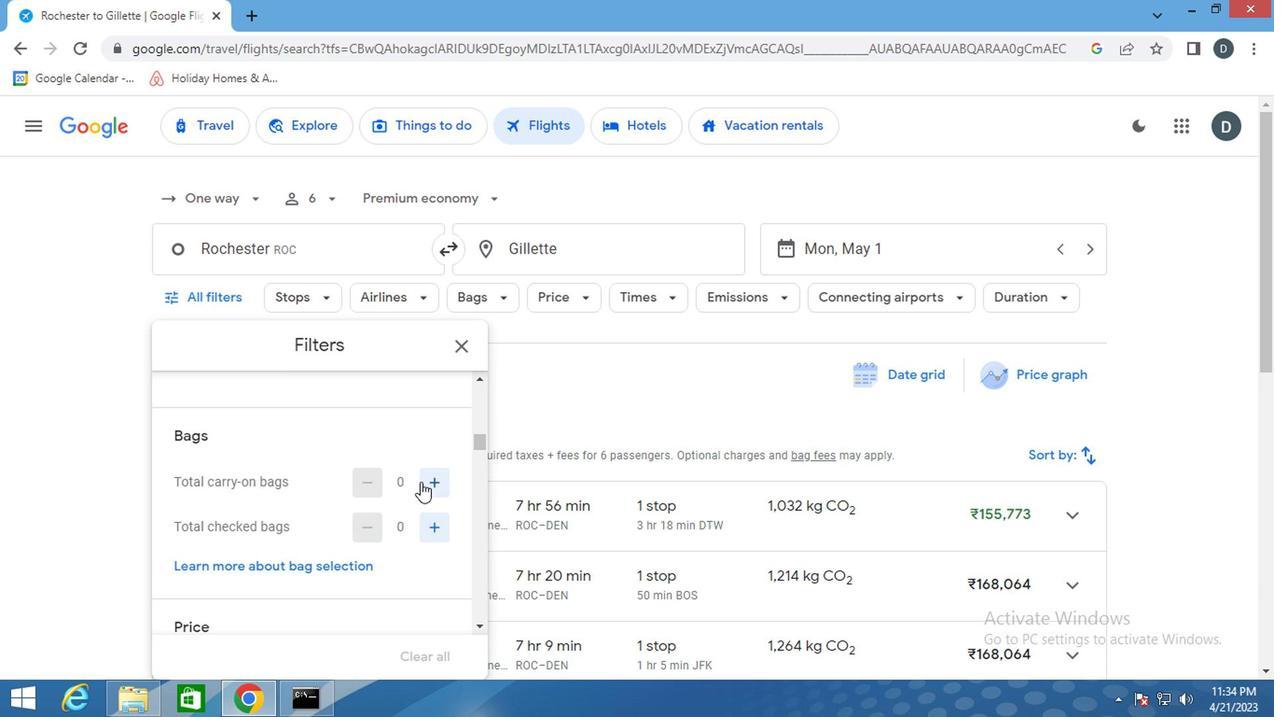 
Action: Mouse moved to (390, 564)
Screenshot: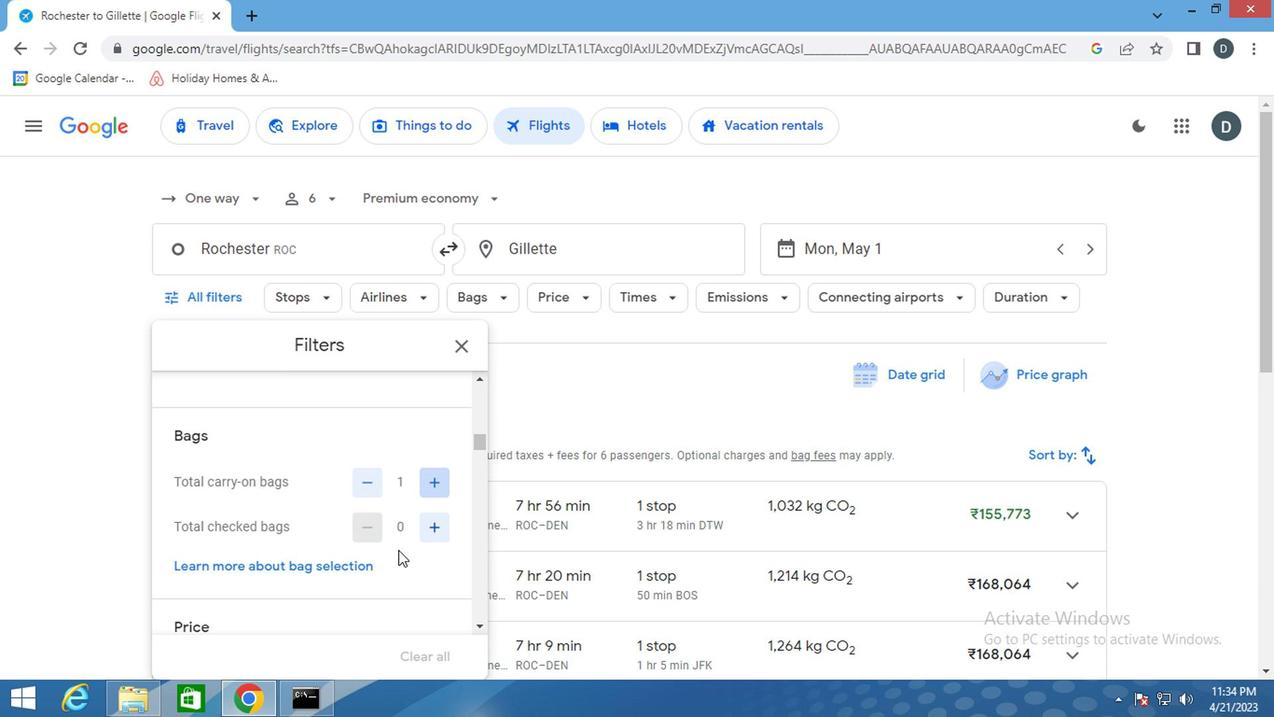 
Action: Mouse scrolled (390, 563) with delta (0, 0)
Screenshot: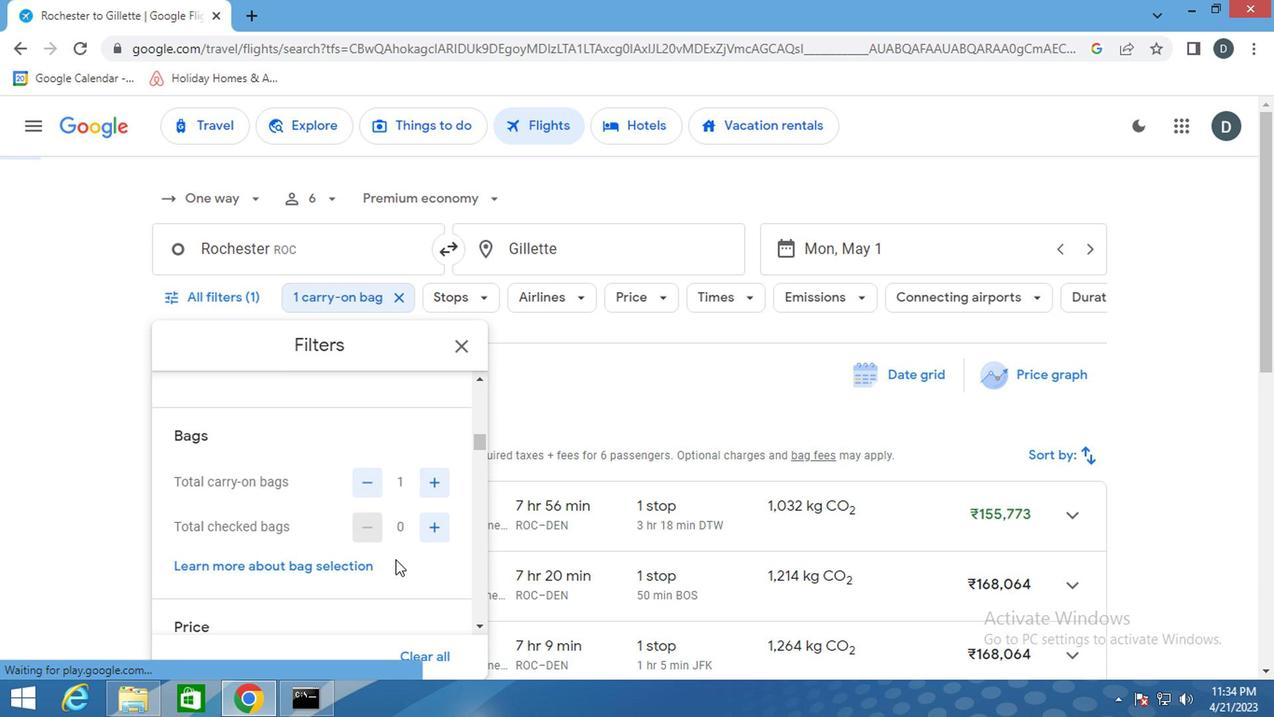 
Action: Mouse scrolled (390, 563) with delta (0, 0)
Screenshot: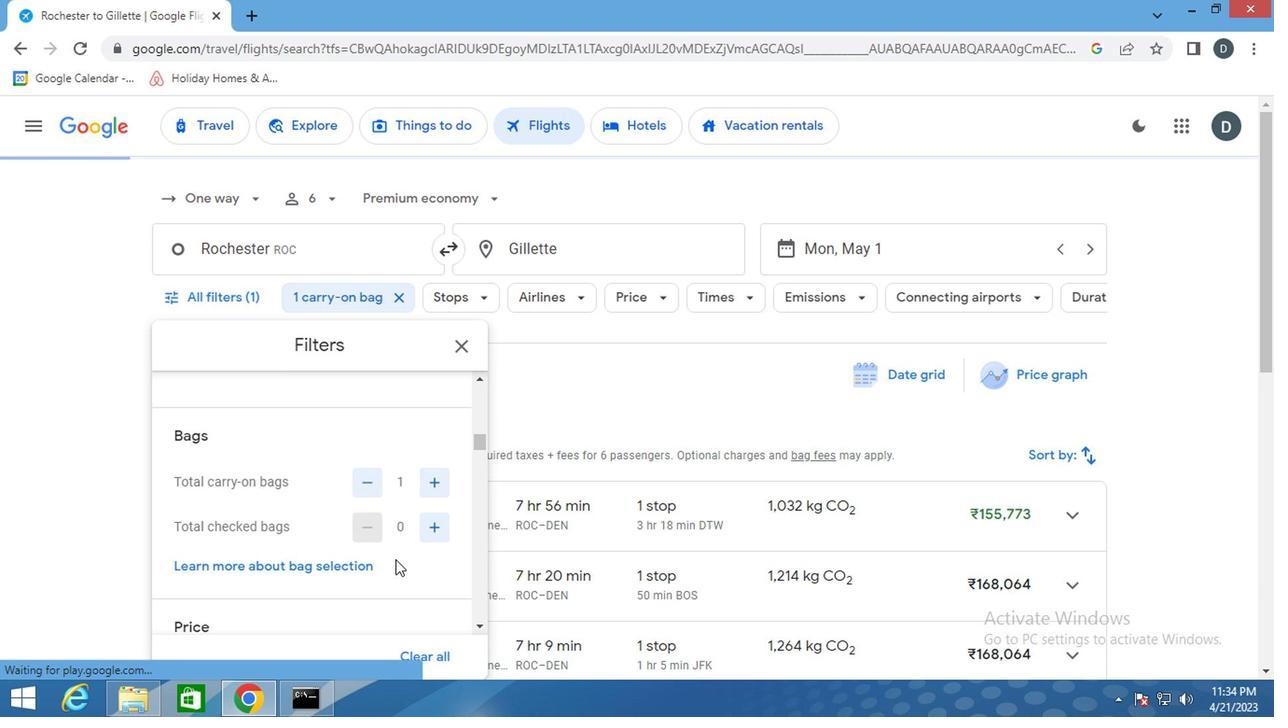 
Action: Mouse moved to (424, 535)
Screenshot: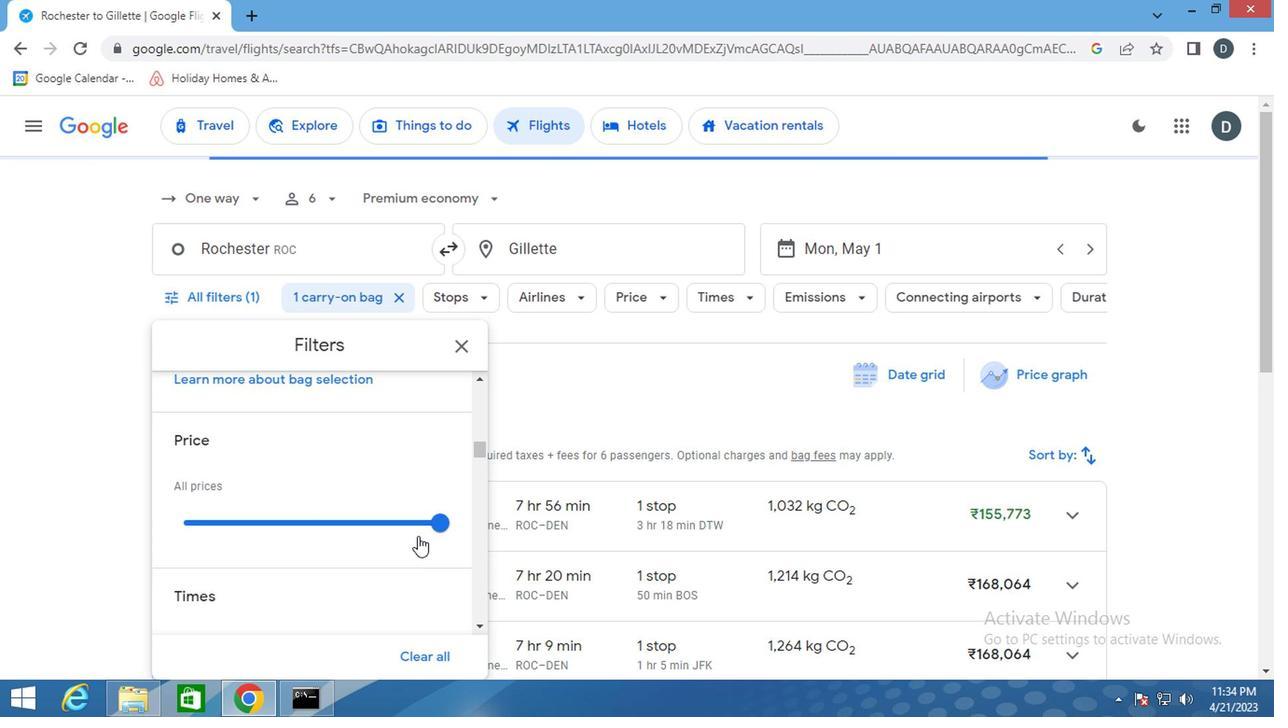 
Action: Mouse pressed left at (424, 535)
Screenshot: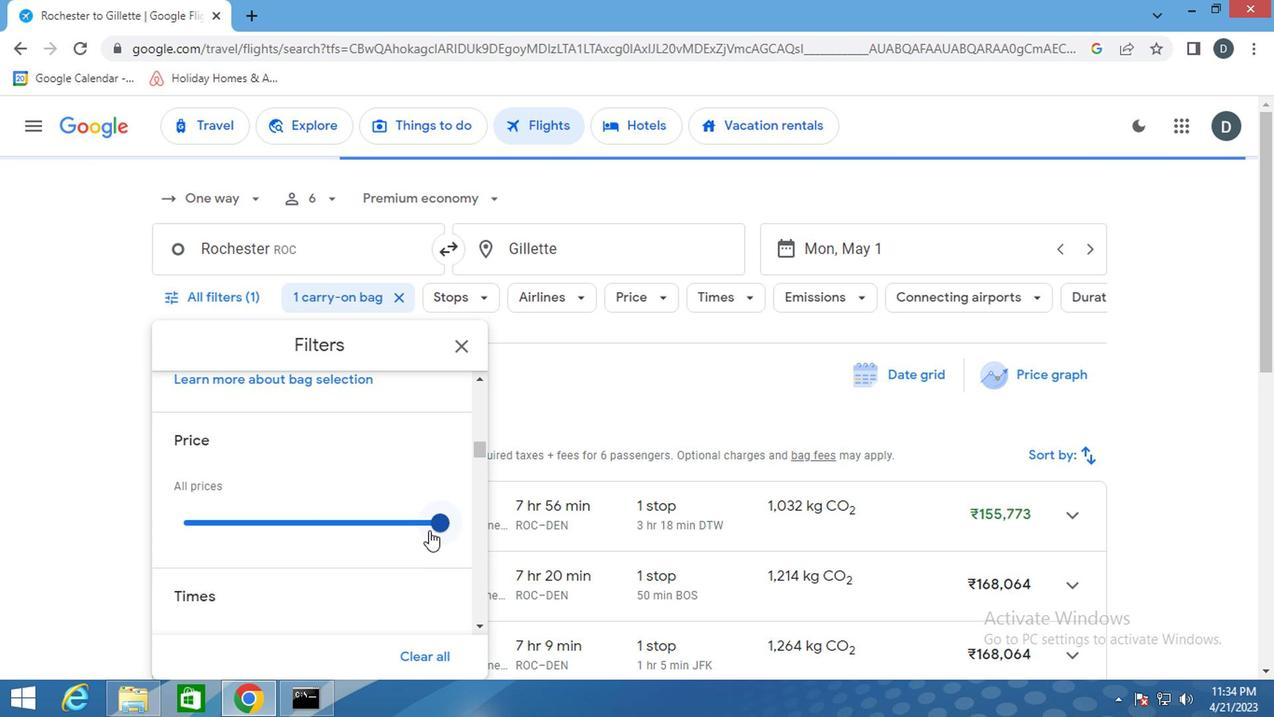 
Action: Mouse moved to (355, 582)
Screenshot: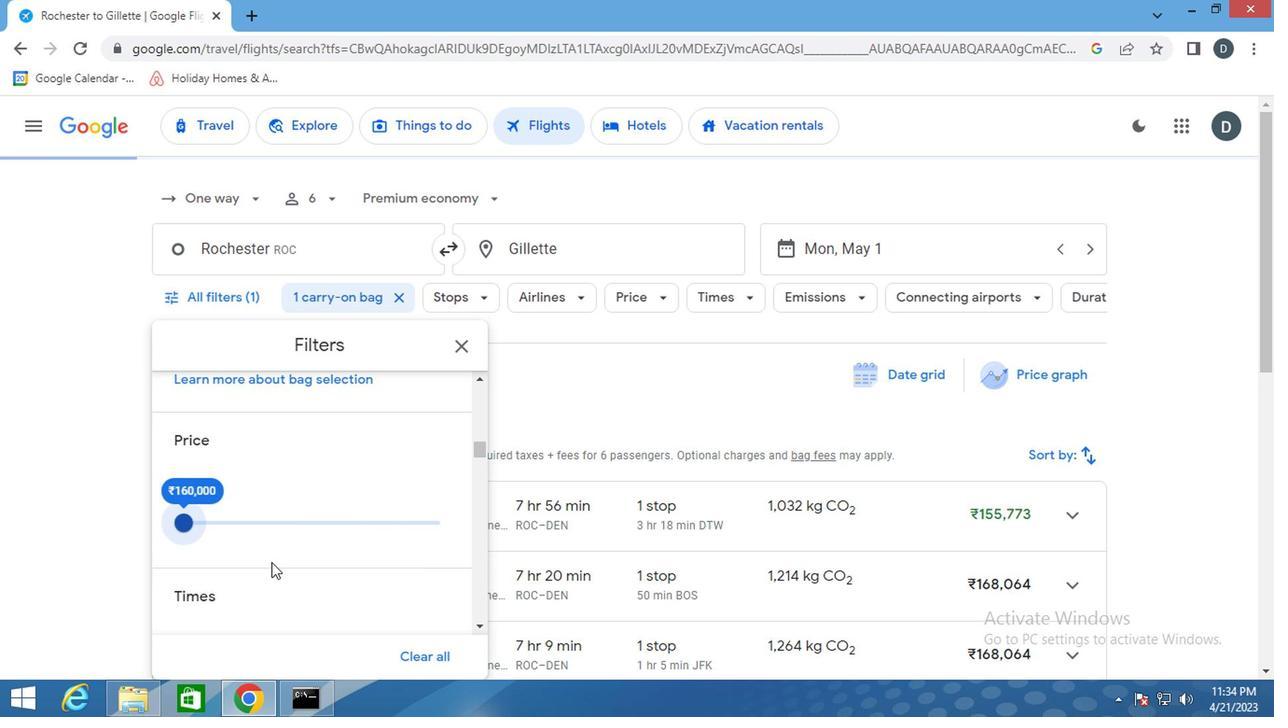 
Action: Mouse scrolled (355, 581) with delta (0, 0)
Screenshot: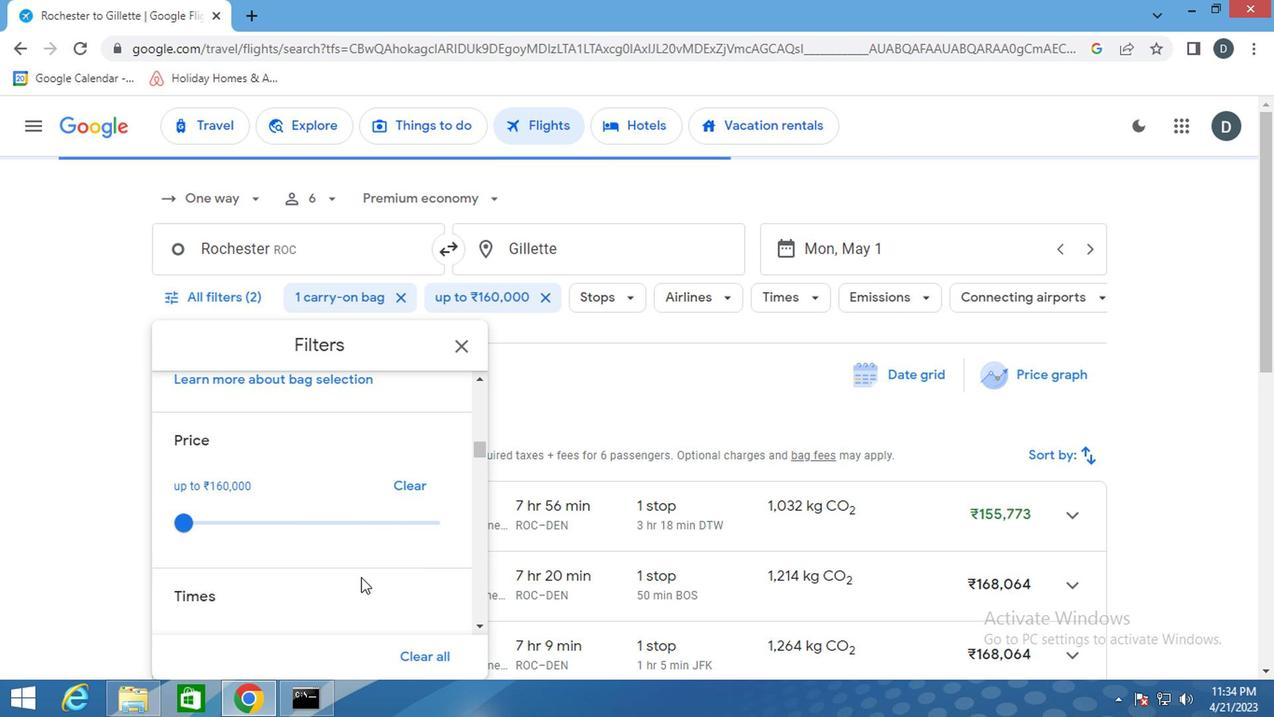
Action: Mouse scrolled (355, 581) with delta (0, 0)
Screenshot: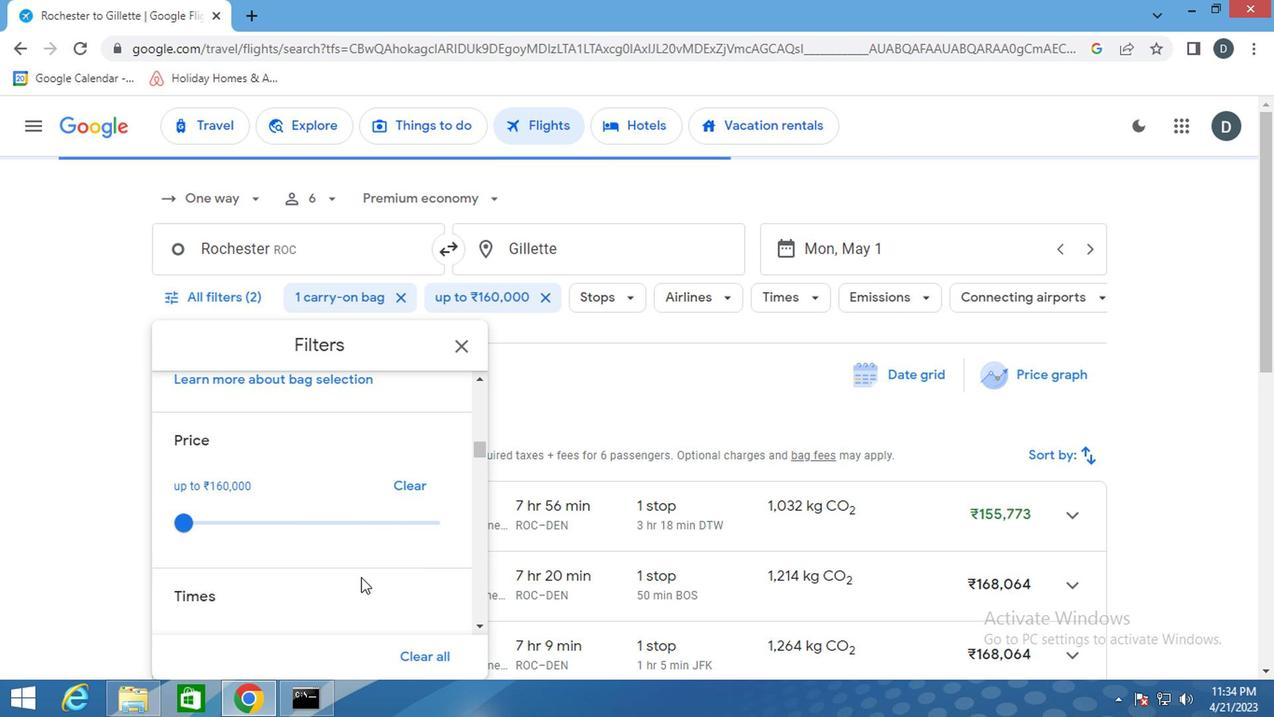 
Action: Mouse scrolled (355, 581) with delta (0, 0)
Screenshot: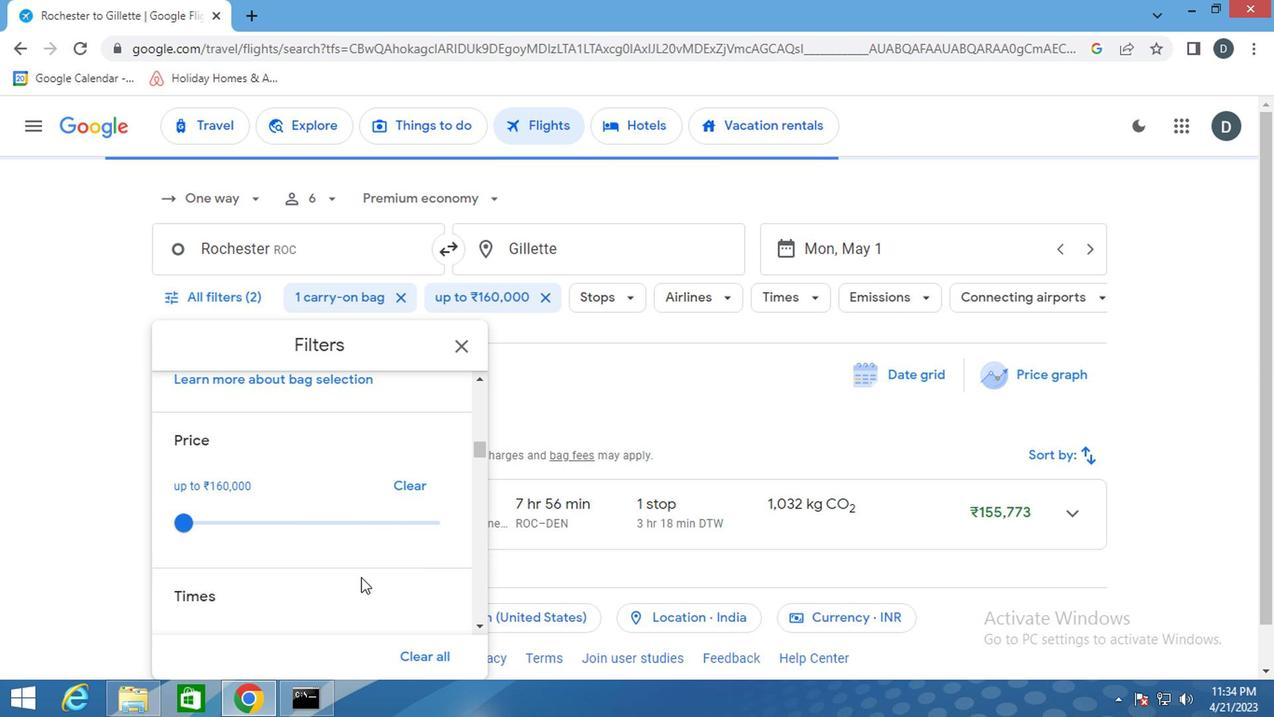 
Action: Mouse moved to (179, 462)
Screenshot: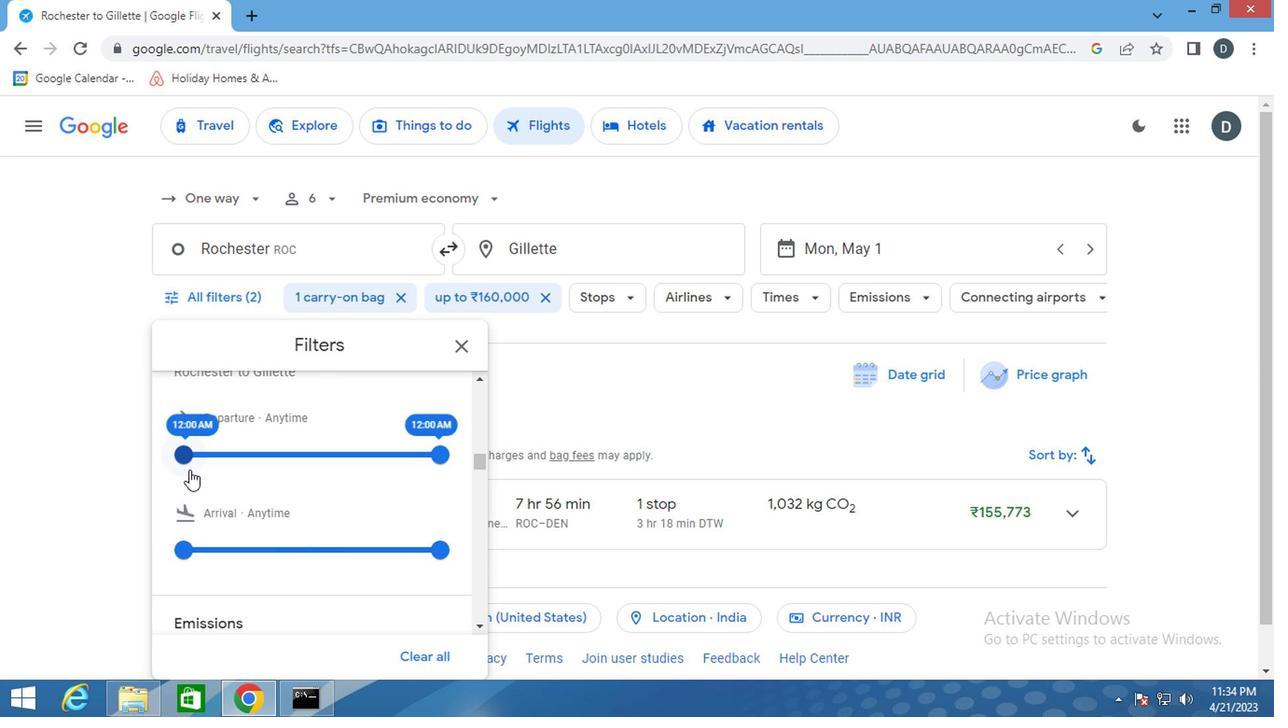 
Action: Mouse pressed left at (179, 462)
Screenshot: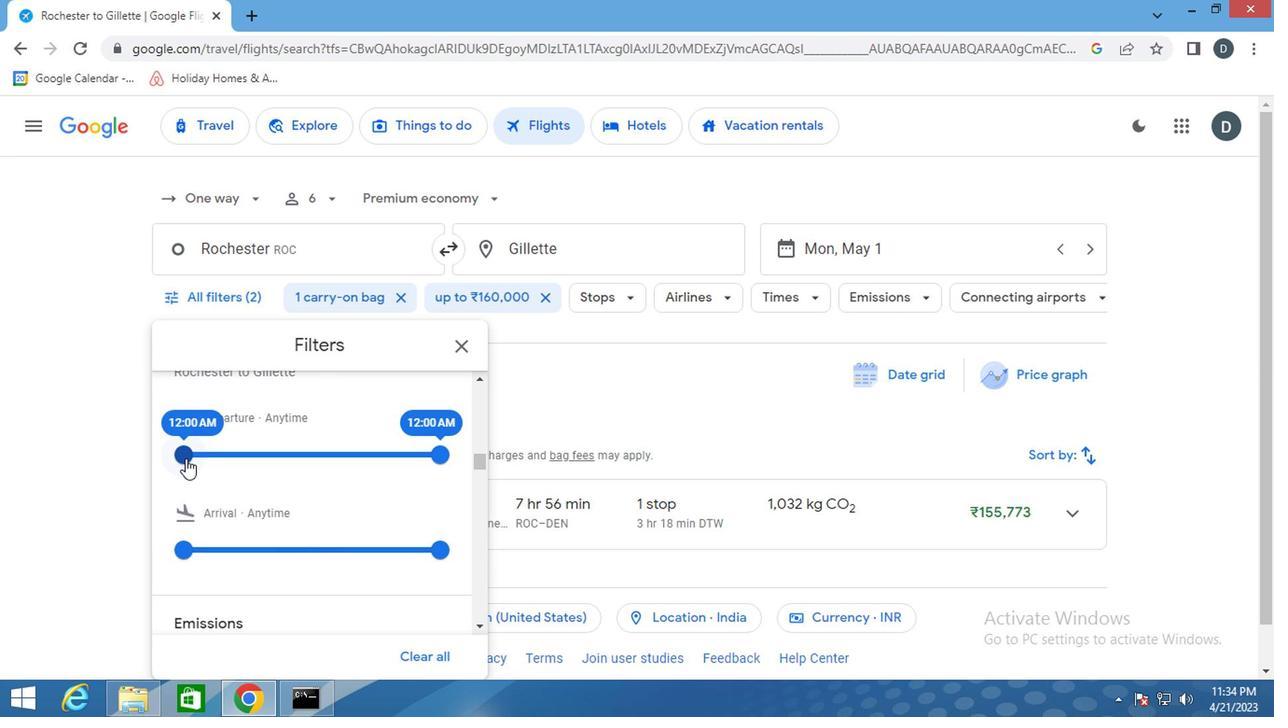 
Action: Mouse moved to (435, 460)
Screenshot: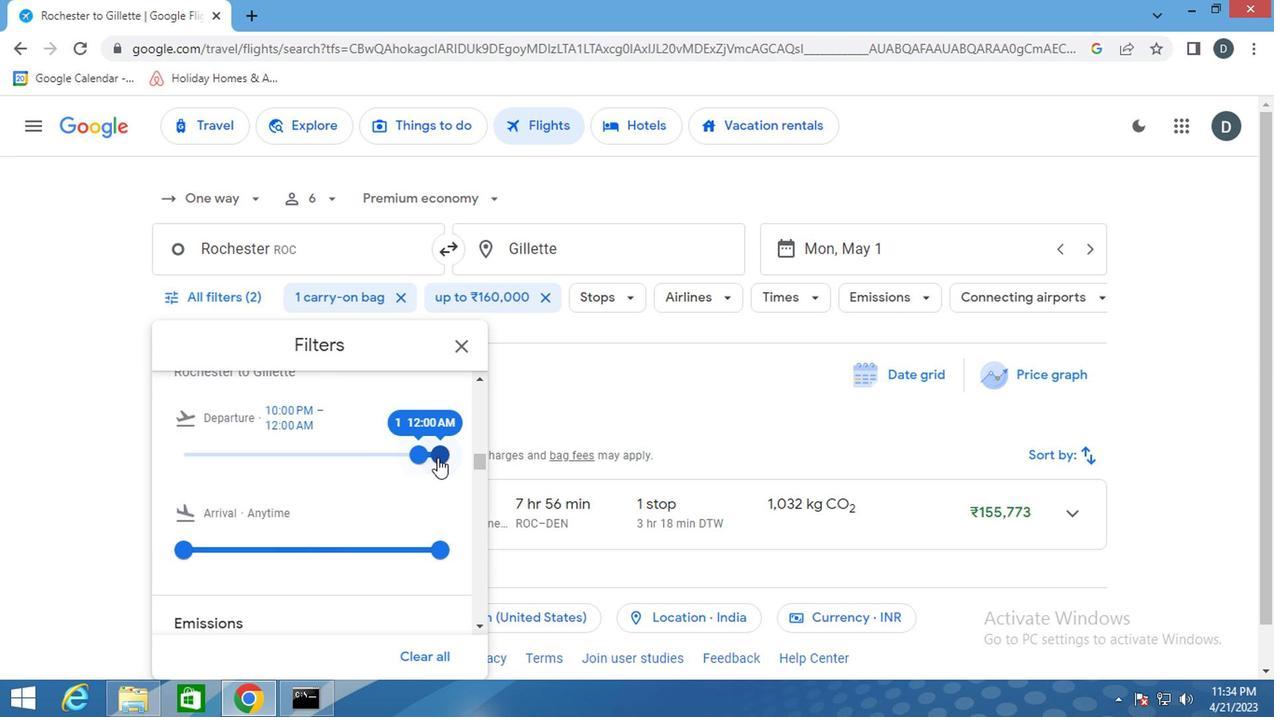 
Action: Mouse pressed left at (435, 460)
Screenshot: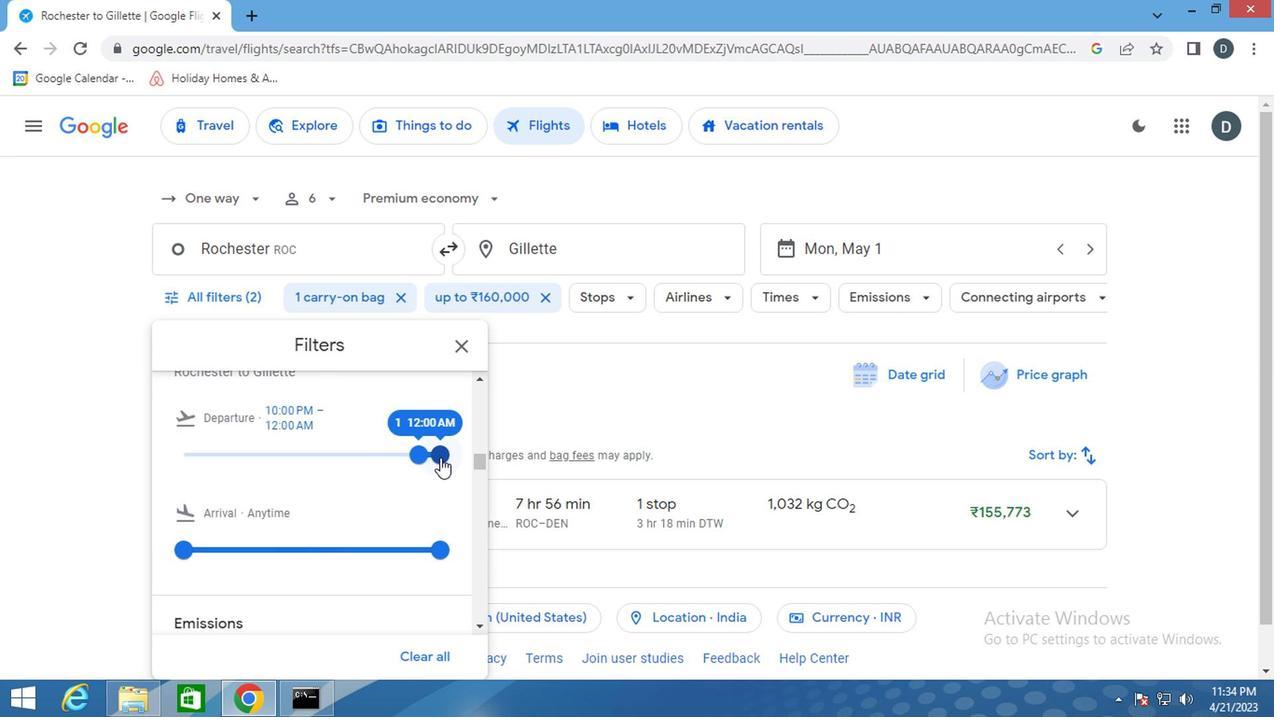 
Action: Mouse moved to (393, 468)
Screenshot: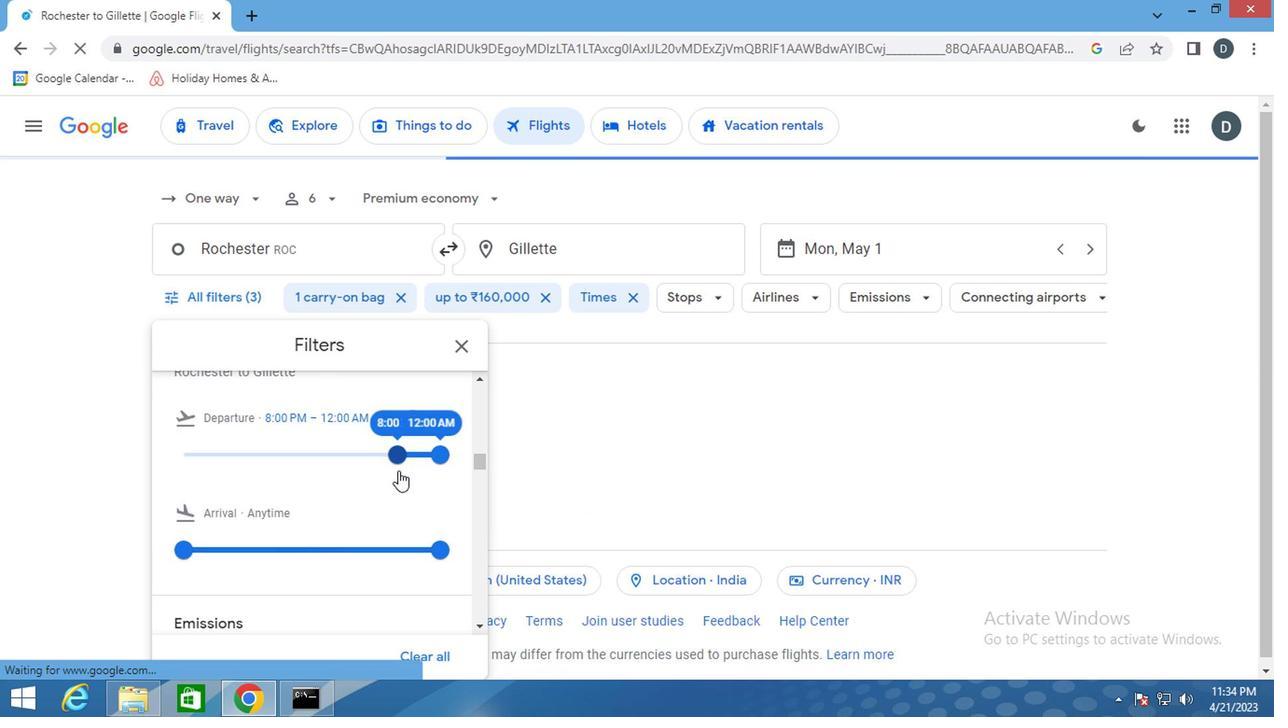 
Action: Mouse pressed left at (393, 468)
Screenshot: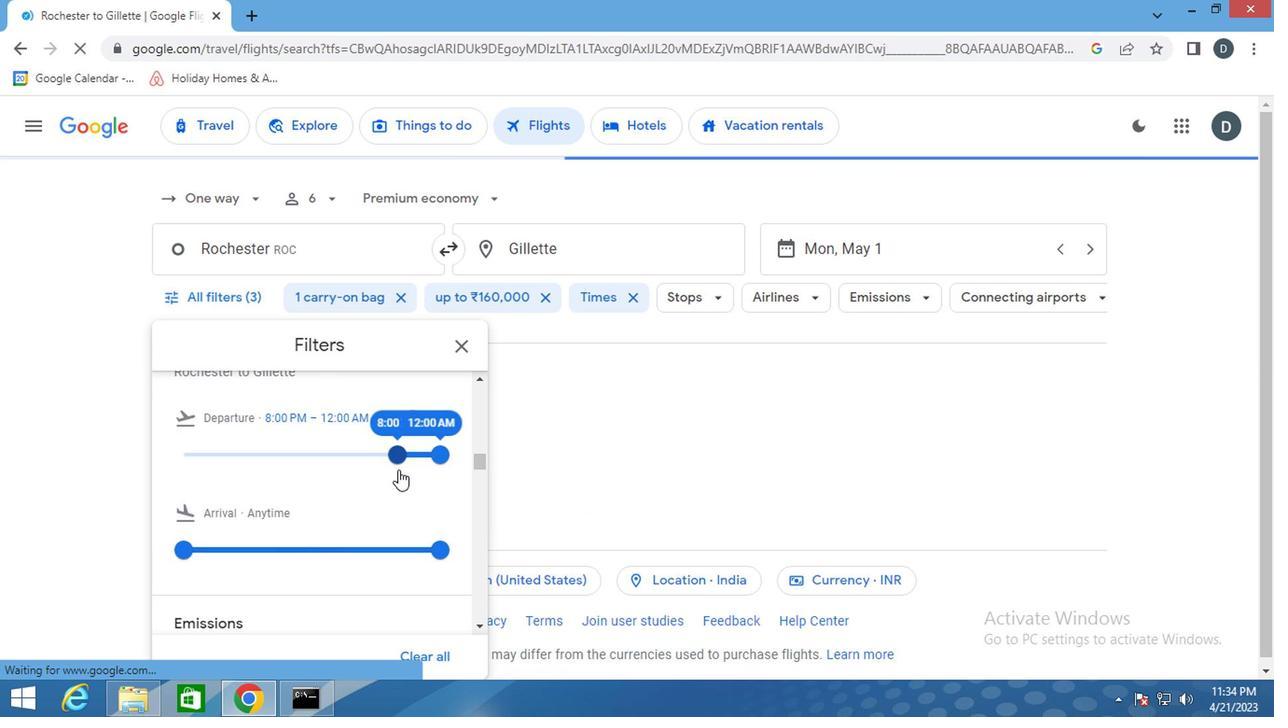
Action: Mouse moved to (436, 456)
Screenshot: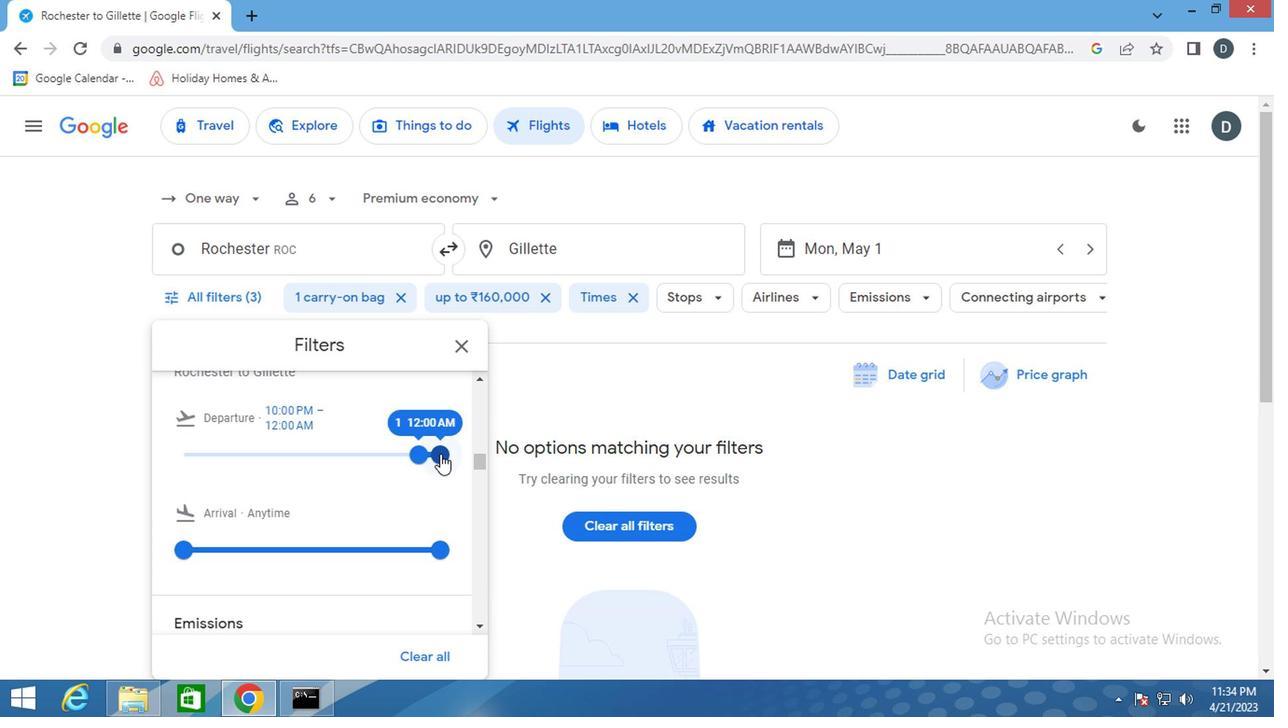 
Action: Mouse pressed left at (436, 456)
Screenshot: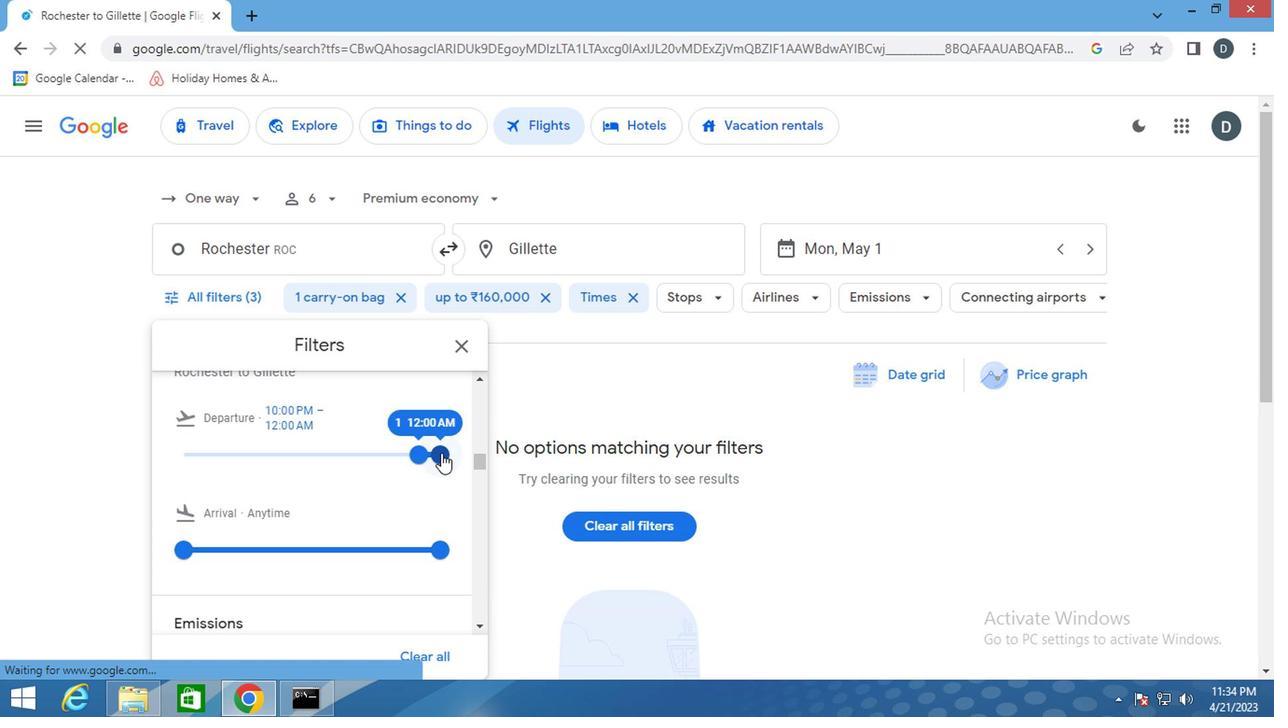 
Action: Mouse moved to (395, 513)
Screenshot: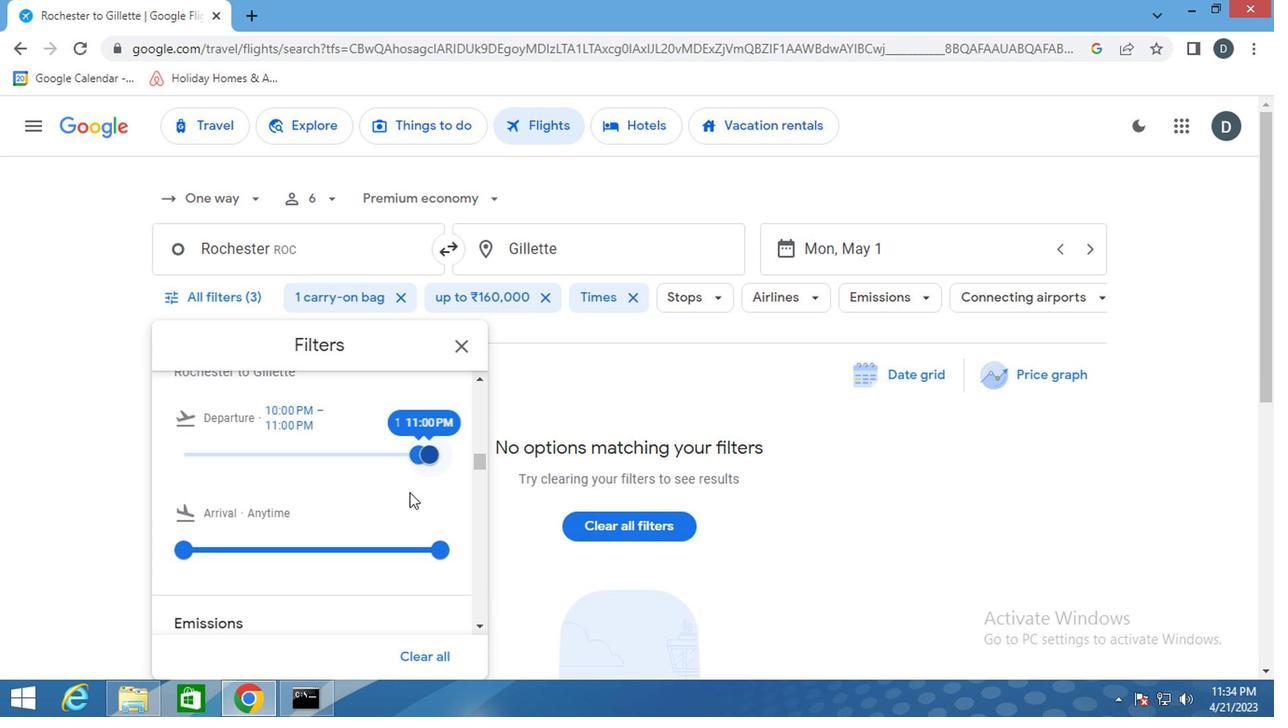 
Action: Mouse scrolled (395, 513) with delta (0, 0)
Screenshot: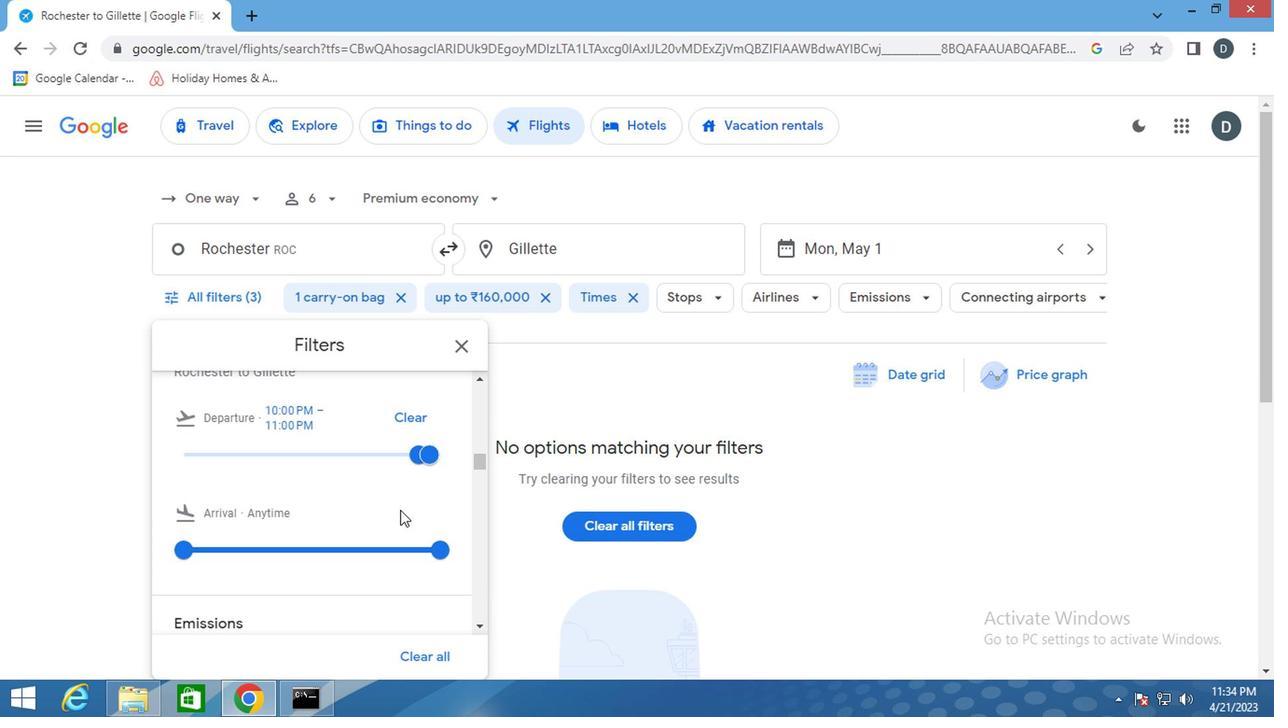 
Action: Mouse scrolled (395, 513) with delta (0, 0)
Screenshot: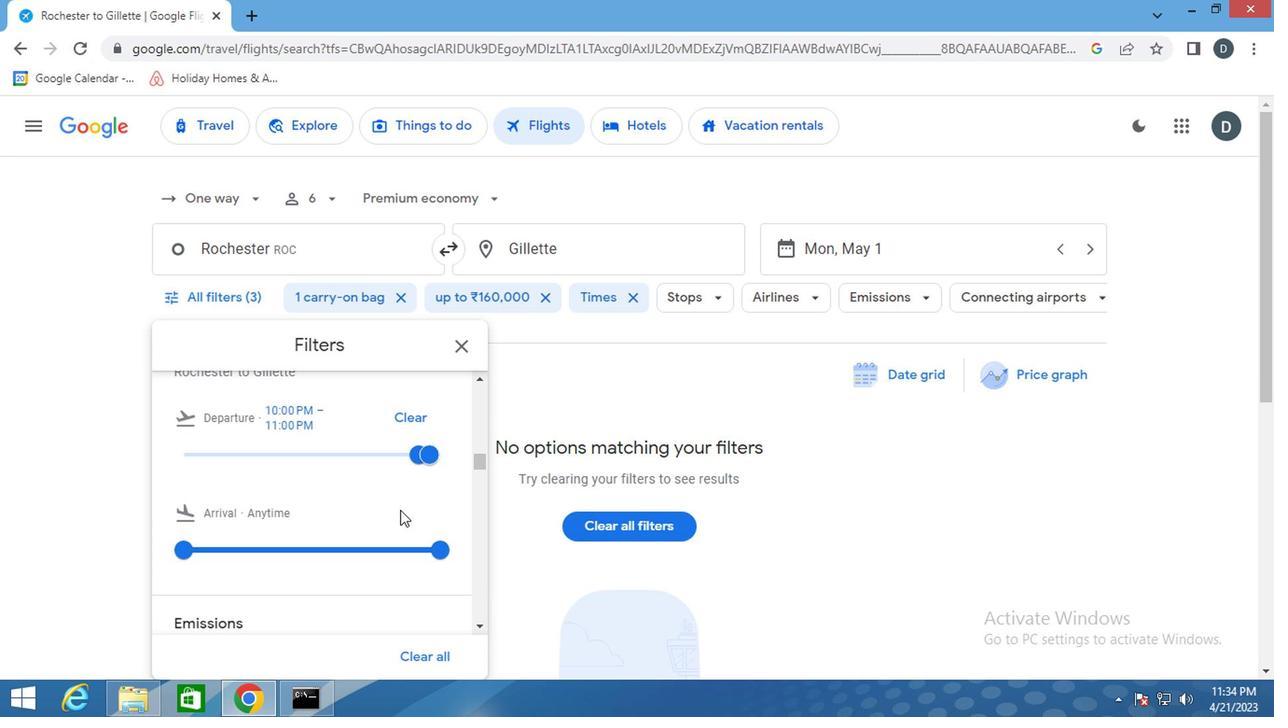 
Action: Mouse scrolled (395, 513) with delta (0, 0)
Screenshot: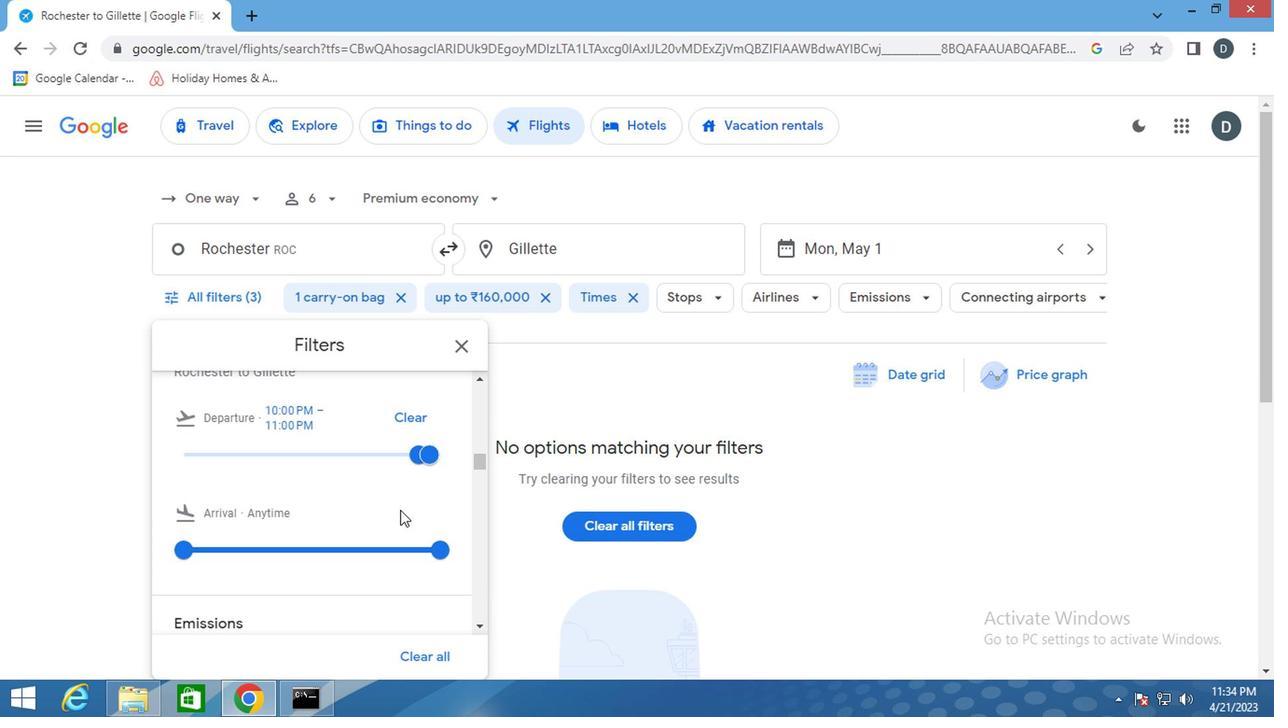 
Action: Mouse scrolled (395, 513) with delta (0, 0)
Screenshot: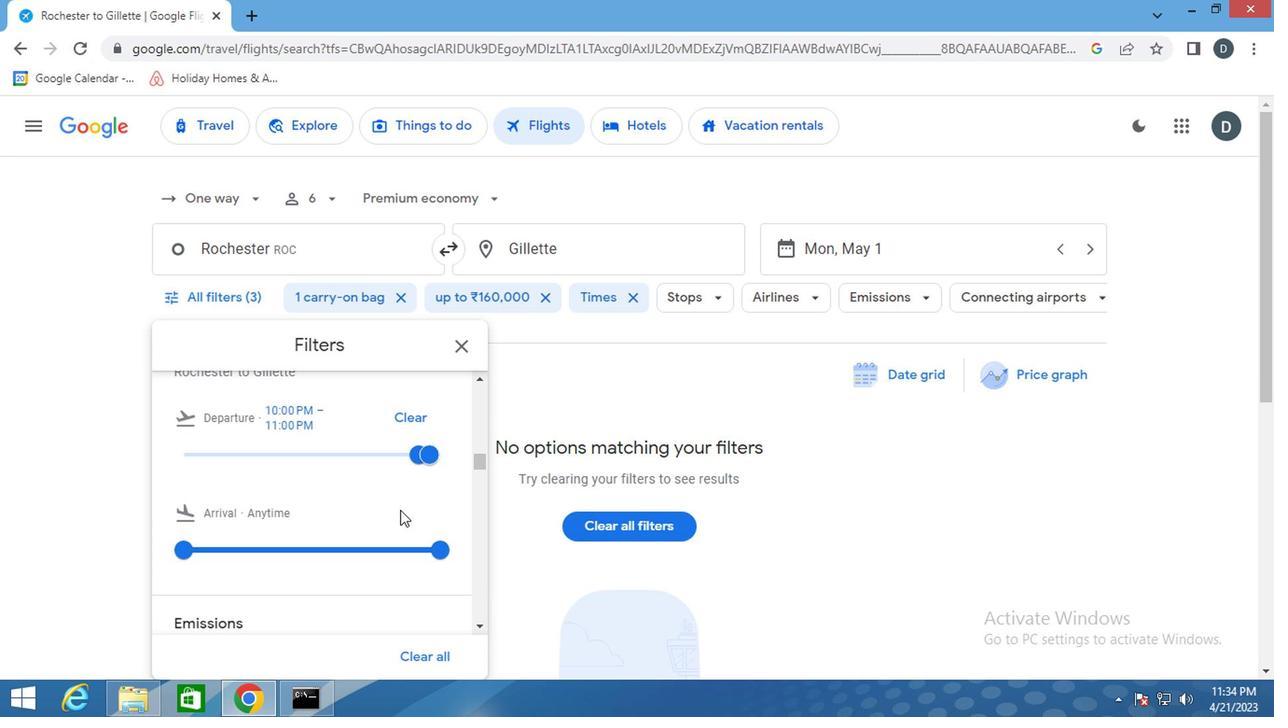 
Action: Mouse scrolled (395, 513) with delta (0, 0)
Screenshot: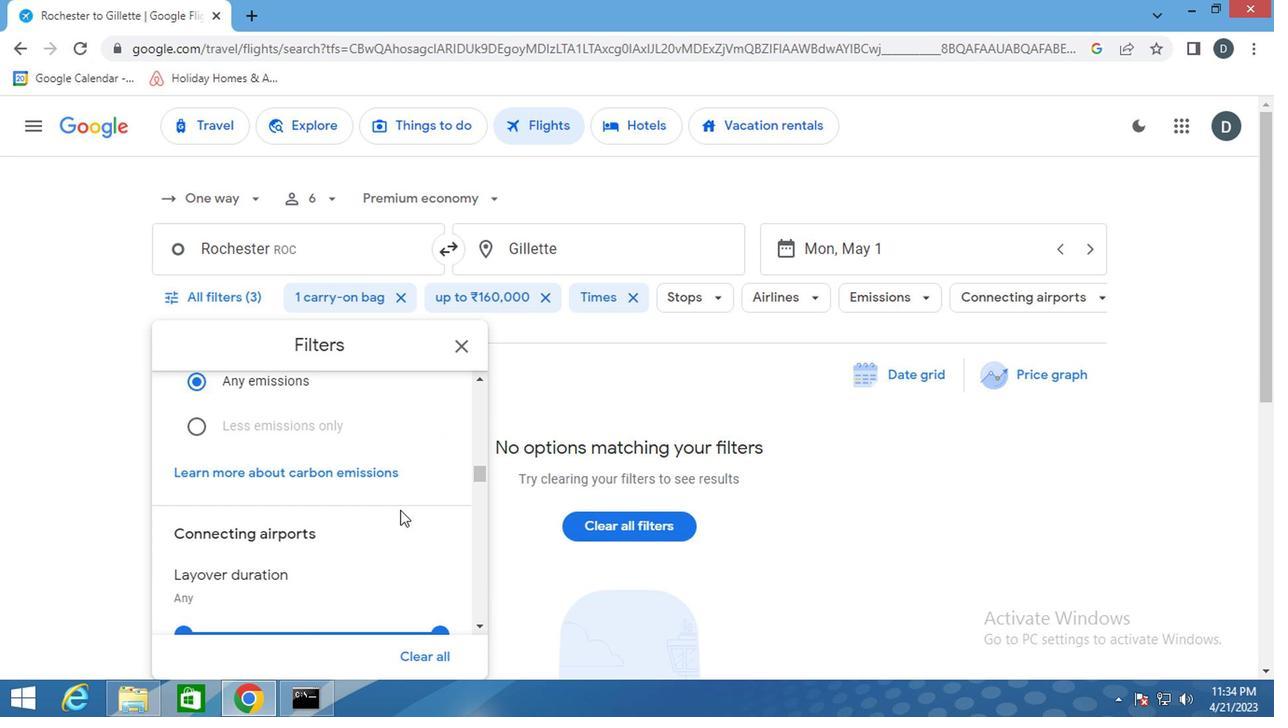 
Action: Mouse scrolled (395, 513) with delta (0, 0)
Screenshot: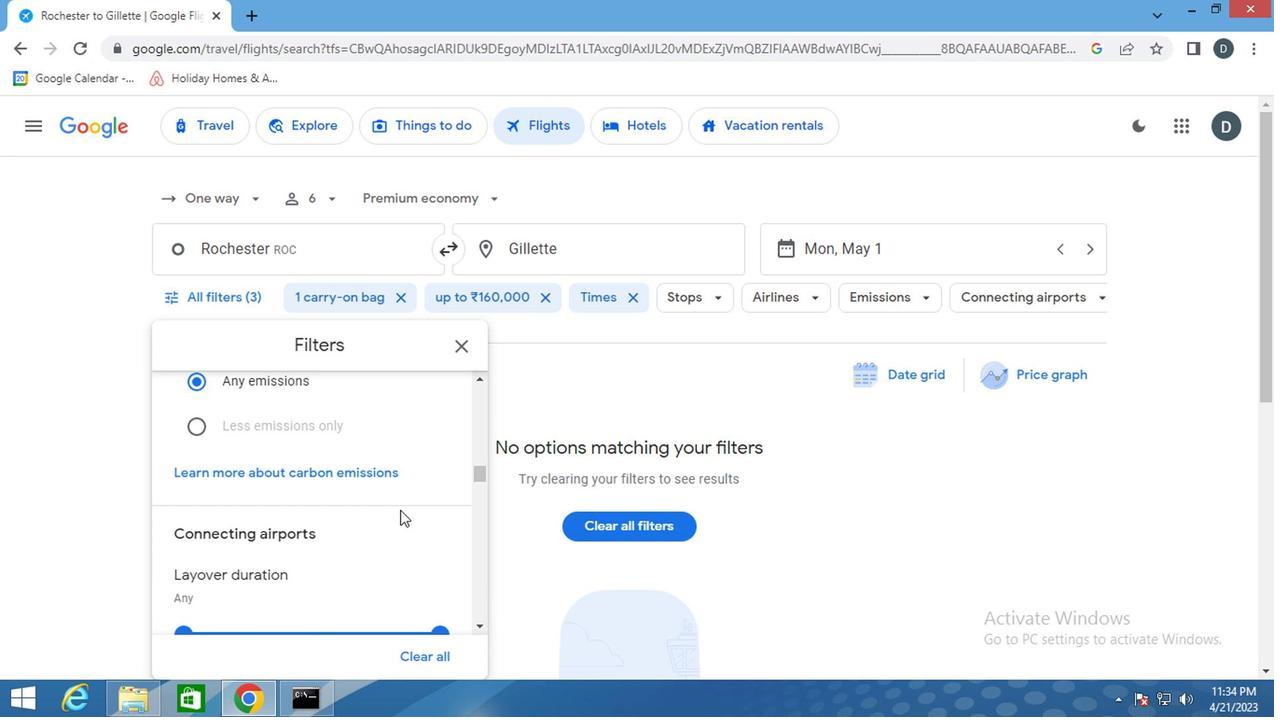 
Action: Mouse scrolled (395, 513) with delta (0, 0)
Screenshot: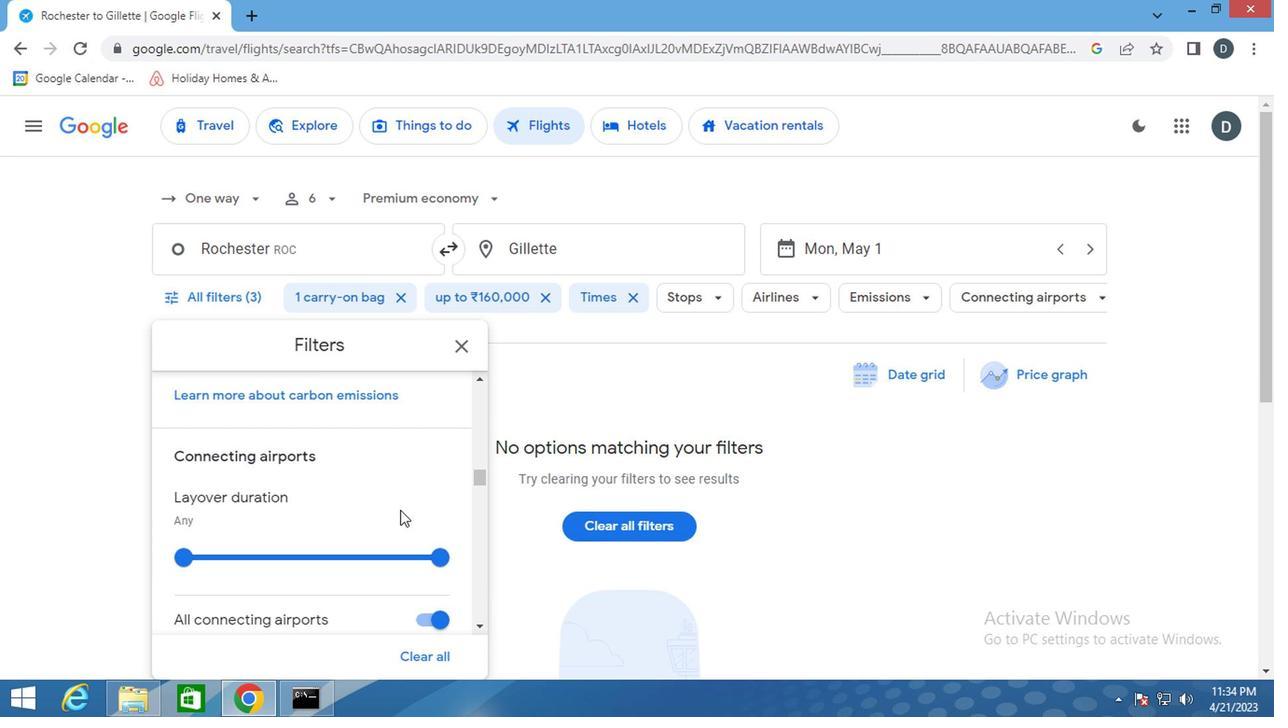 
Action: Mouse scrolled (395, 513) with delta (0, 0)
Screenshot: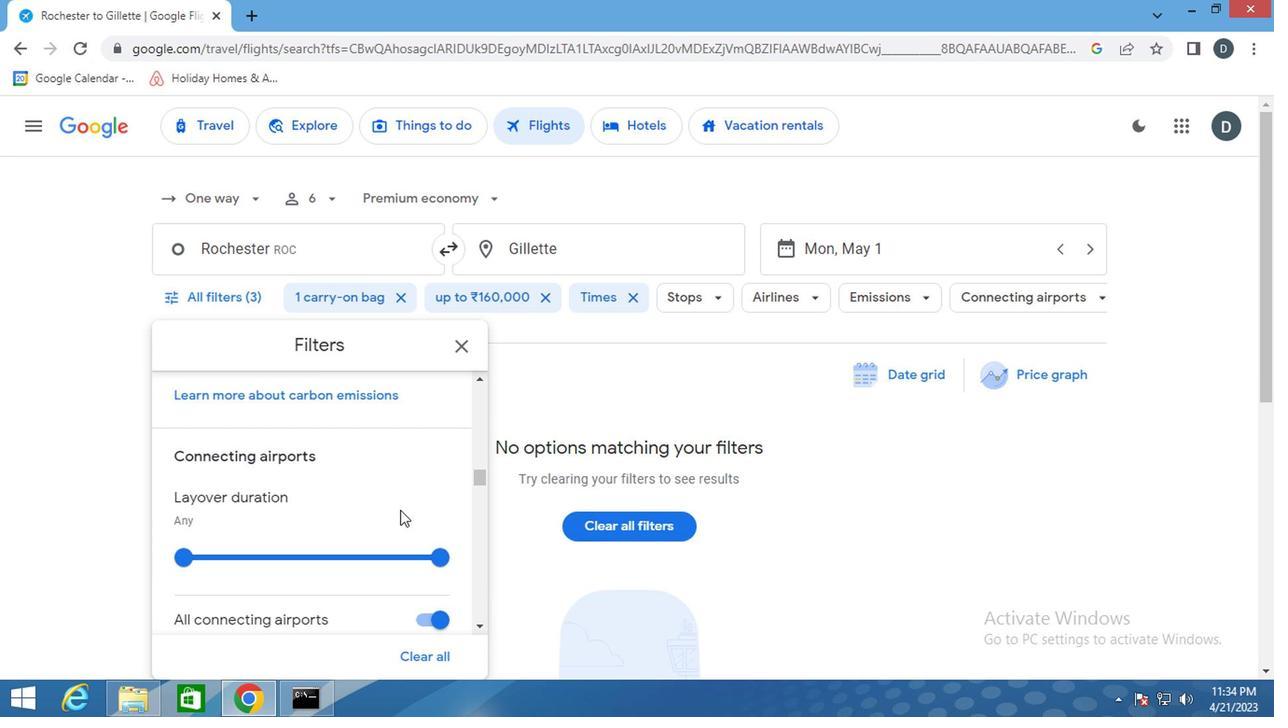 
Action: Mouse scrolled (395, 513) with delta (0, 0)
Screenshot: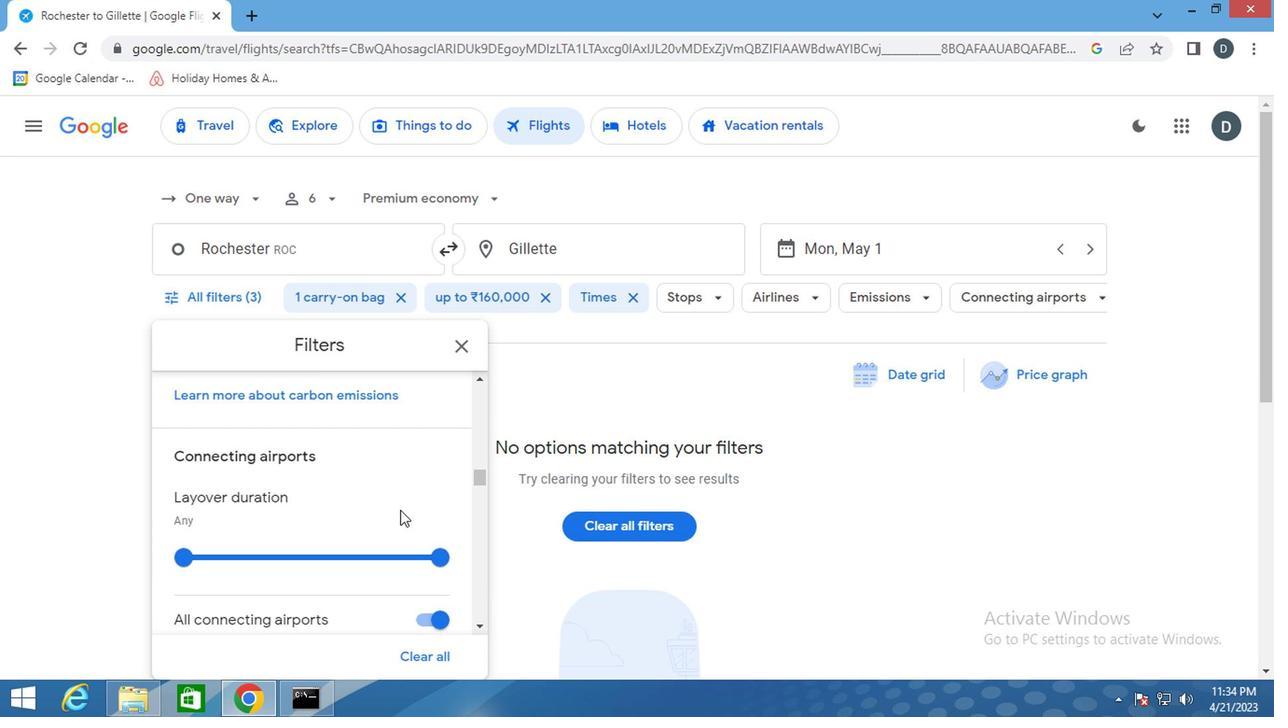 
Action: Mouse scrolled (395, 513) with delta (0, 0)
Screenshot: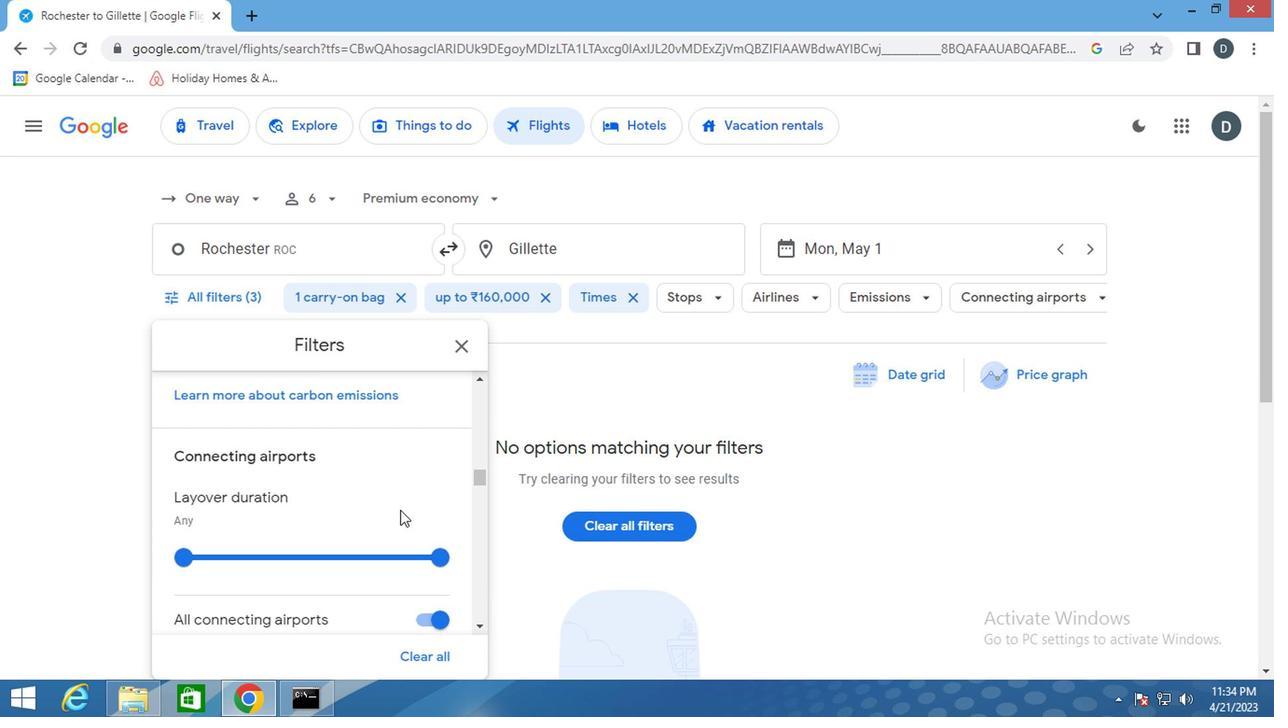 
Action: Mouse scrolled (395, 513) with delta (0, 0)
Screenshot: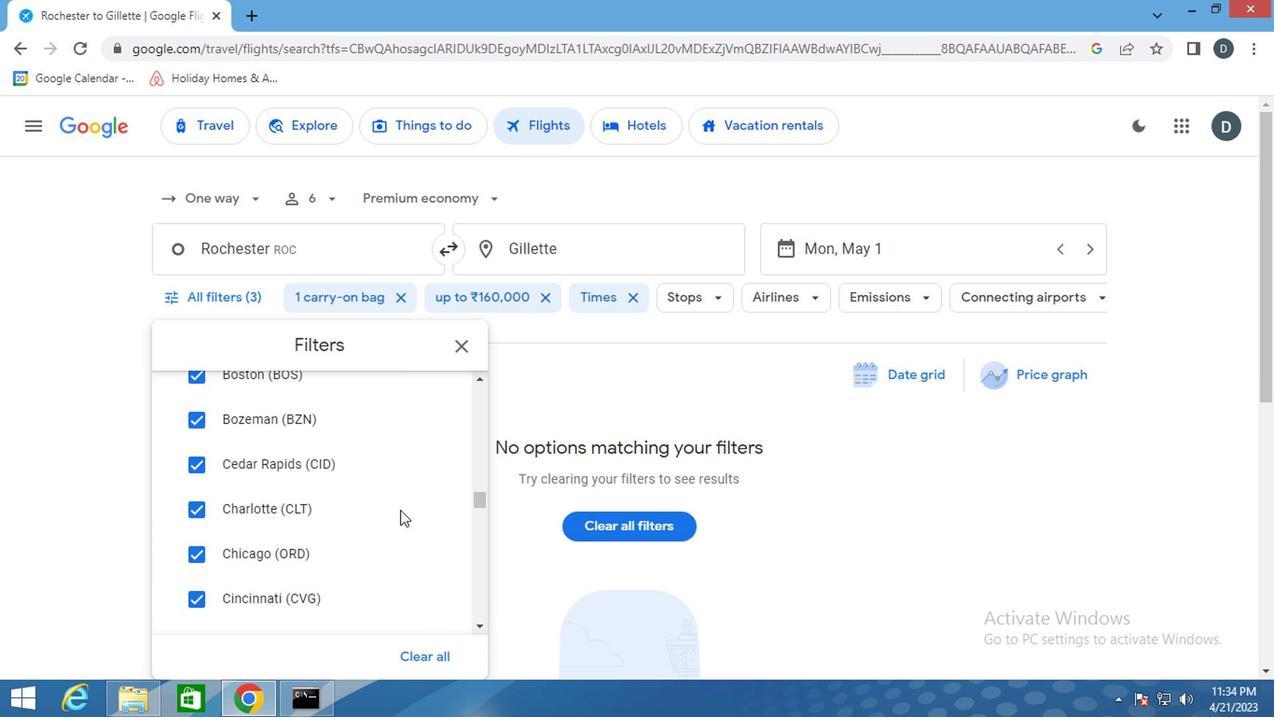 
Action: Mouse scrolled (395, 513) with delta (0, 0)
Screenshot: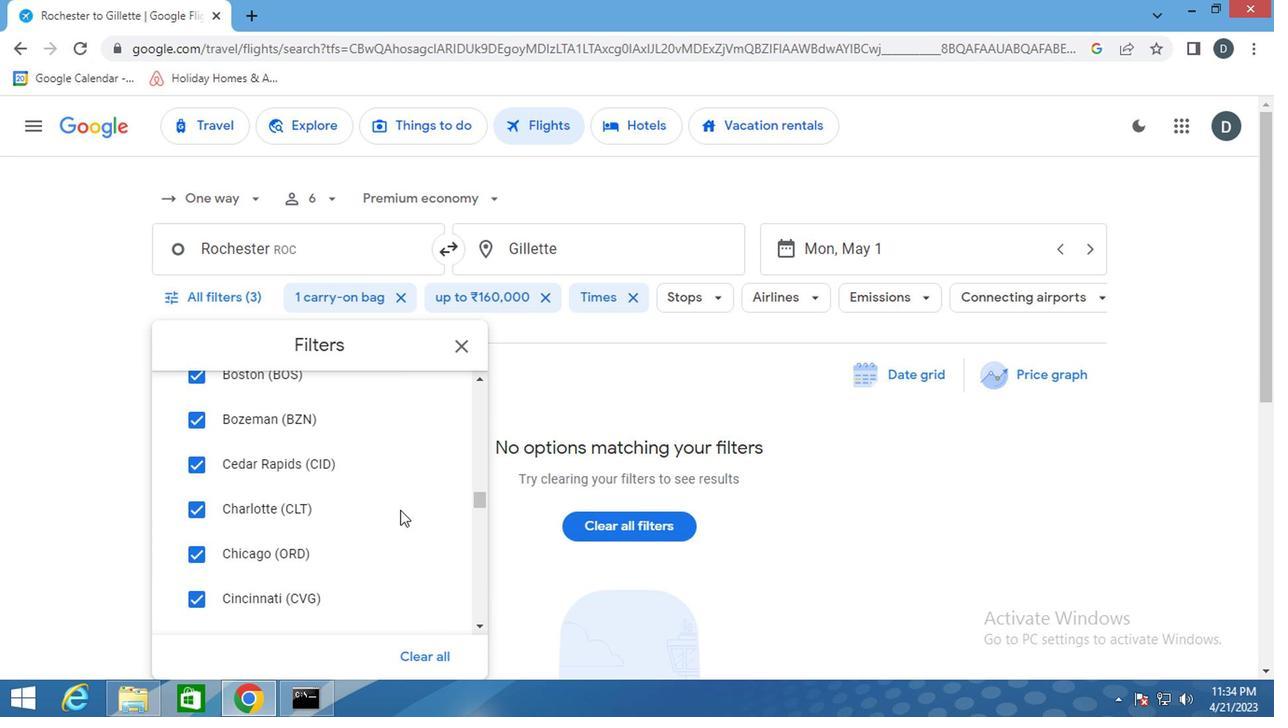 
Action: Mouse scrolled (395, 513) with delta (0, 0)
Screenshot: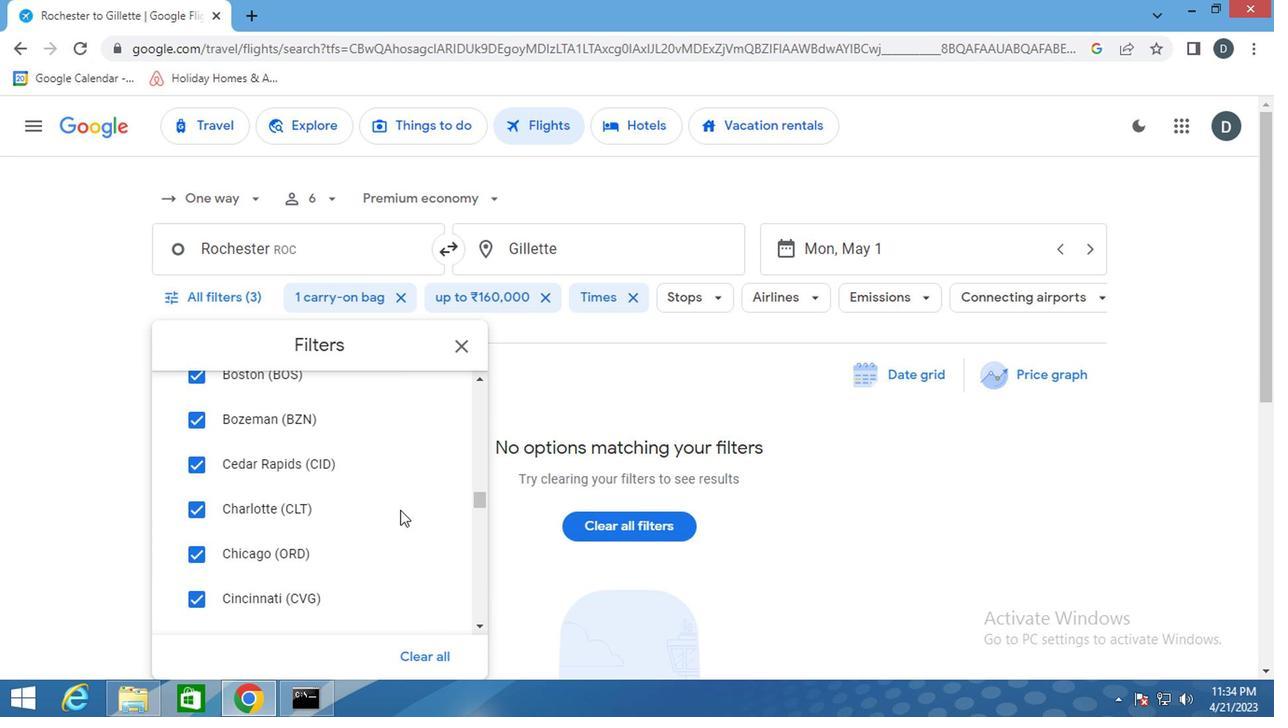 
Action: Mouse scrolled (395, 513) with delta (0, 0)
Screenshot: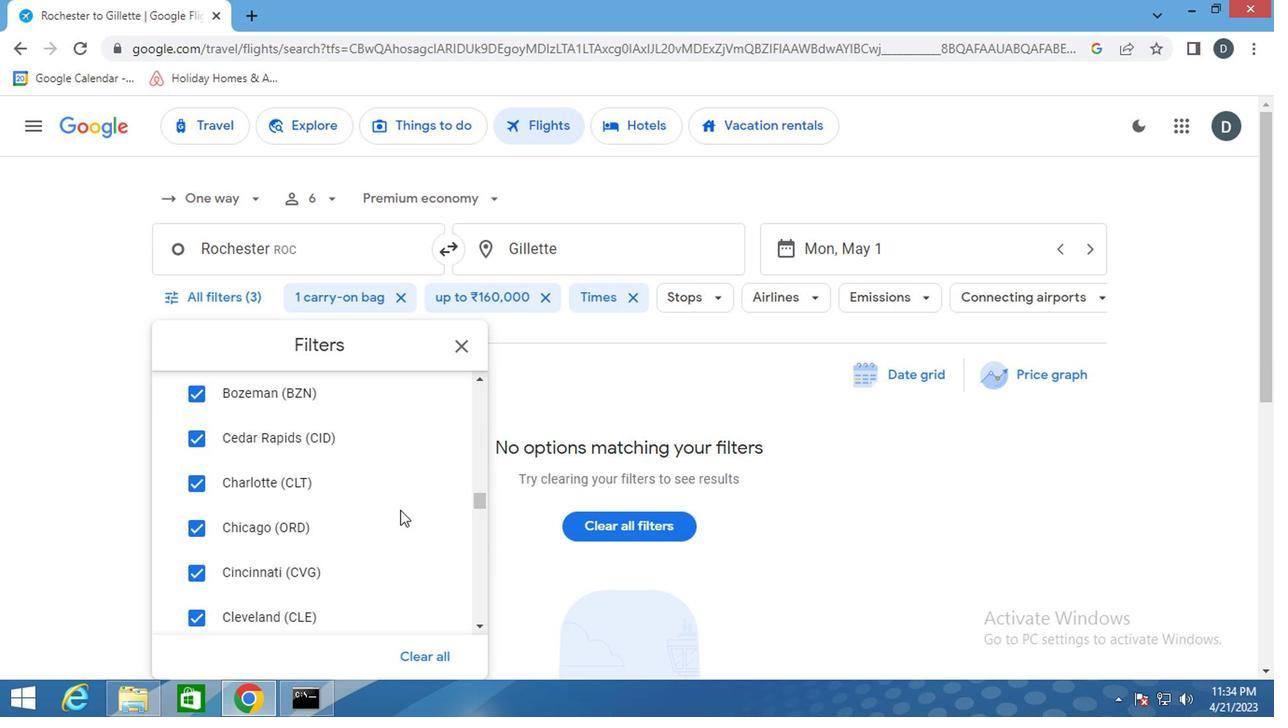 
Action: Mouse scrolled (395, 513) with delta (0, 0)
Screenshot: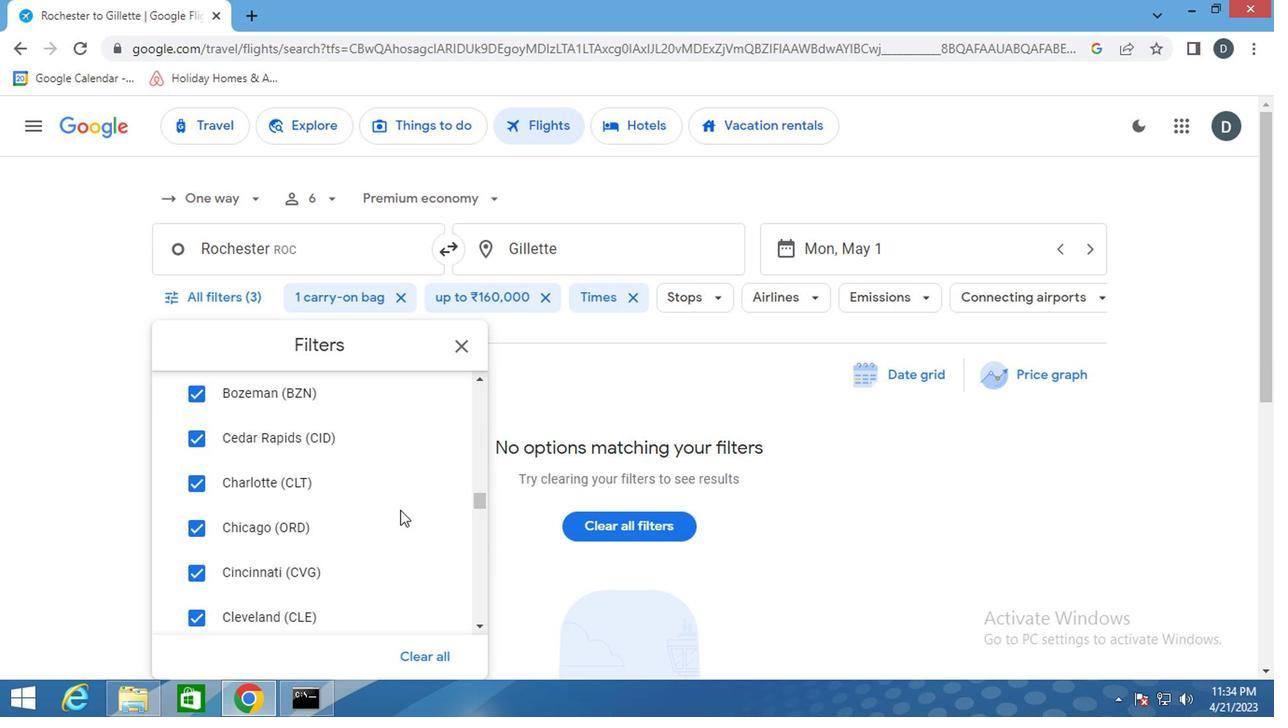 
Action: Mouse scrolled (395, 513) with delta (0, 0)
Screenshot: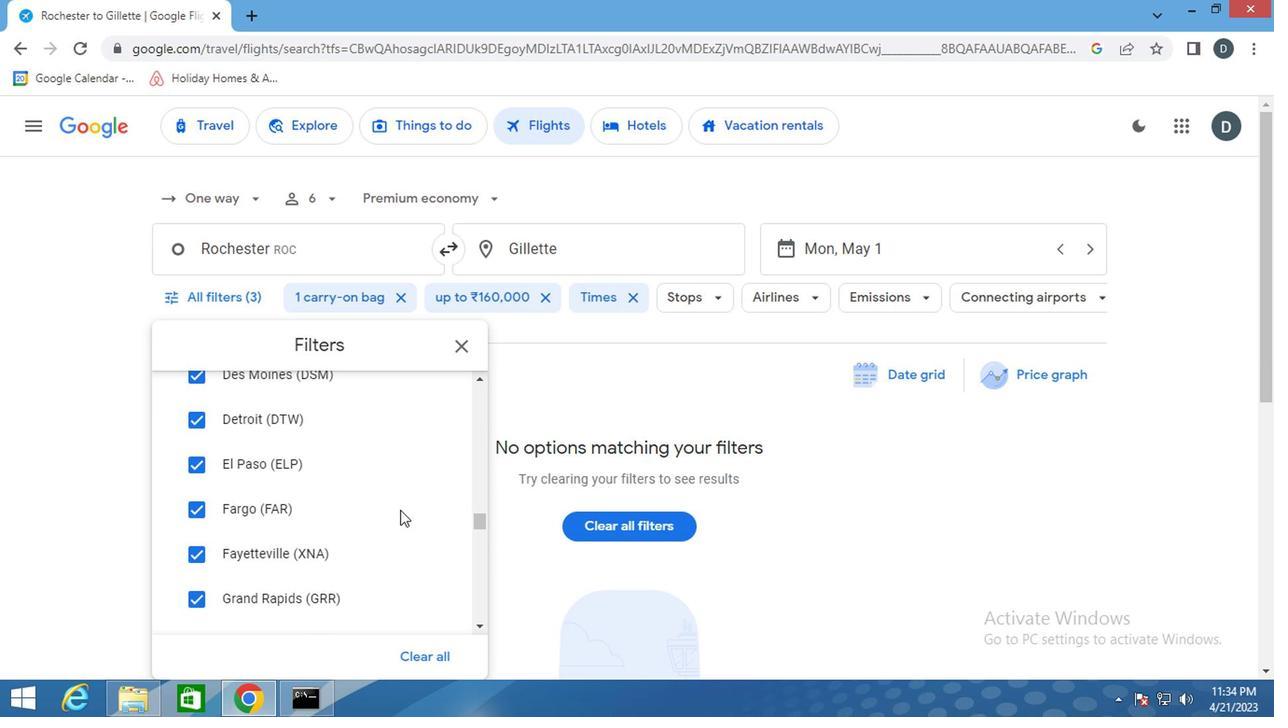 
Action: Mouse scrolled (395, 513) with delta (0, 0)
Screenshot: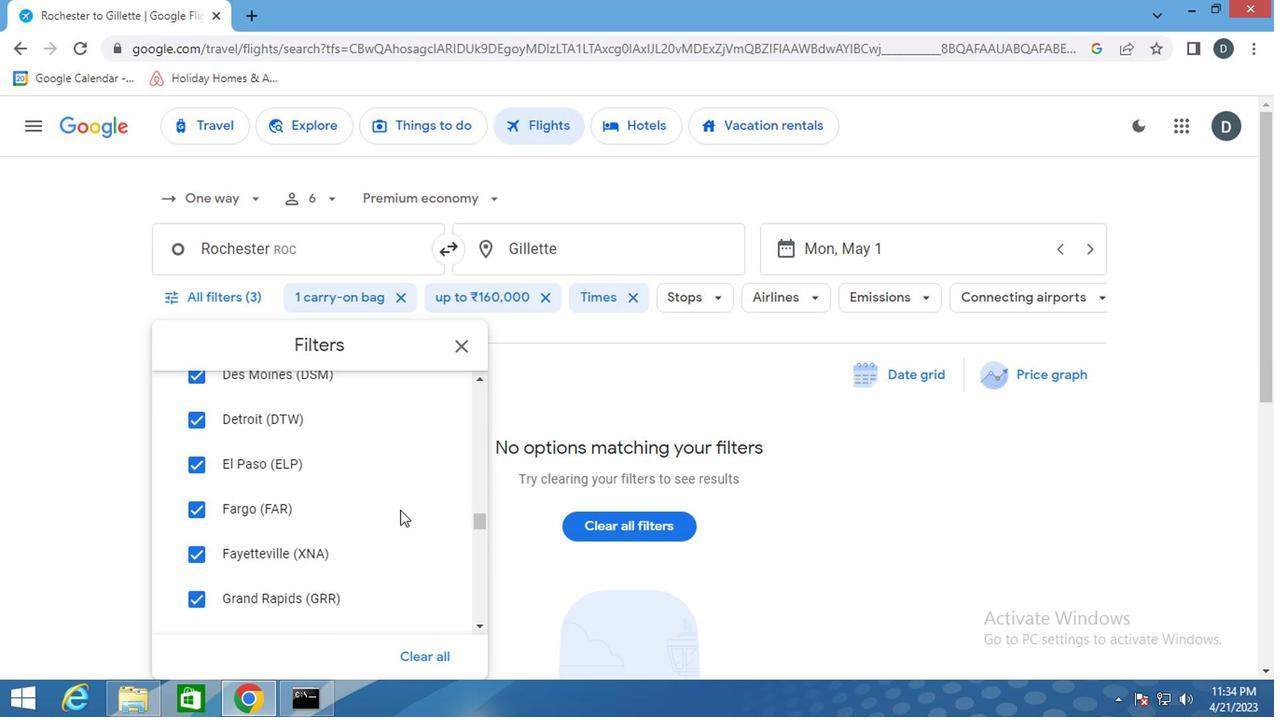 
Action: Mouse scrolled (395, 513) with delta (0, 0)
Screenshot: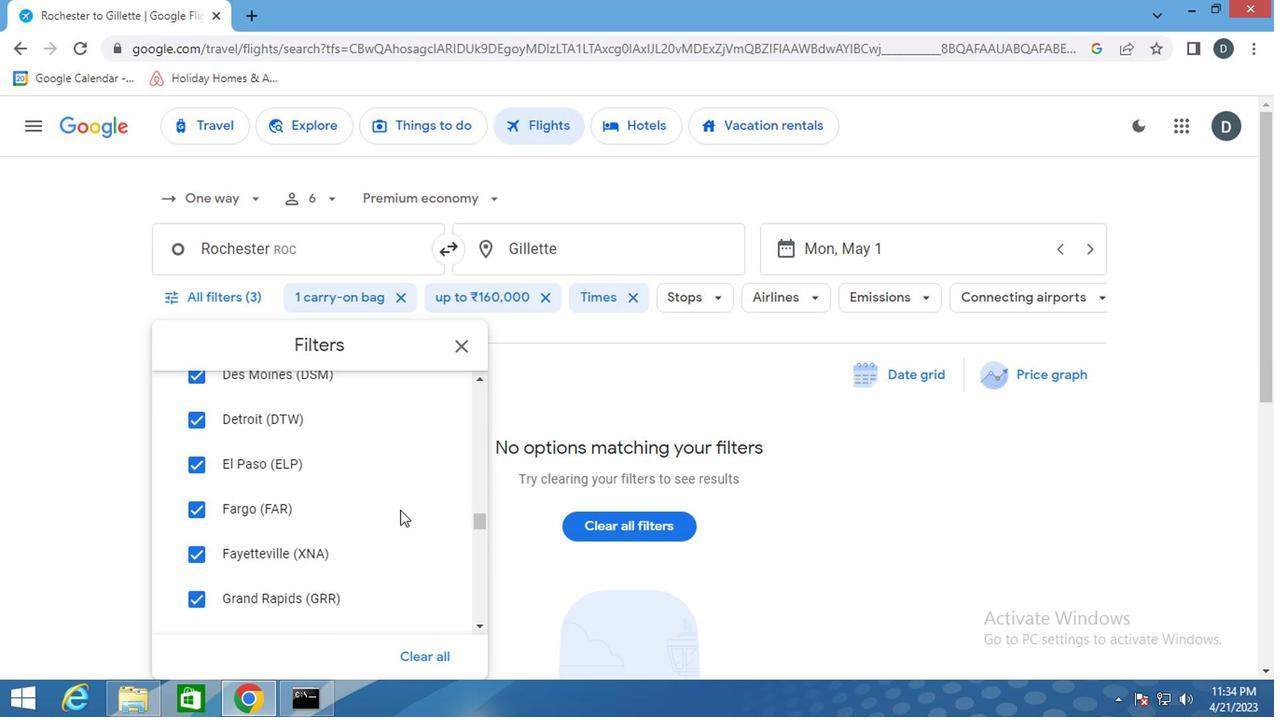 
Action: Mouse scrolled (395, 513) with delta (0, 0)
Screenshot: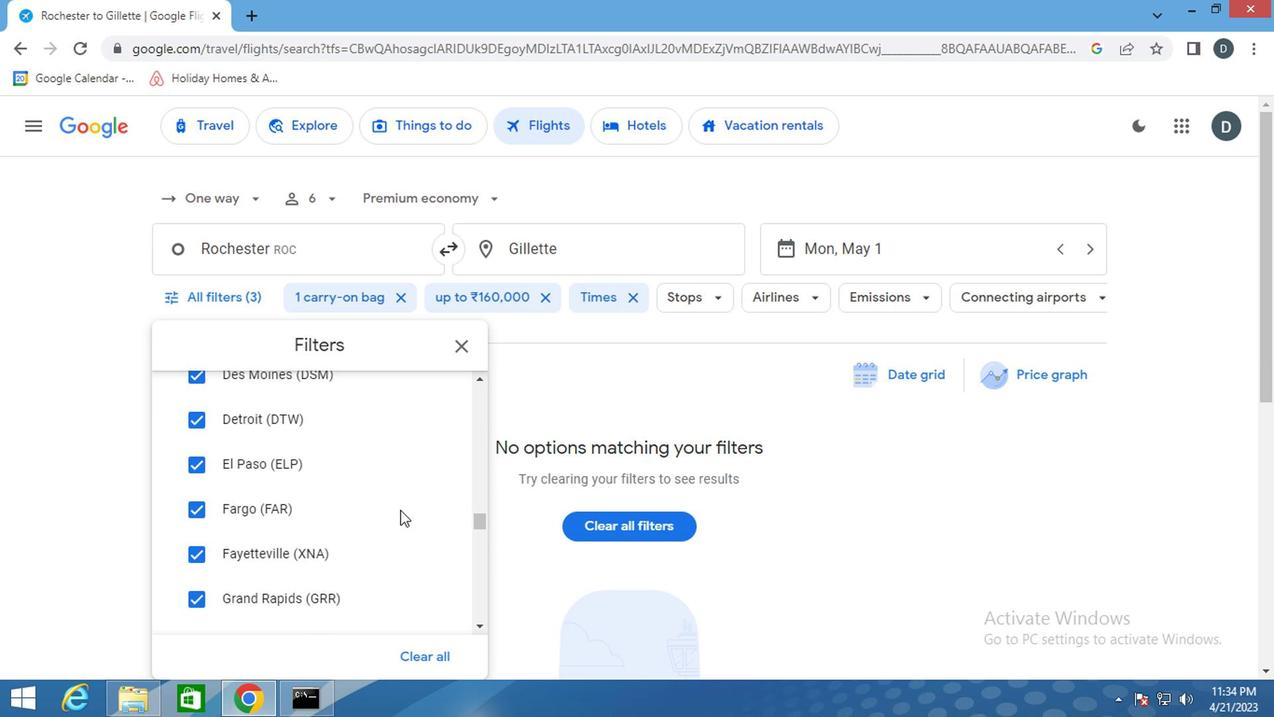 
Action: Mouse scrolled (395, 513) with delta (0, 0)
Screenshot: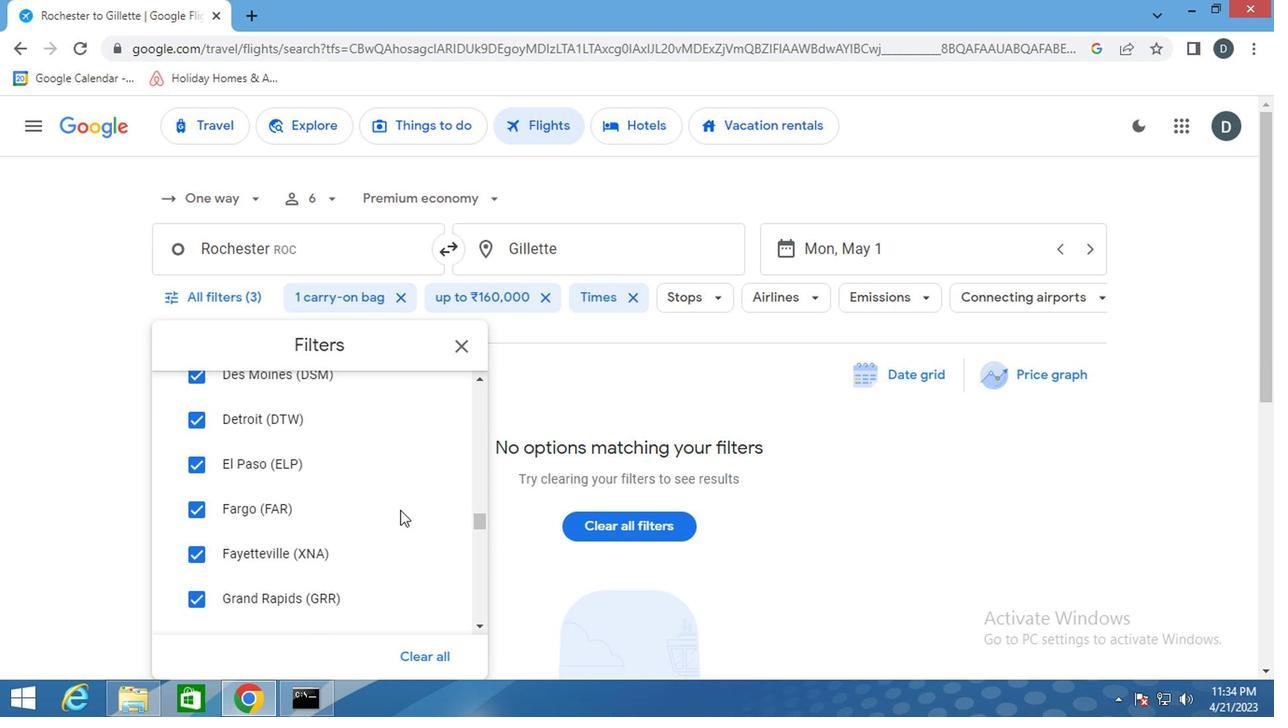 
Action: Mouse scrolled (395, 513) with delta (0, 0)
Screenshot: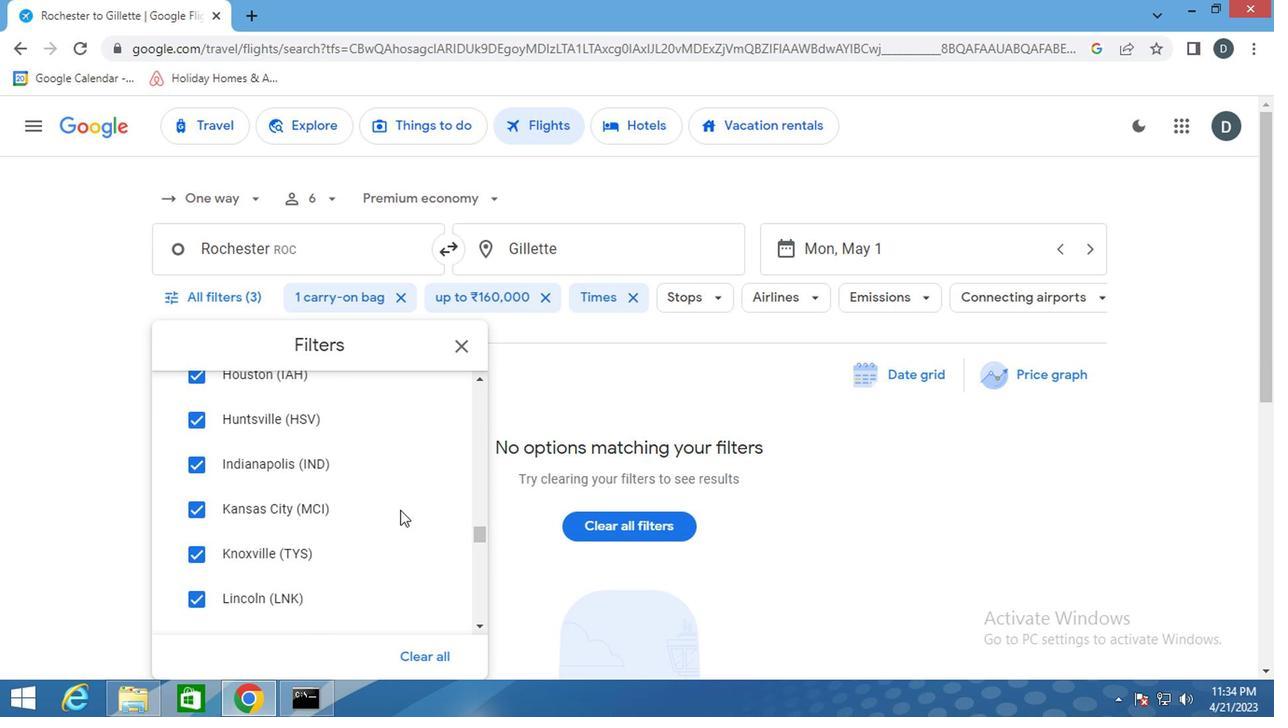 
Action: Mouse scrolled (395, 513) with delta (0, 0)
Screenshot: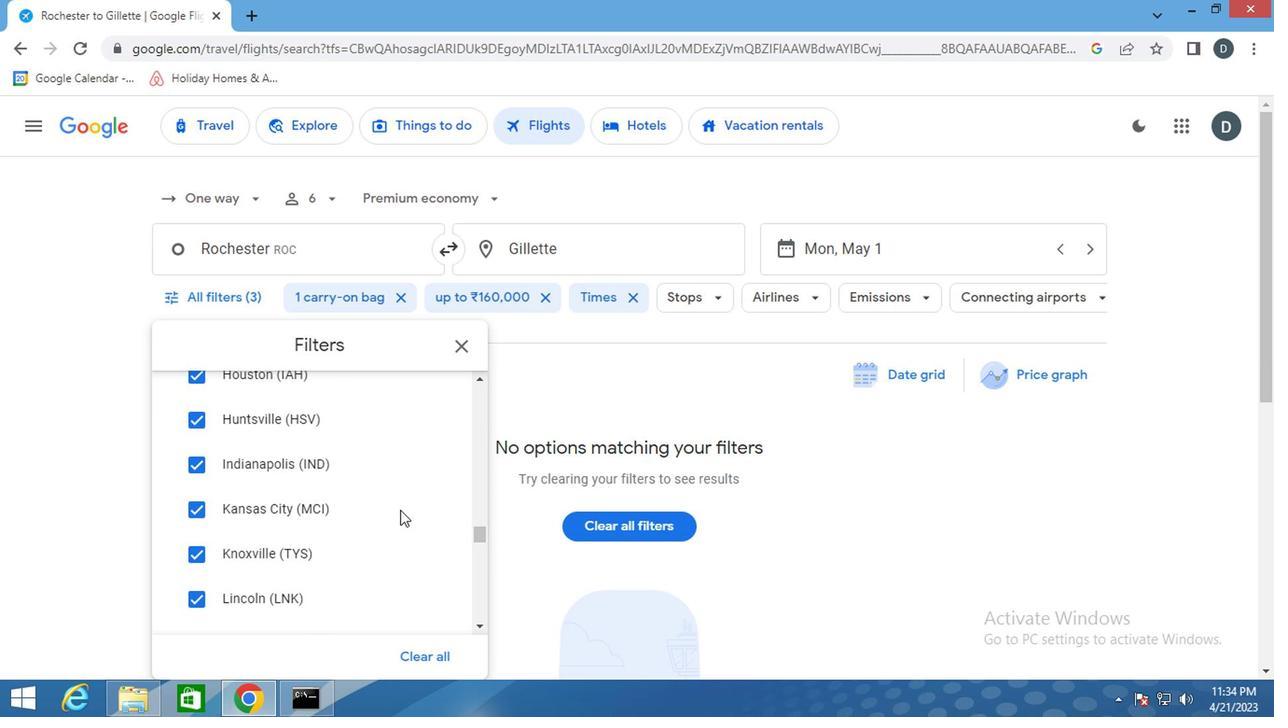 
Action: Mouse scrolled (395, 513) with delta (0, 0)
Screenshot: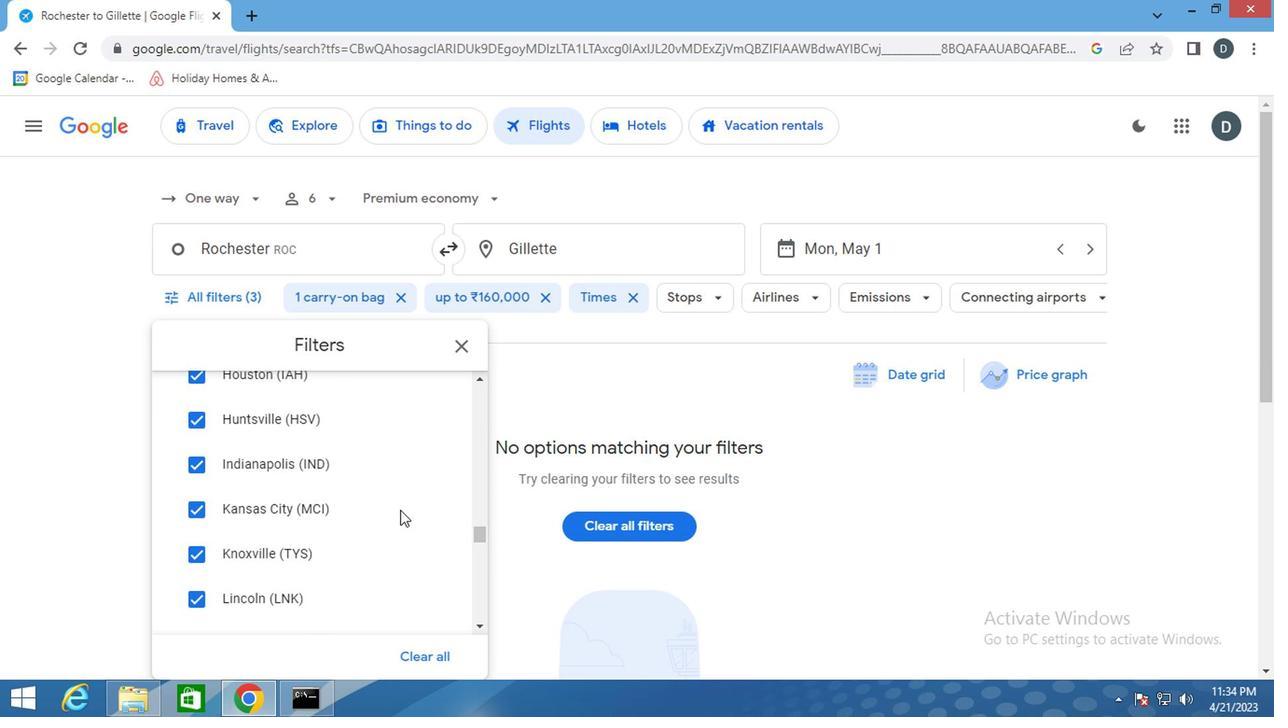 
Action: Mouse scrolled (395, 513) with delta (0, 0)
Screenshot: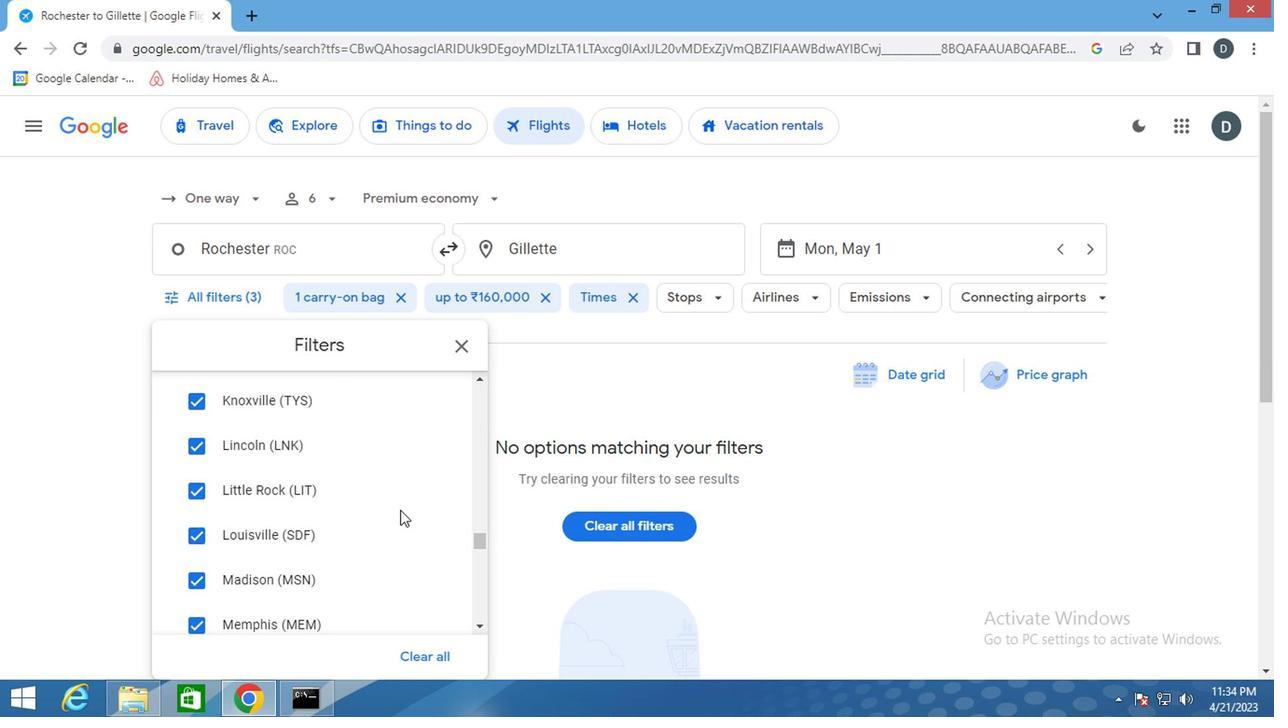 
Action: Mouse scrolled (395, 513) with delta (0, 0)
Screenshot: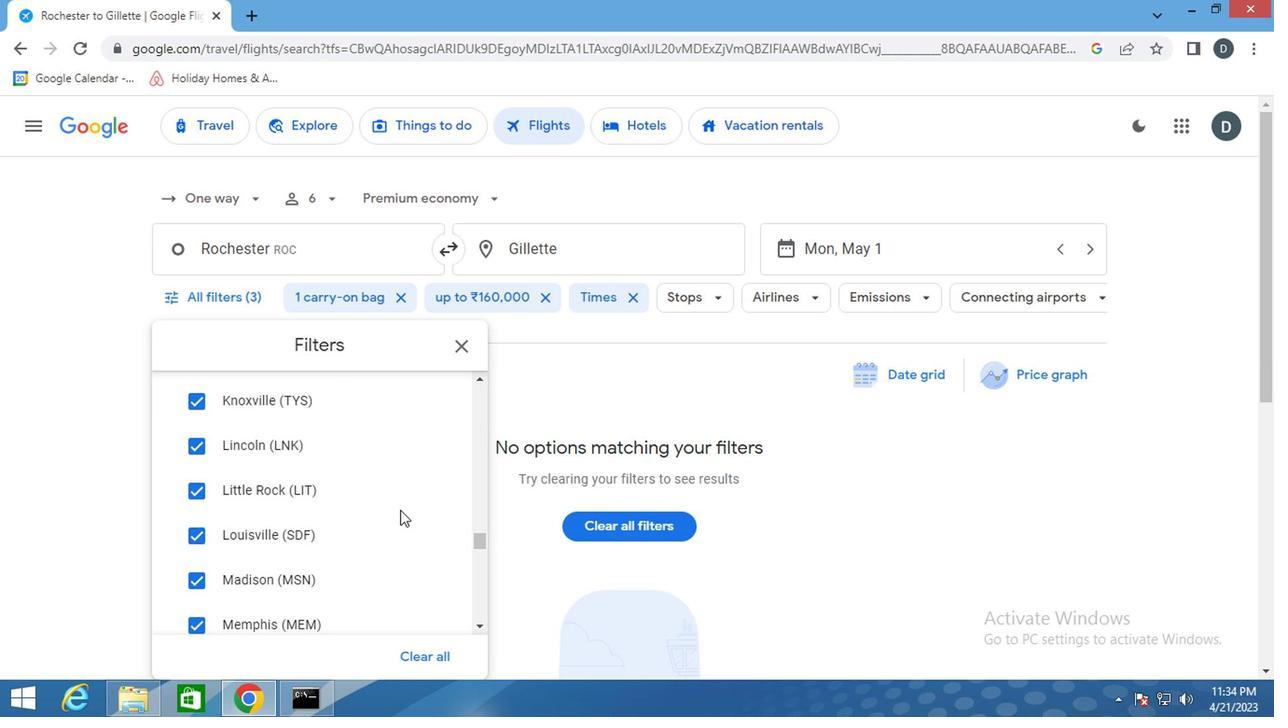 
Action: Mouse scrolled (395, 513) with delta (0, 0)
Screenshot: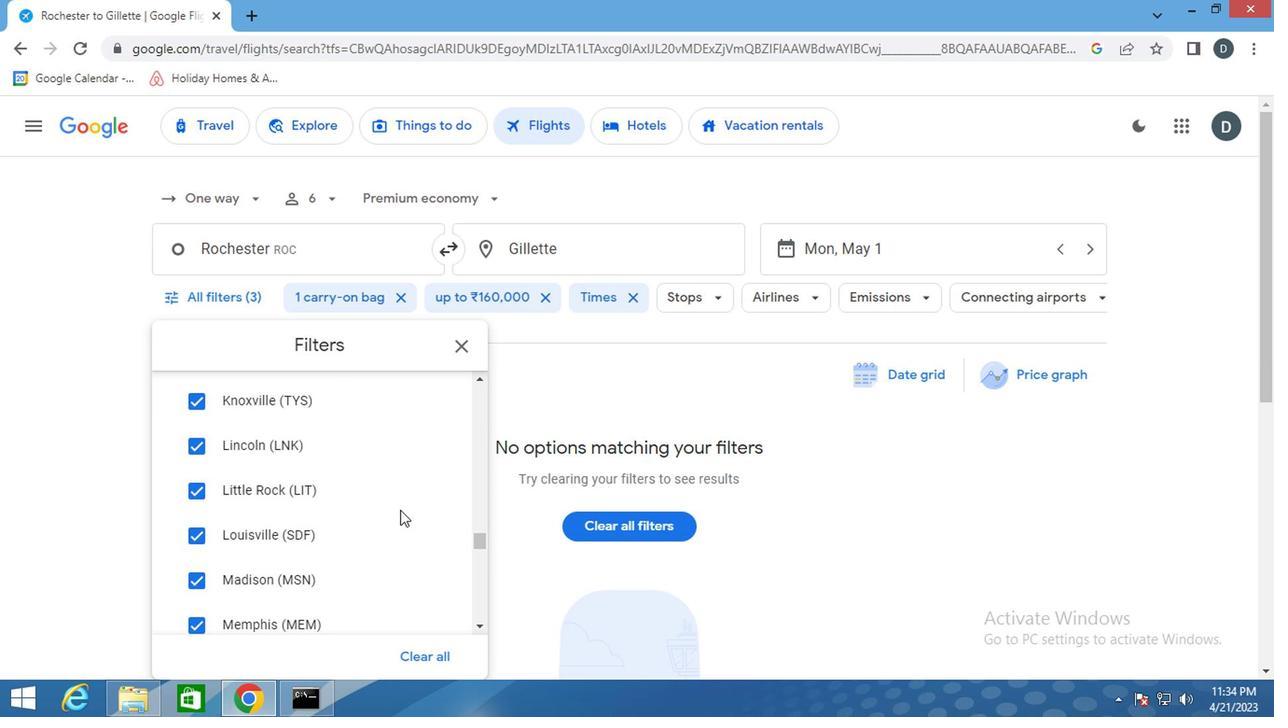 
Action: Mouse scrolled (395, 513) with delta (0, 0)
Screenshot: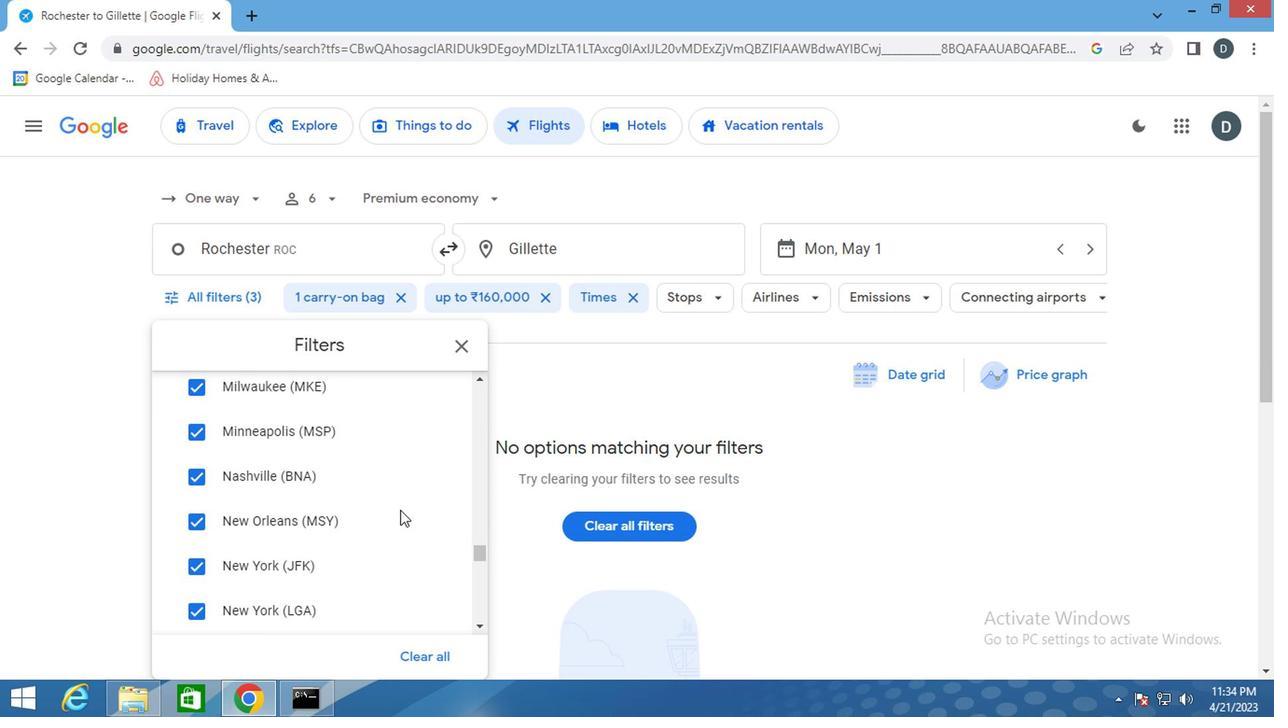 
Action: Mouse scrolled (395, 513) with delta (0, 0)
Screenshot: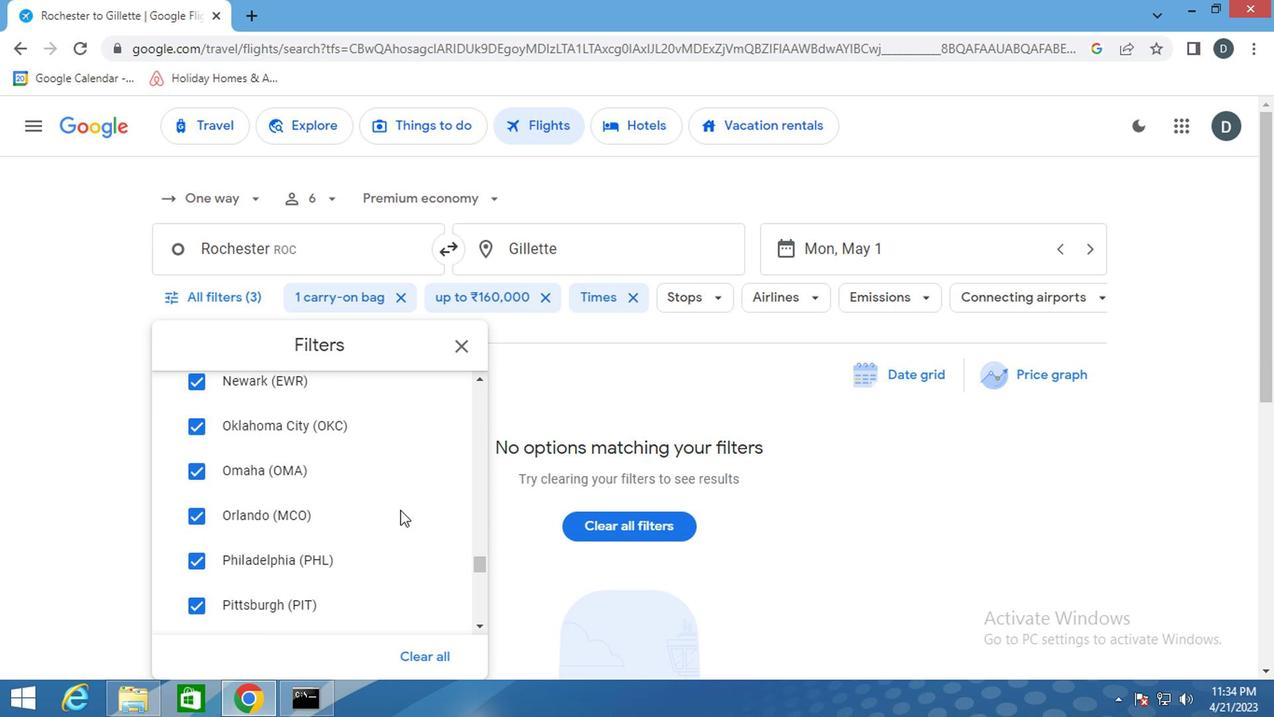 
Action: Mouse scrolled (395, 513) with delta (0, 0)
Screenshot: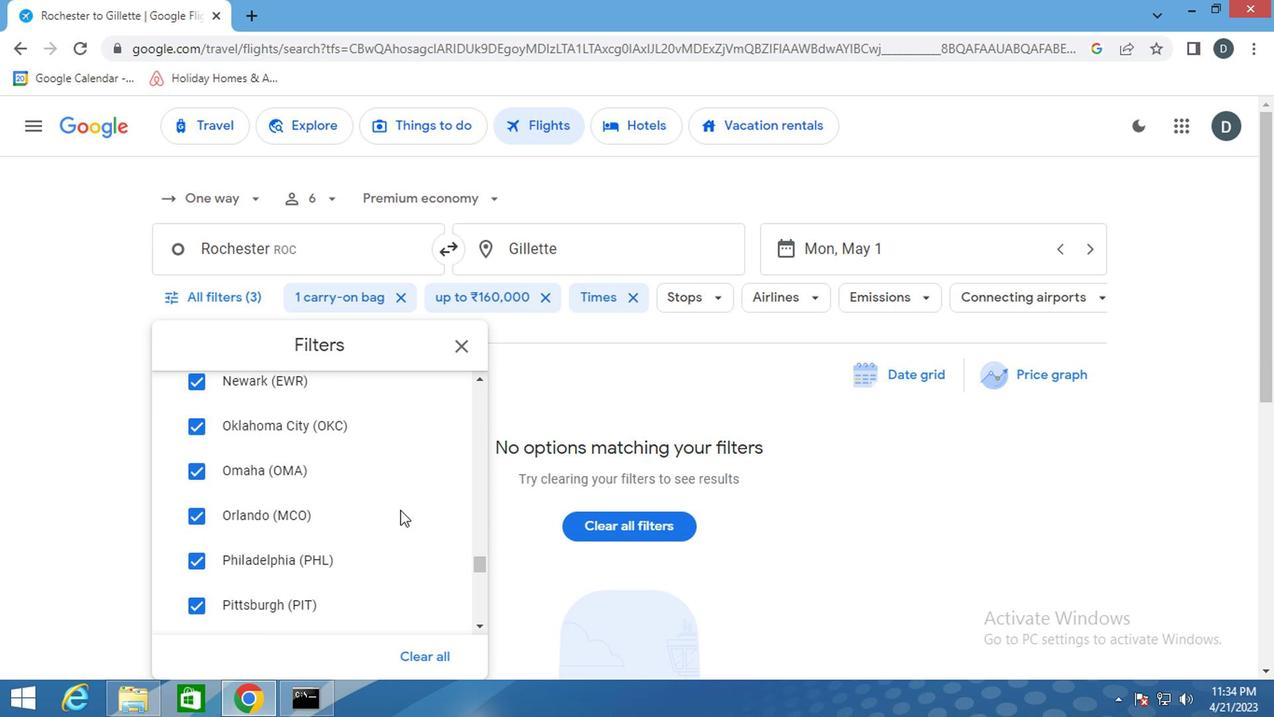 
Action: Mouse scrolled (395, 513) with delta (0, 0)
Screenshot: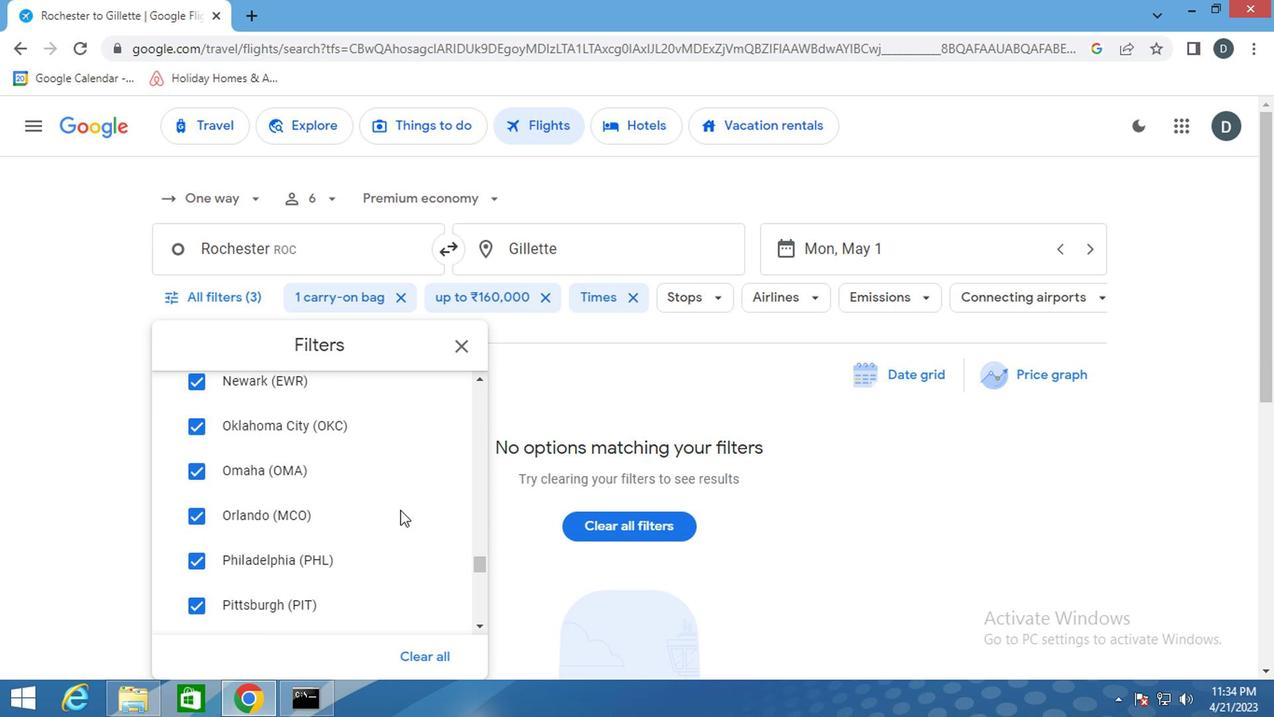 
Action: Mouse scrolled (395, 513) with delta (0, 0)
Screenshot: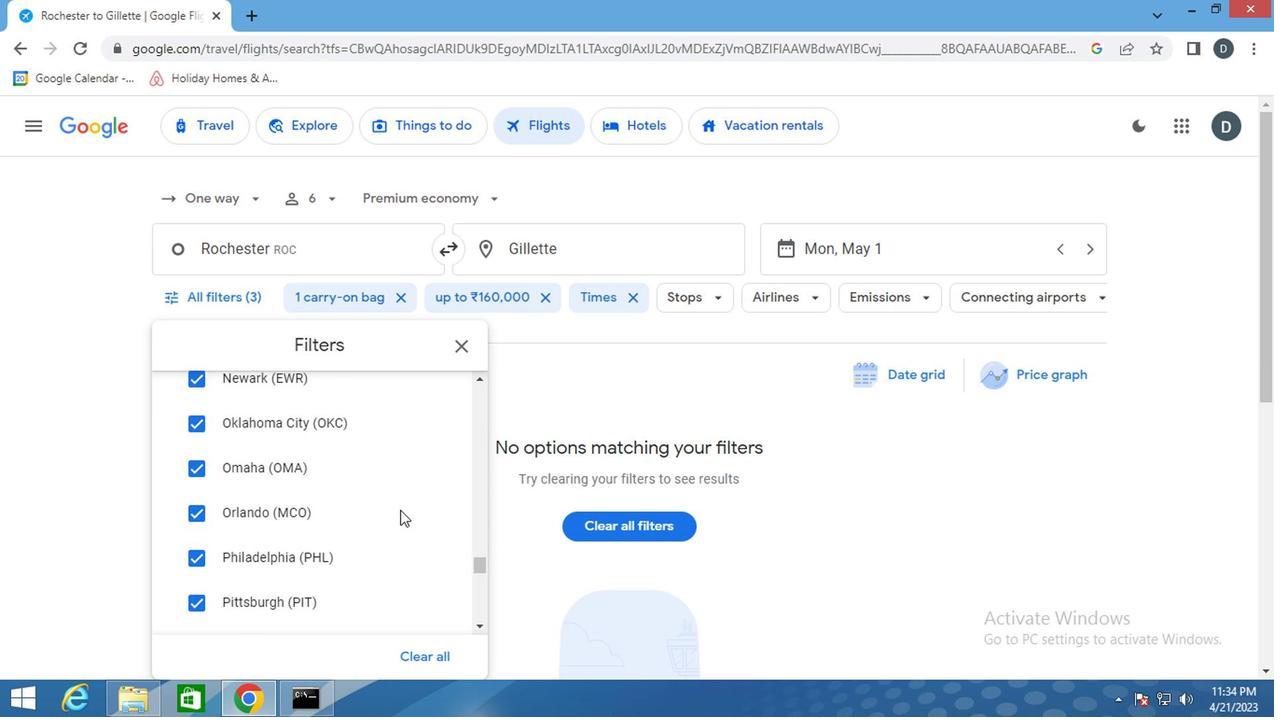 
Action: Mouse scrolled (395, 513) with delta (0, 0)
Screenshot: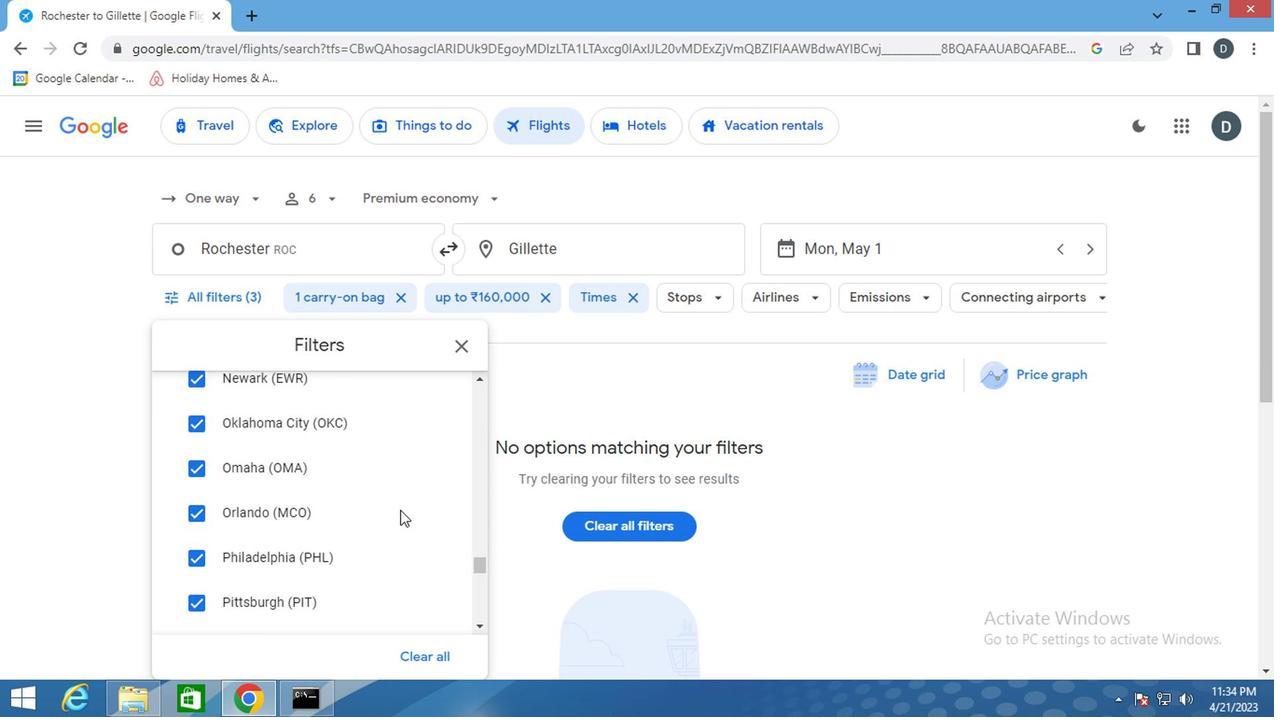 
Action: Mouse moved to (394, 513)
Screenshot: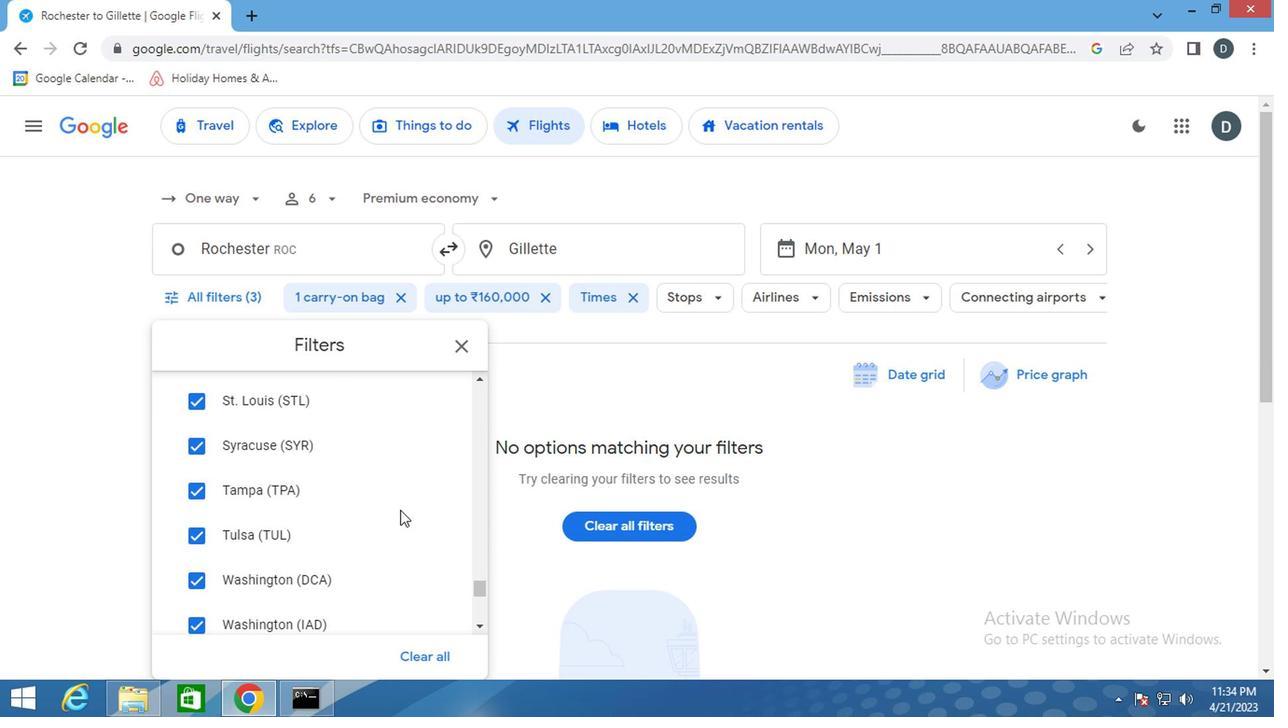 
Action: Mouse scrolled (394, 512) with delta (0, 0)
Screenshot: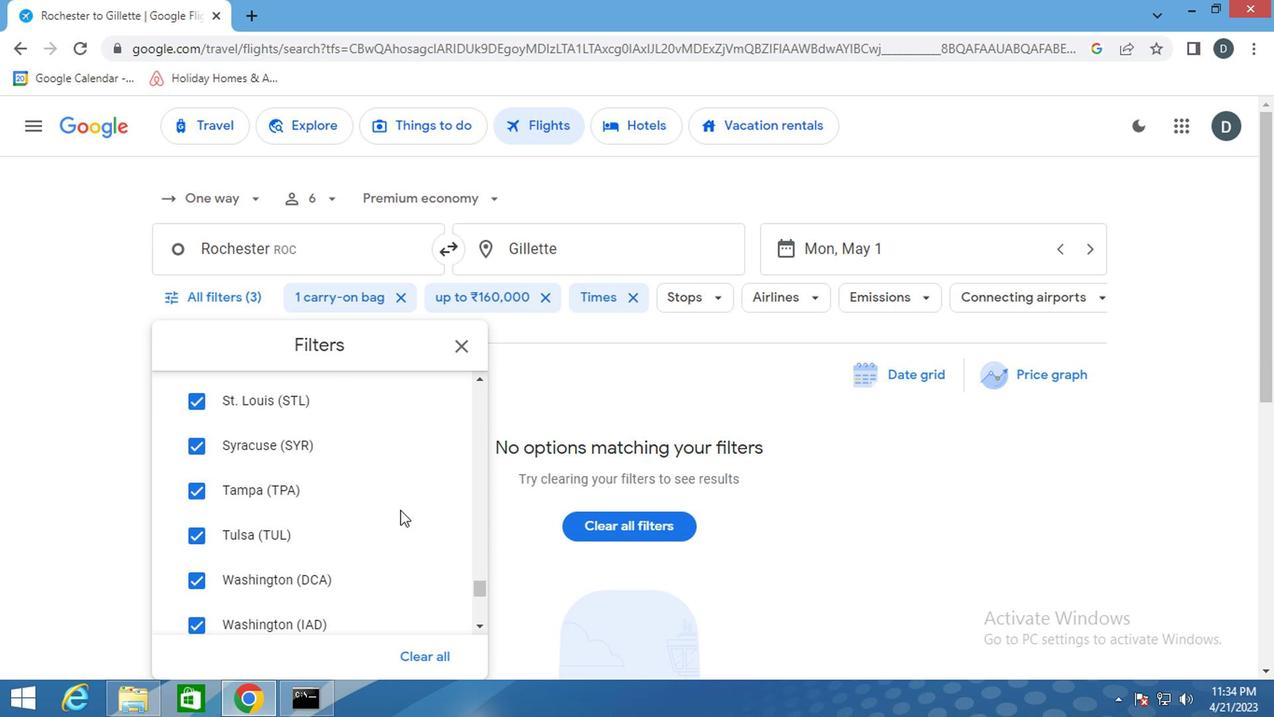 
Action: Mouse scrolled (394, 512) with delta (0, 0)
Screenshot: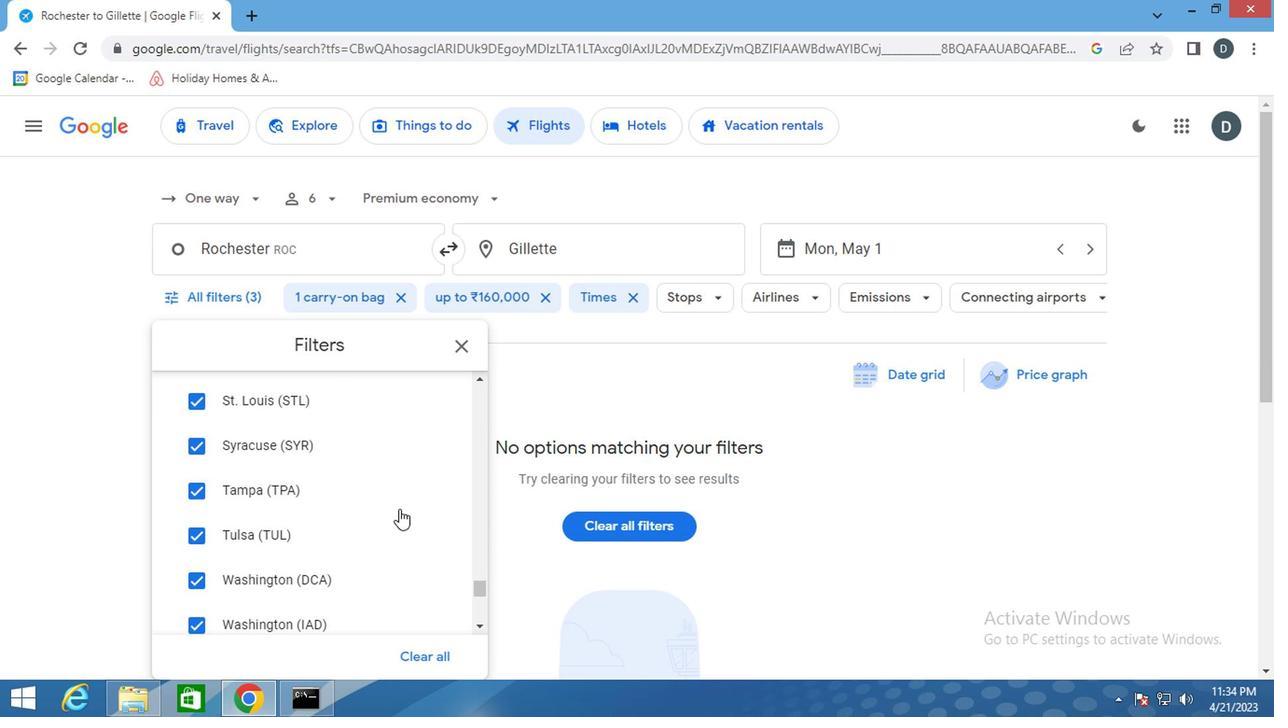 
Action: Mouse scrolled (394, 512) with delta (0, 0)
Screenshot: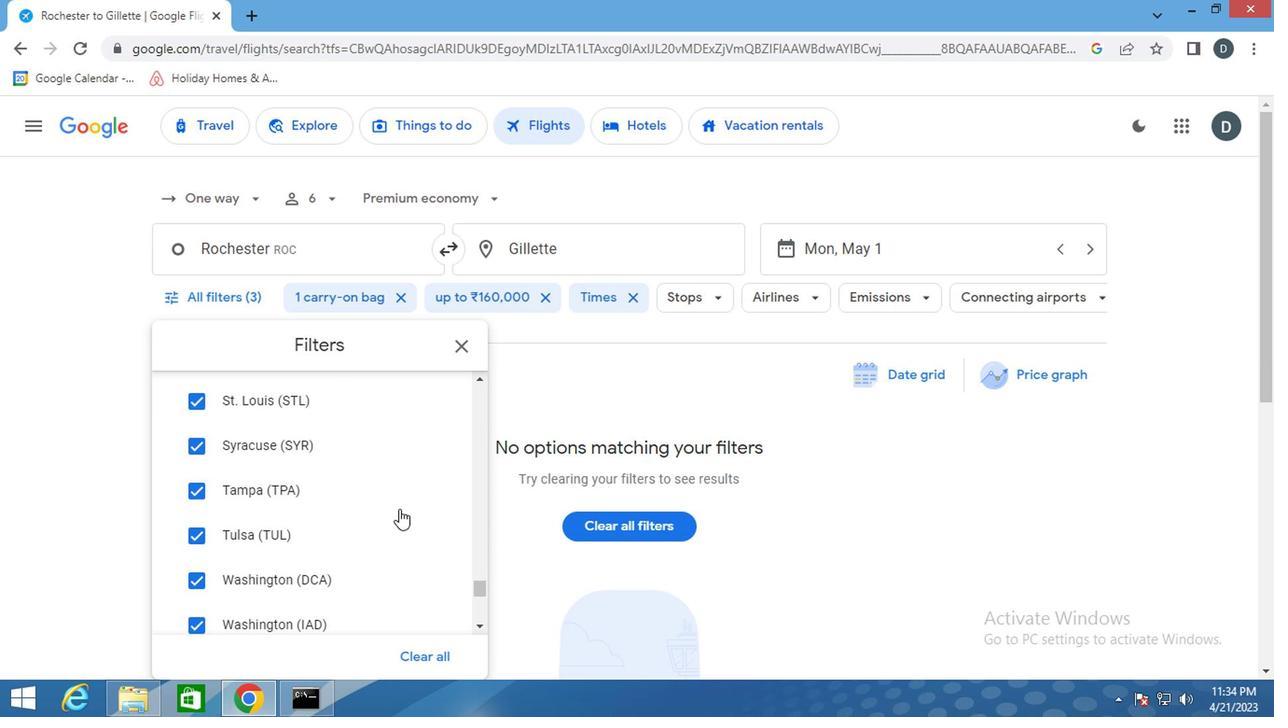 
Action: Mouse scrolled (394, 512) with delta (0, 0)
Screenshot: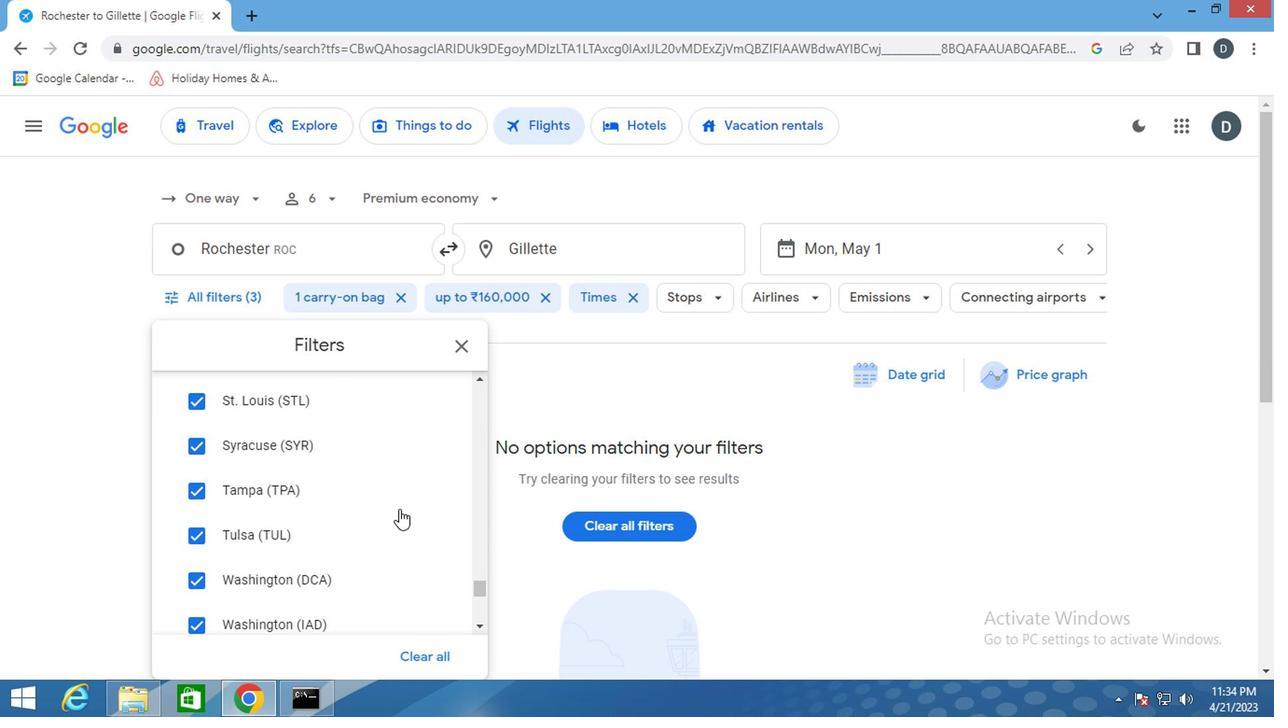 
Action: Mouse scrolled (394, 512) with delta (0, 0)
Screenshot: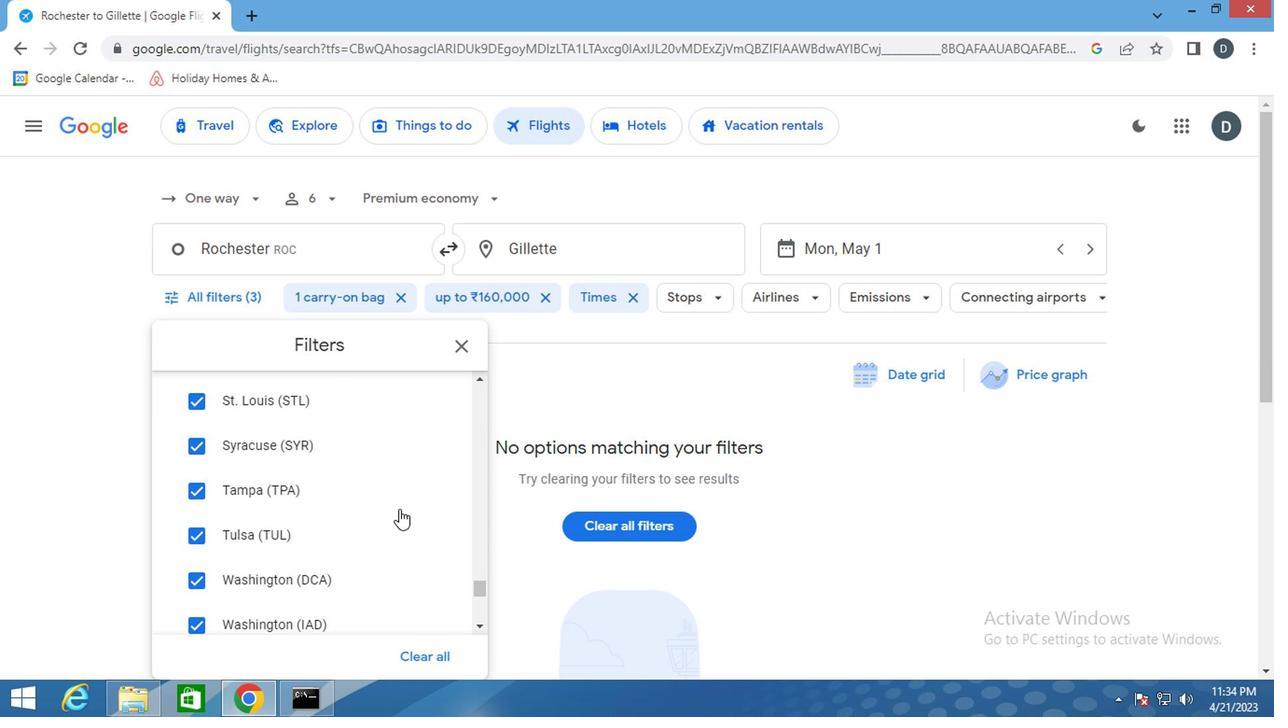 
Action: Mouse scrolled (394, 512) with delta (0, 0)
Screenshot: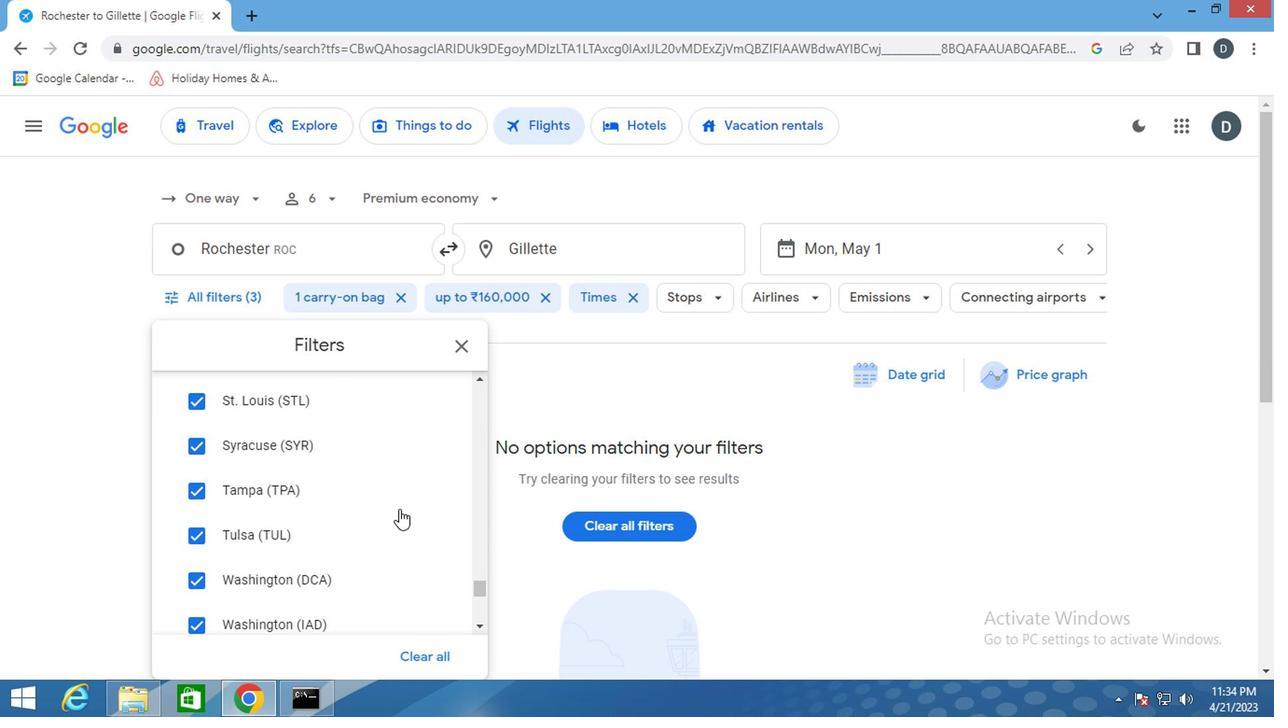 
Action: Mouse scrolled (394, 512) with delta (0, 0)
Screenshot: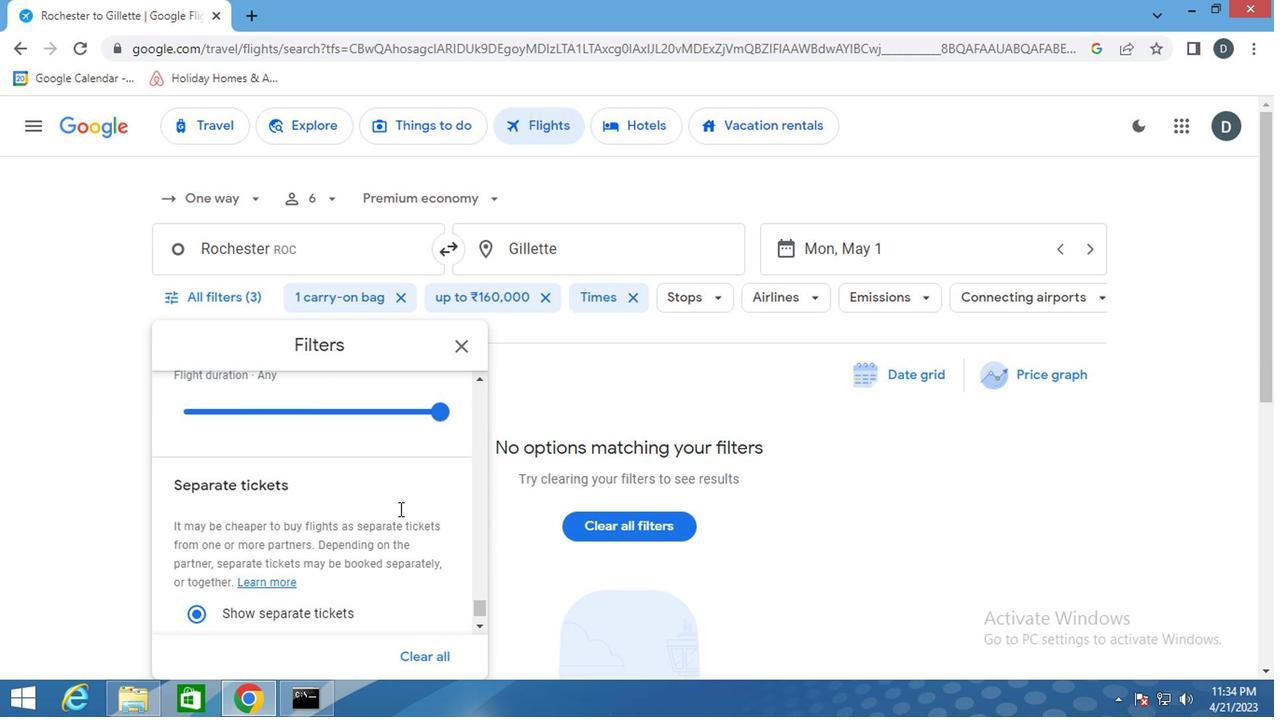 
Action: Mouse scrolled (394, 512) with delta (0, 0)
Screenshot: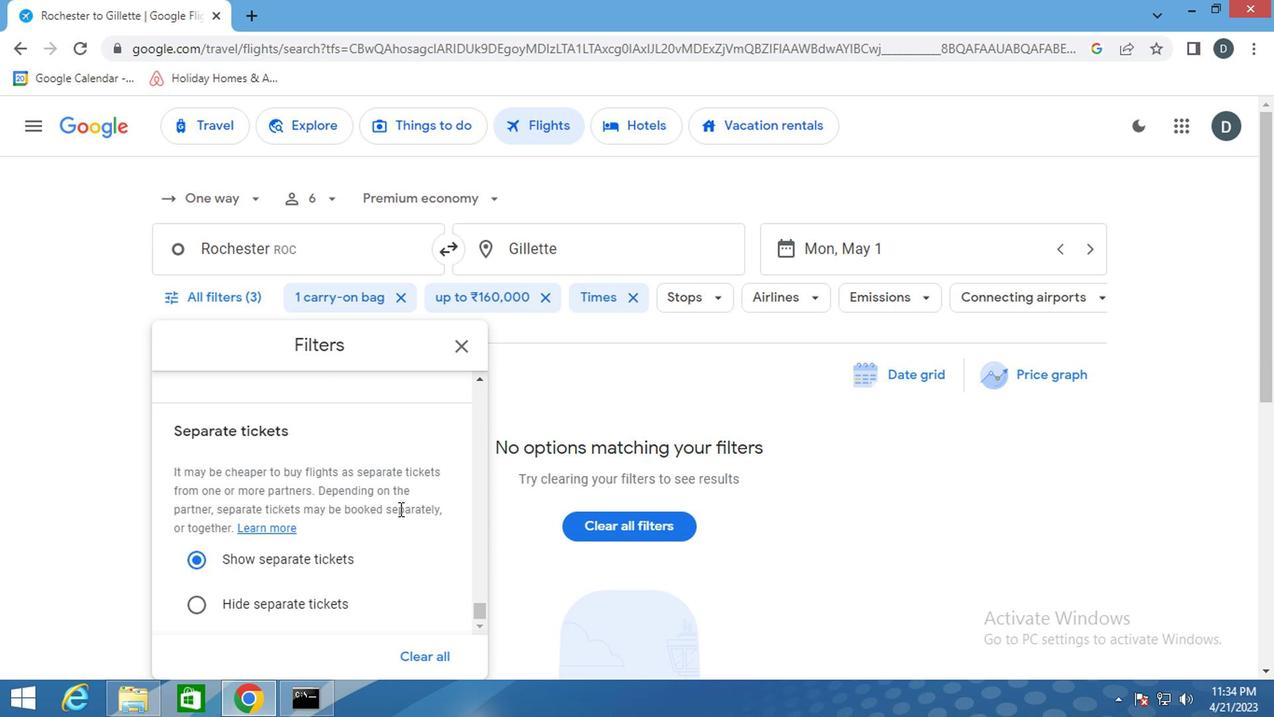 
Action: Mouse scrolled (394, 512) with delta (0, 0)
Screenshot: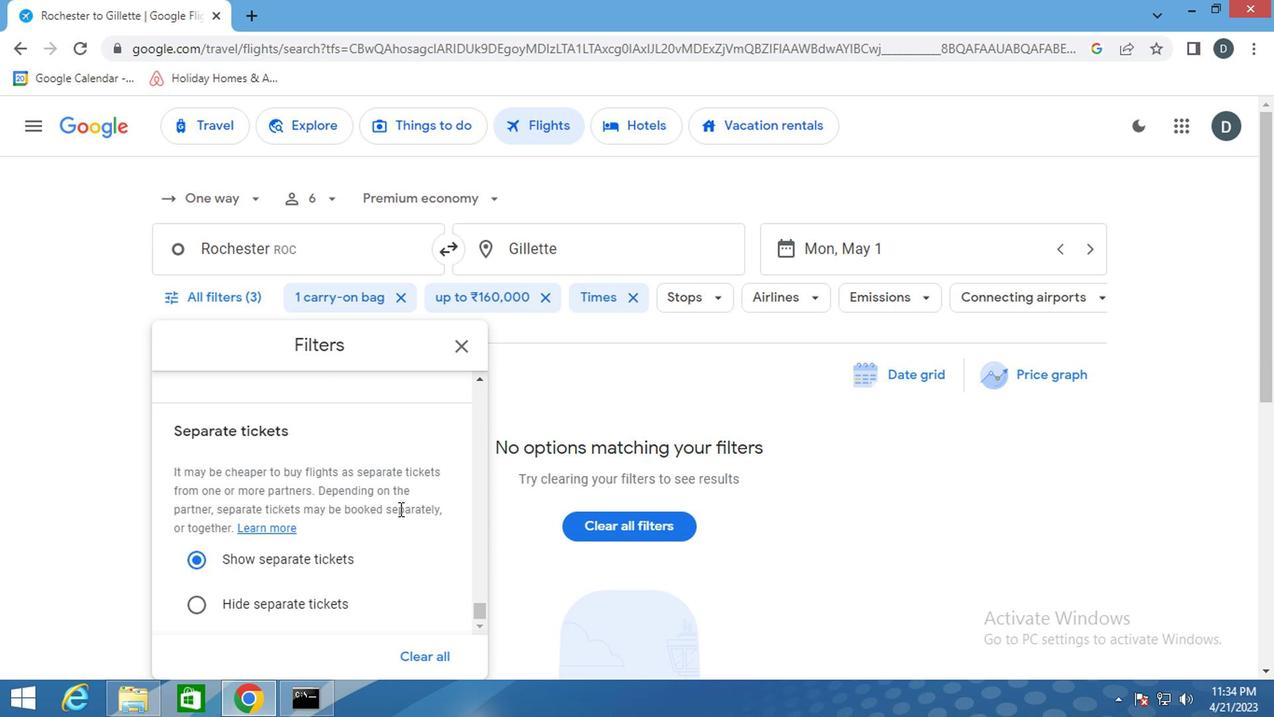 
Action: Mouse scrolled (394, 512) with delta (0, 0)
Screenshot: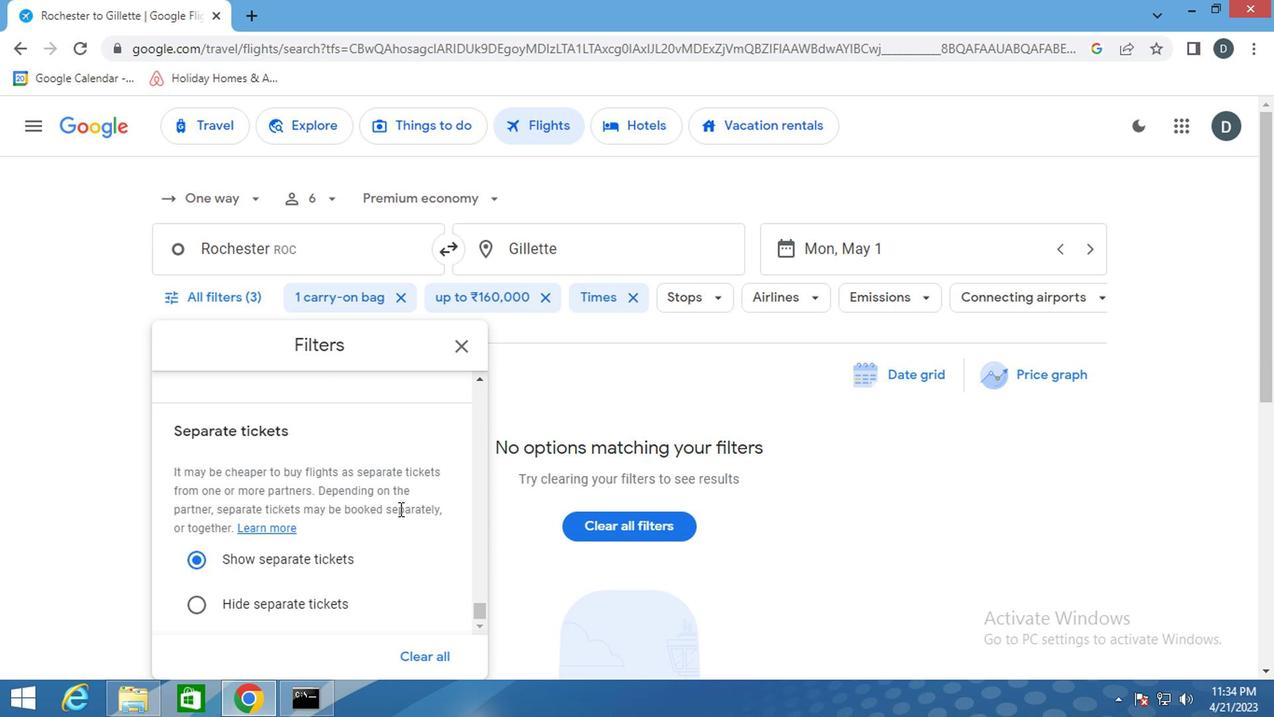
Action: Mouse scrolled (394, 512) with delta (0, 0)
Screenshot: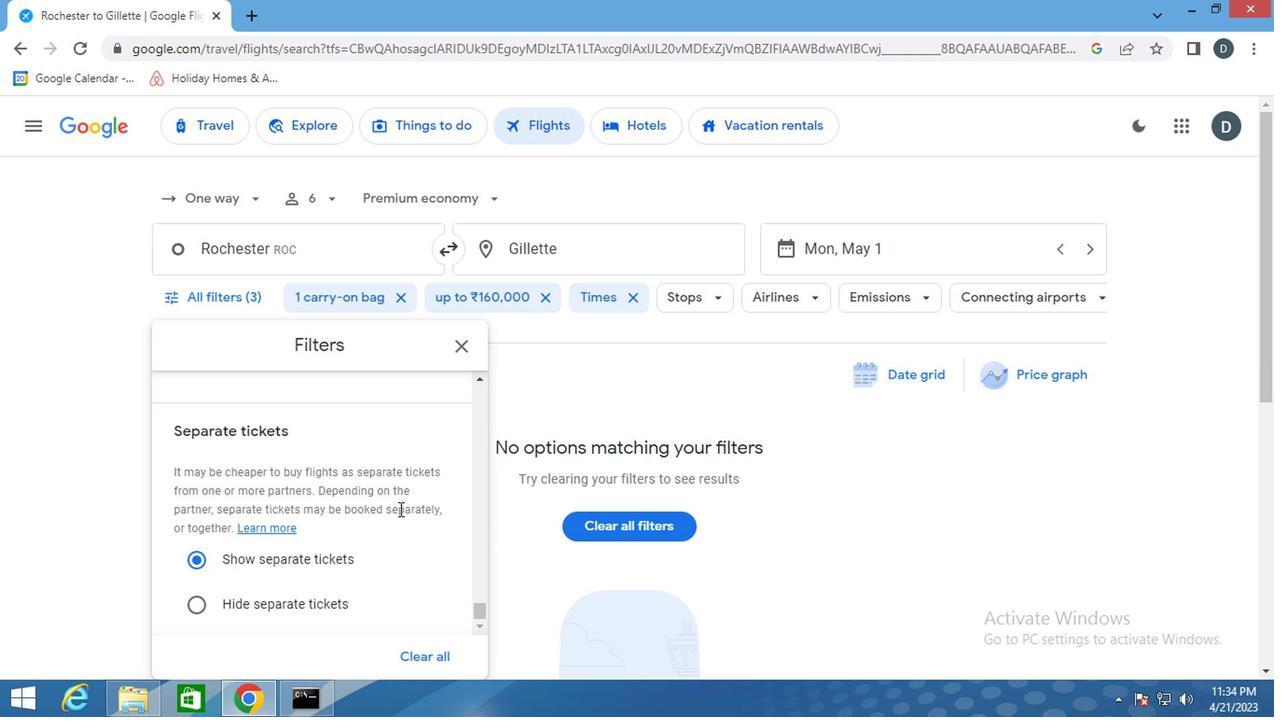 
Action: Mouse scrolled (394, 512) with delta (0, 0)
Screenshot: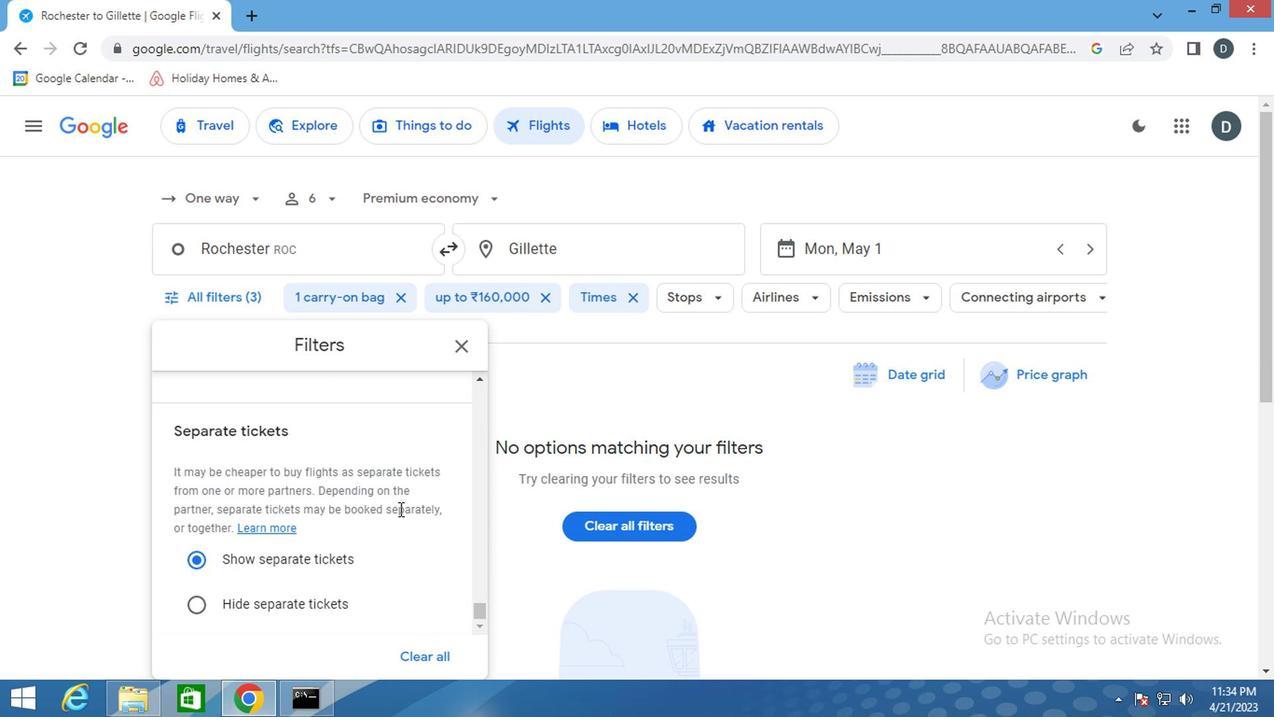 
Action: Mouse moved to (463, 351)
Screenshot: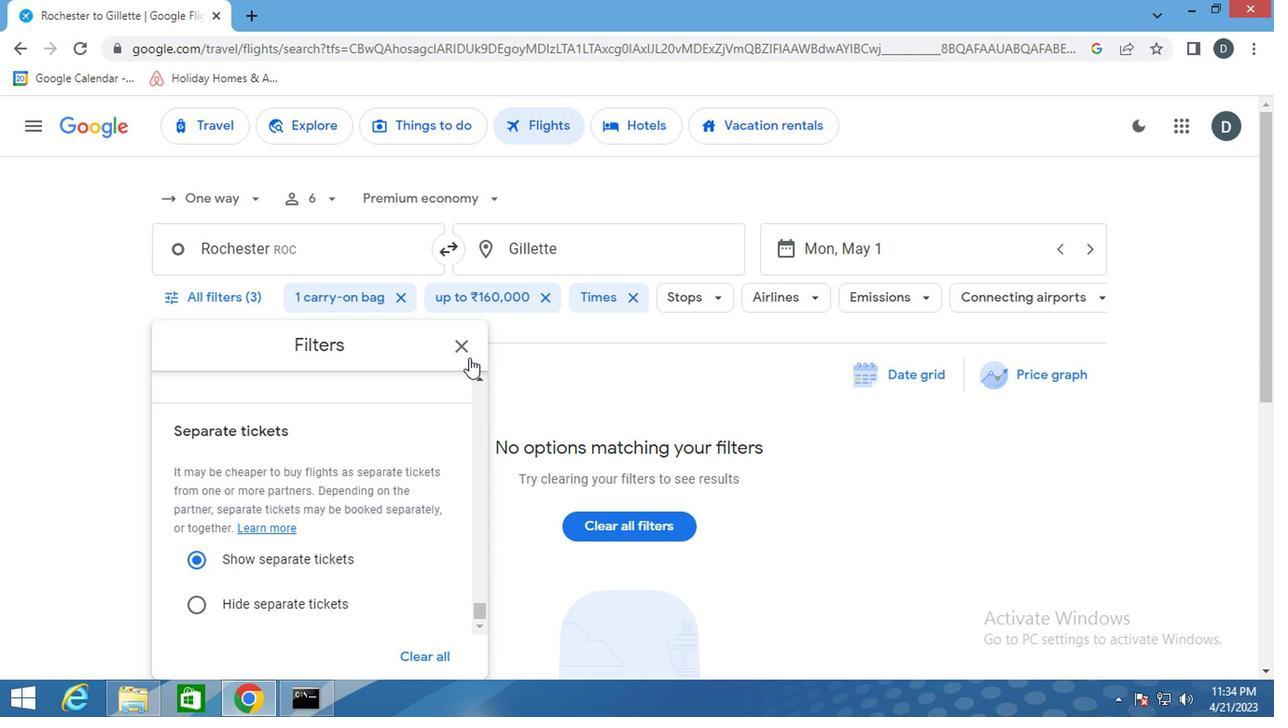 
Action: Mouse pressed left at (463, 351)
Screenshot: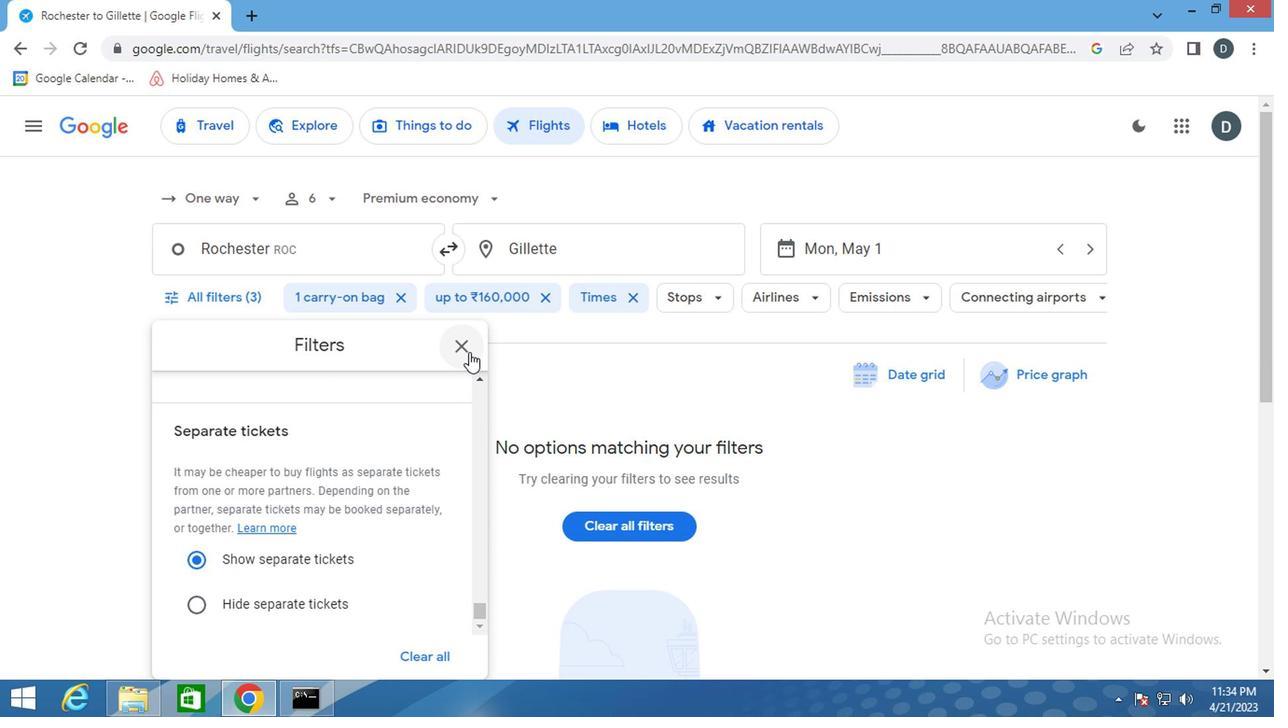 
Action: Mouse moved to (462, 351)
Screenshot: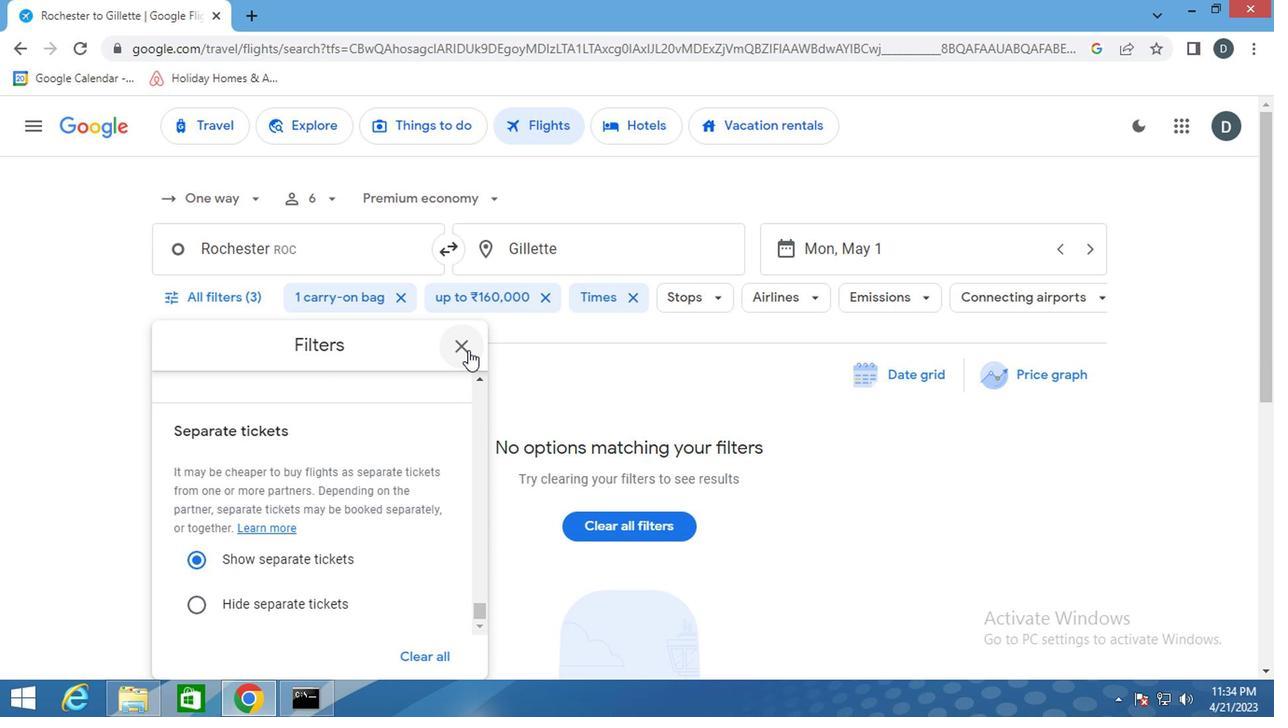 
